 Task: Look for Airbnb properties in Santiago Tuxtla, Mexico from 3rd December, 2023 to 17th December, 2023 for 3 adults, 1 child.3 bedrooms having 4 beds and 2 bathrooms. Property type can be house. Look for 5 properties as per requirement.
Action: Mouse moved to (423, 91)
Screenshot: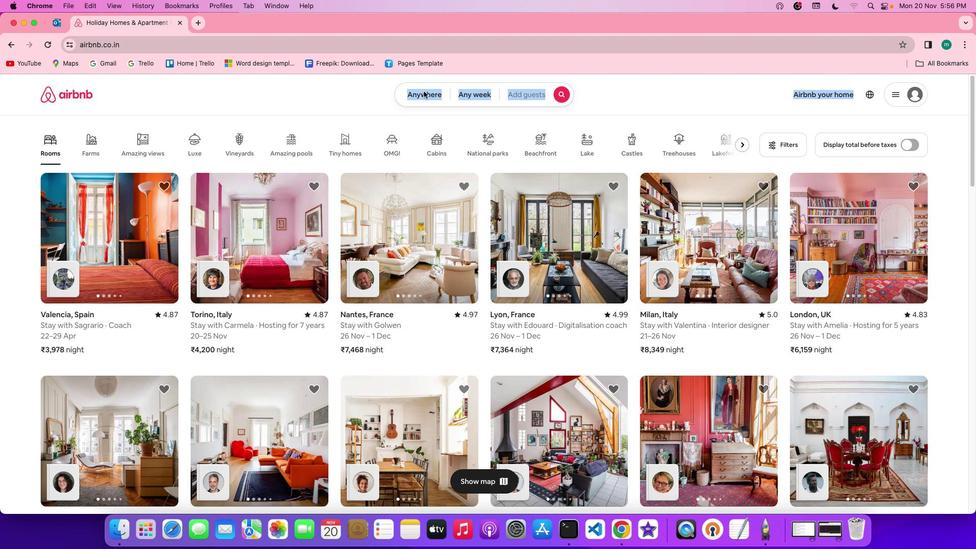 
Action: Mouse pressed left at (423, 91)
Screenshot: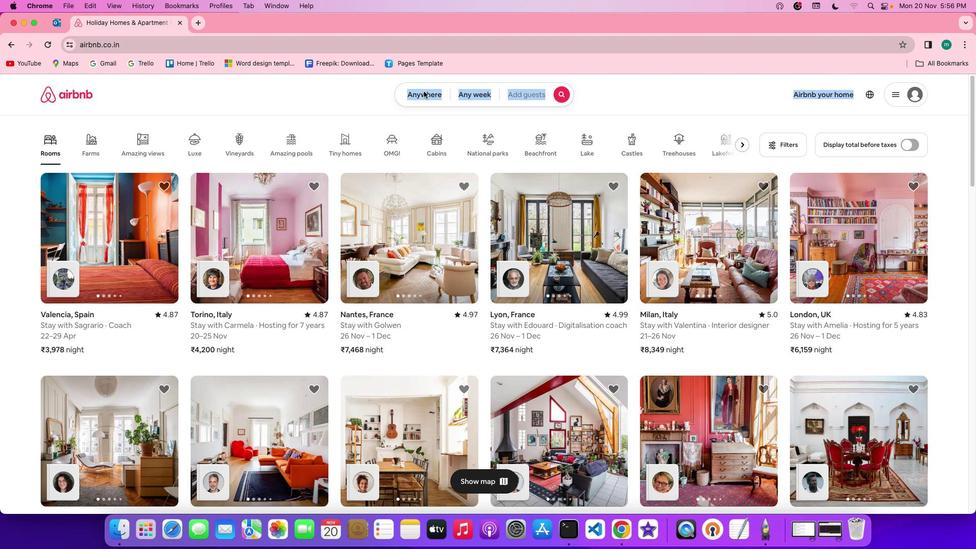 
Action: Mouse pressed left at (423, 91)
Screenshot: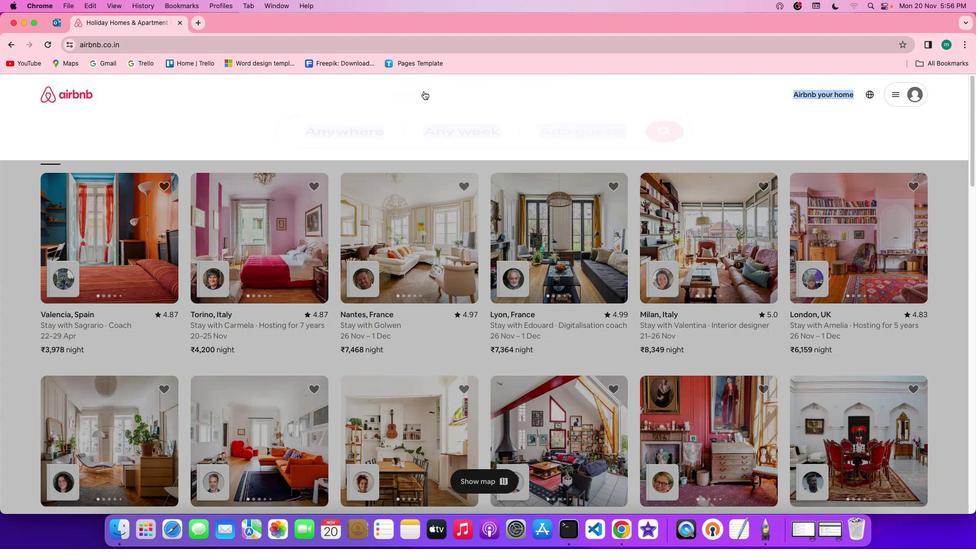
Action: Mouse moved to (363, 134)
Screenshot: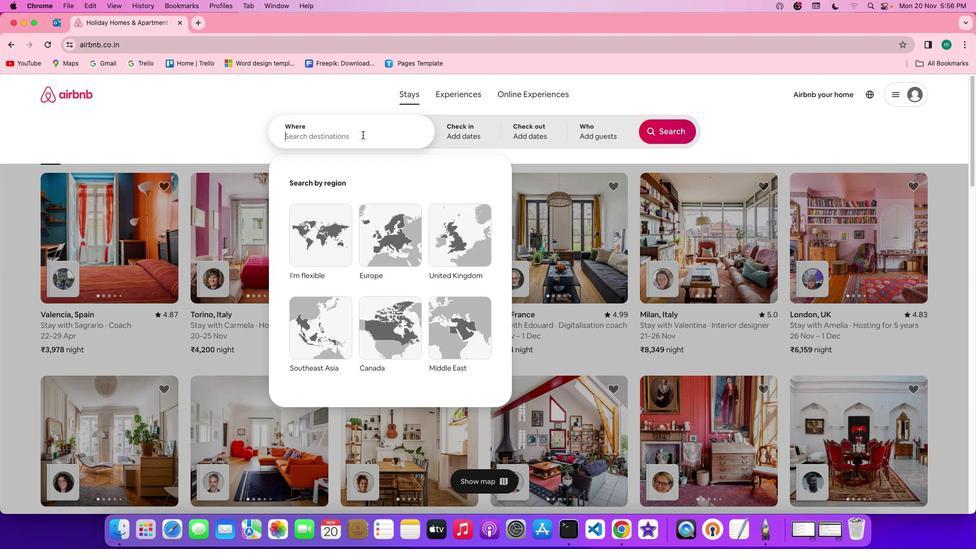 
Action: Mouse pressed left at (363, 134)
Screenshot: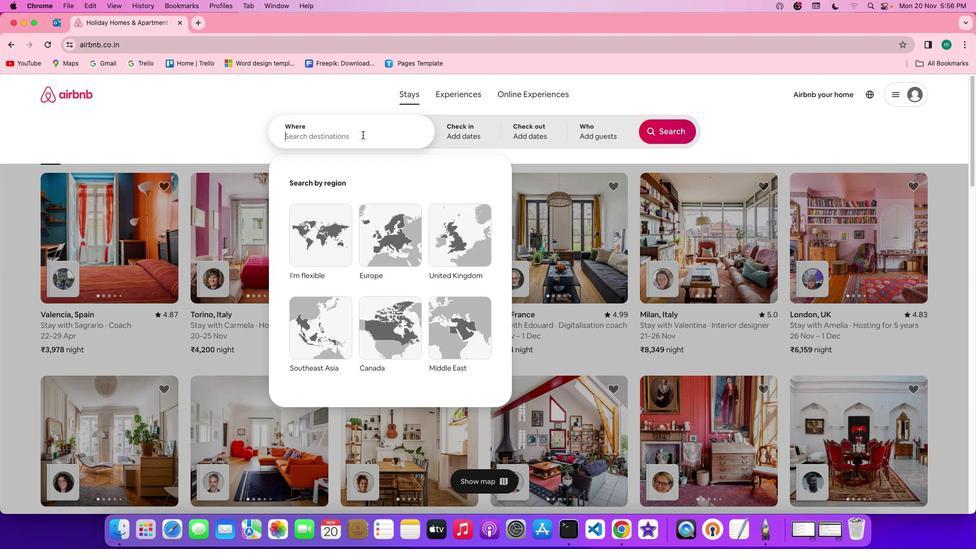 
Action: Key pressed Key.shift's''a''n''t''i''a''g''o'Key.spaceKey.shift't''u''x''t''l''a'','Key.spaceKey.shift'M''e''x''i''c''o'
Screenshot: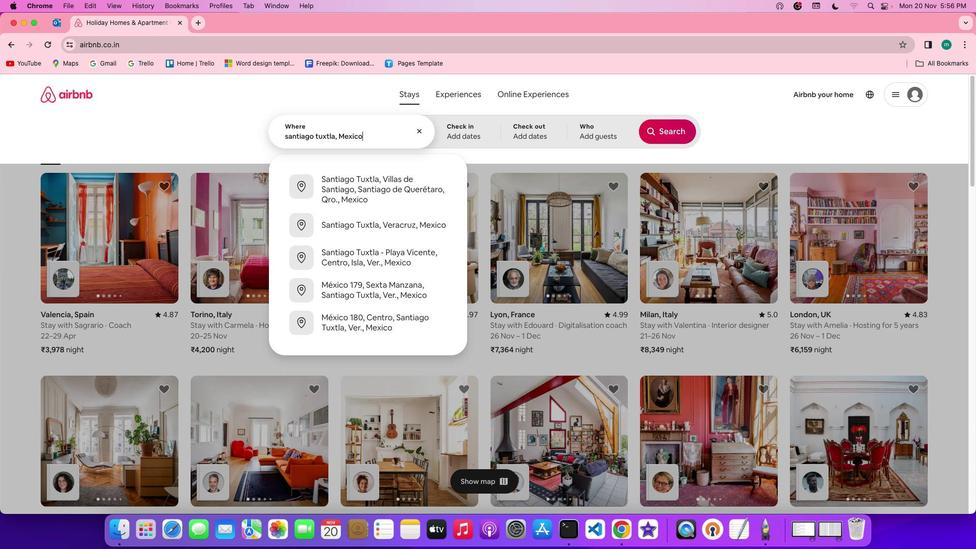 
Action: Mouse moved to (479, 121)
Screenshot: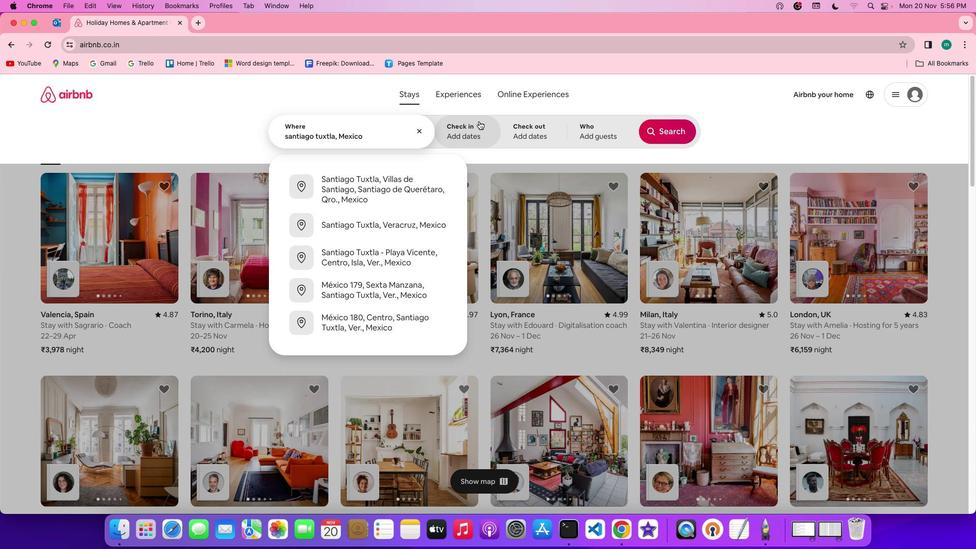 
Action: Mouse pressed left at (479, 121)
Screenshot: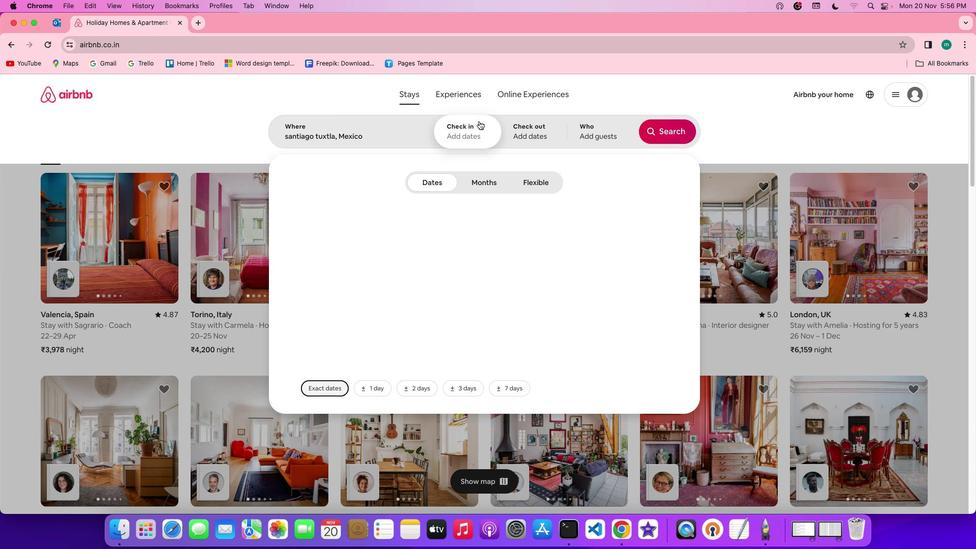 
Action: Mouse moved to (513, 274)
Screenshot: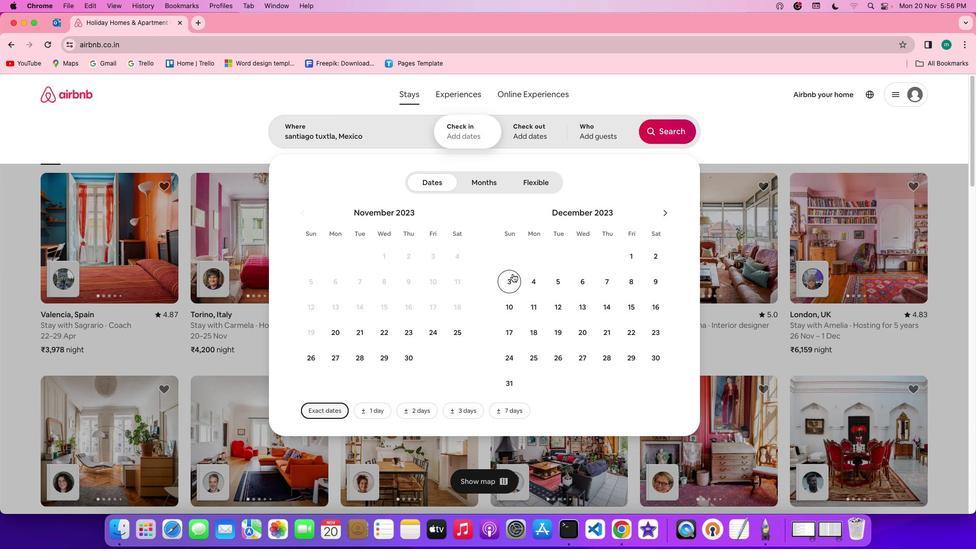 
Action: Mouse pressed left at (513, 274)
Screenshot: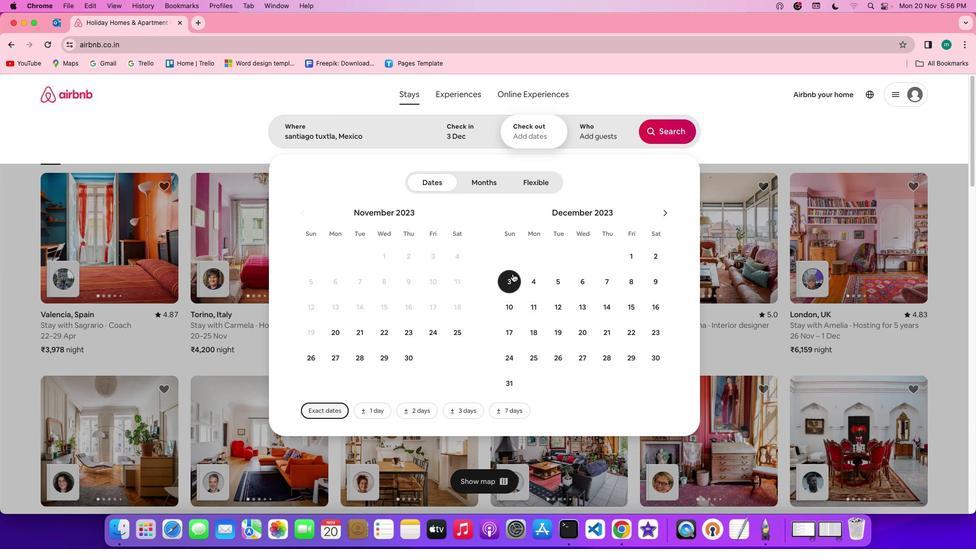 
Action: Mouse moved to (502, 332)
Screenshot: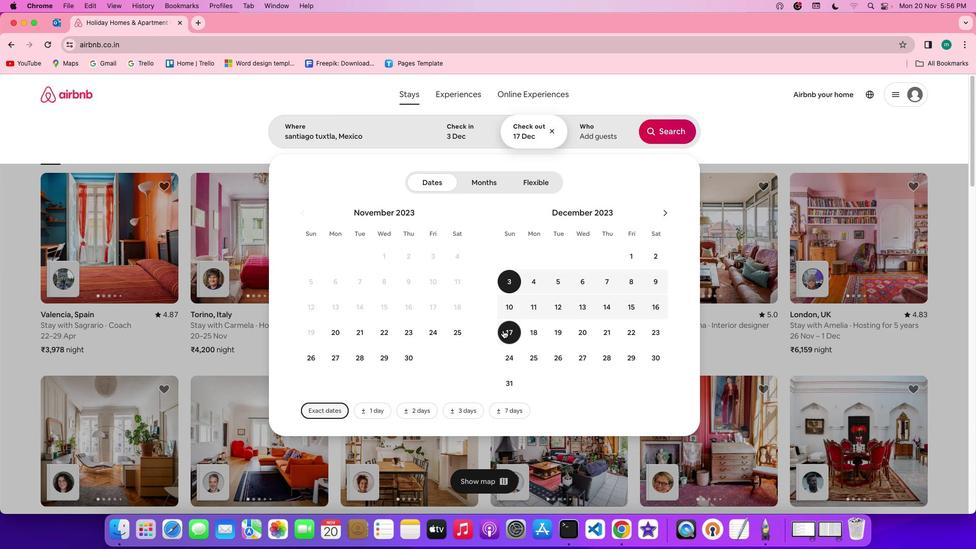 
Action: Mouse pressed left at (502, 332)
Screenshot: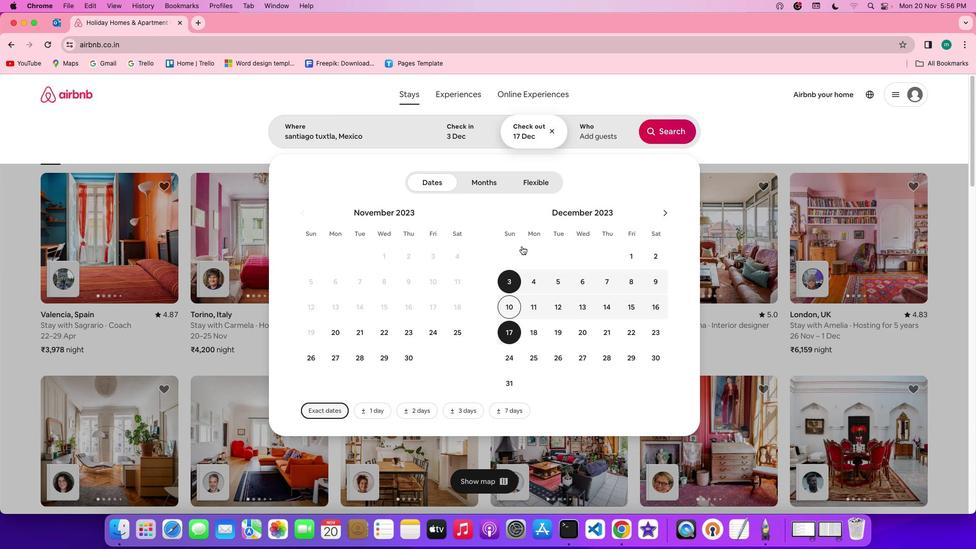 
Action: Mouse moved to (606, 127)
Screenshot: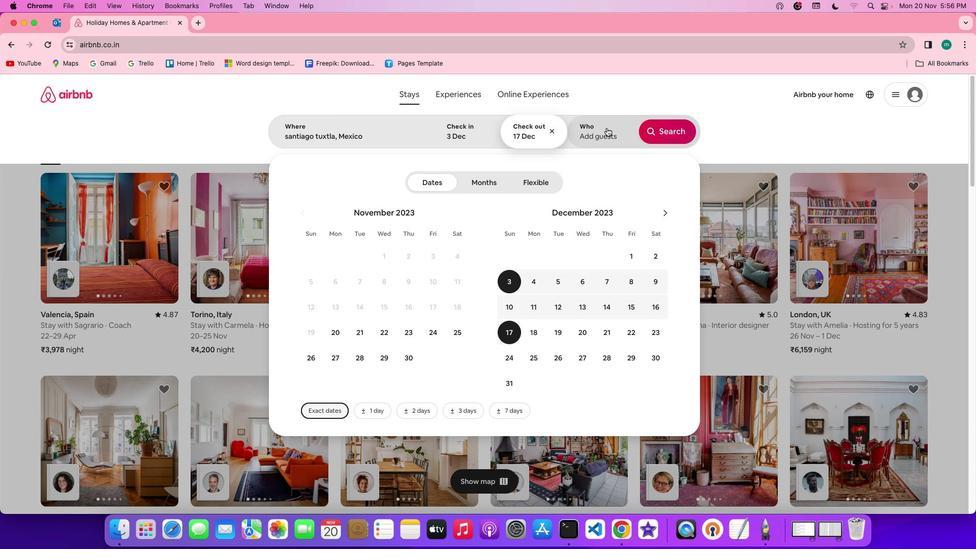 
Action: Mouse pressed left at (606, 127)
Screenshot: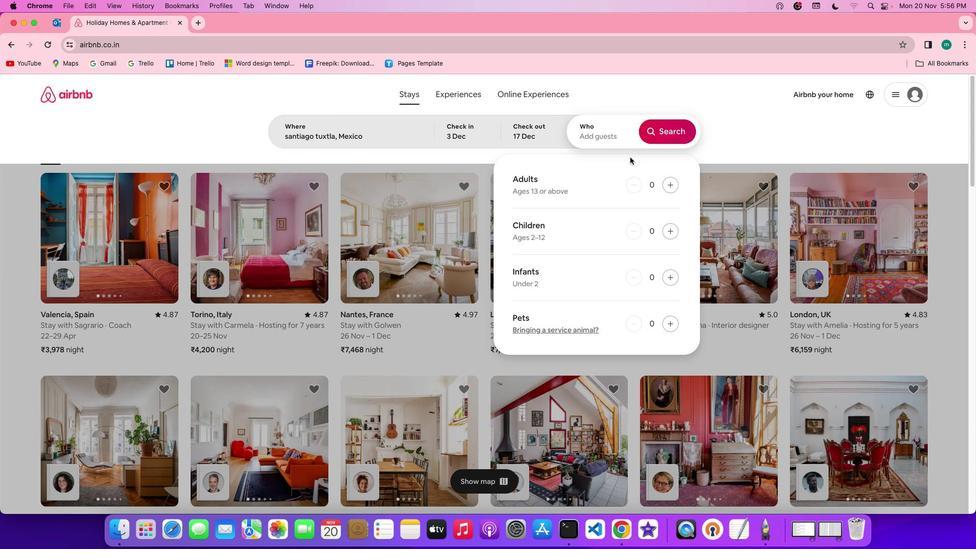 
Action: Mouse moved to (673, 189)
Screenshot: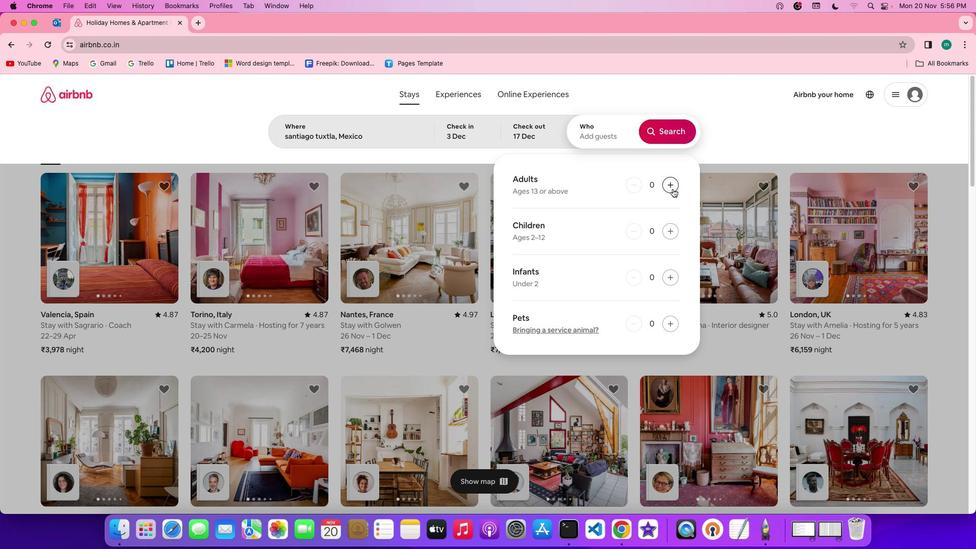 
Action: Mouse pressed left at (673, 189)
Screenshot: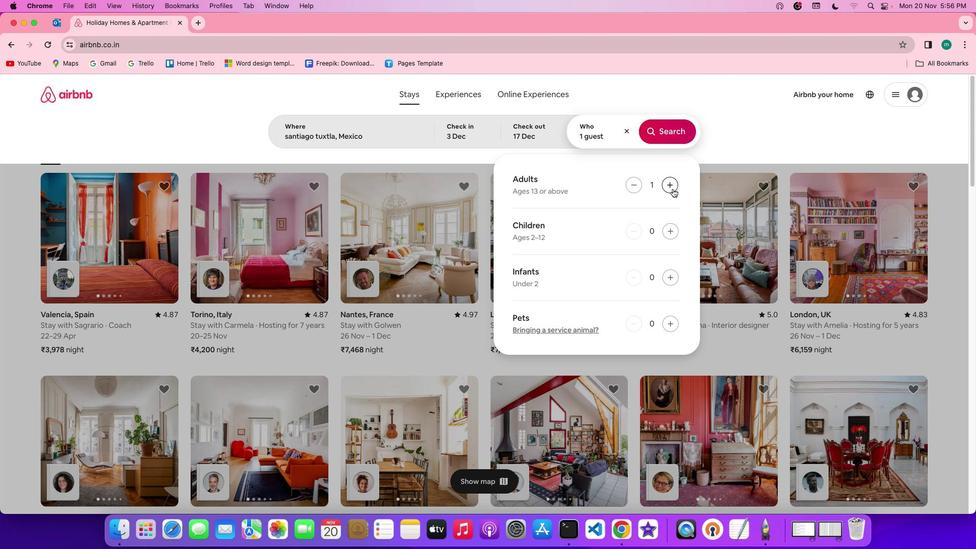 
Action: Mouse pressed left at (673, 189)
Screenshot: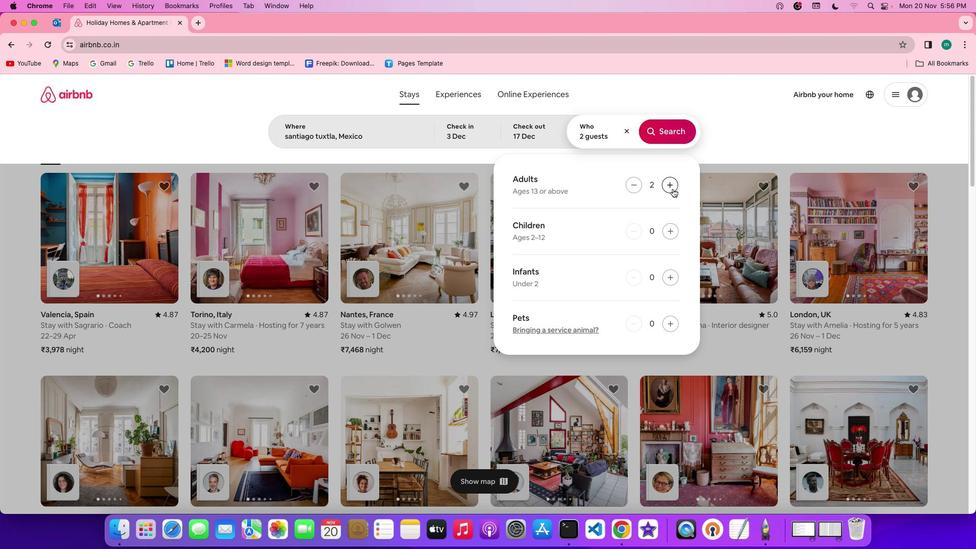 
Action: Mouse pressed left at (673, 189)
Screenshot: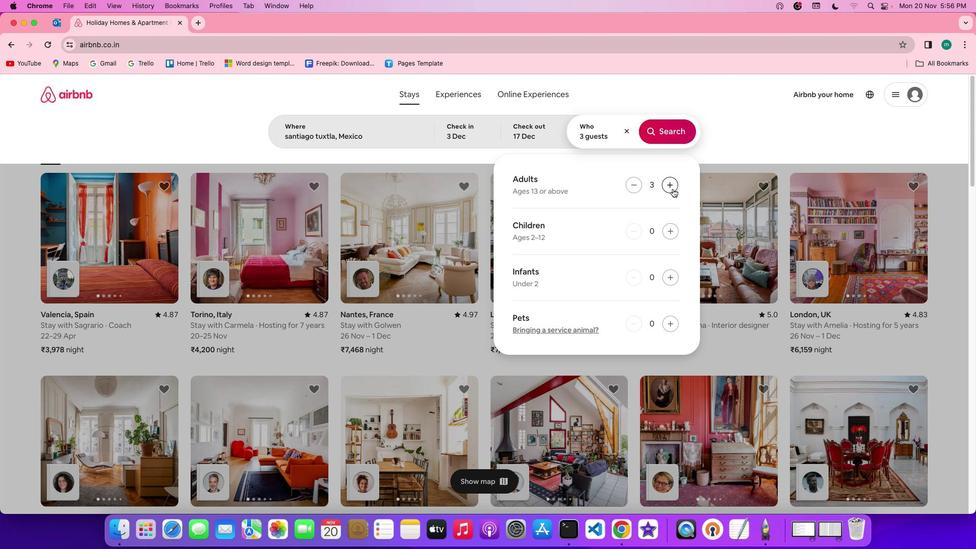 
Action: Mouse moved to (667, 229)
Screenshot: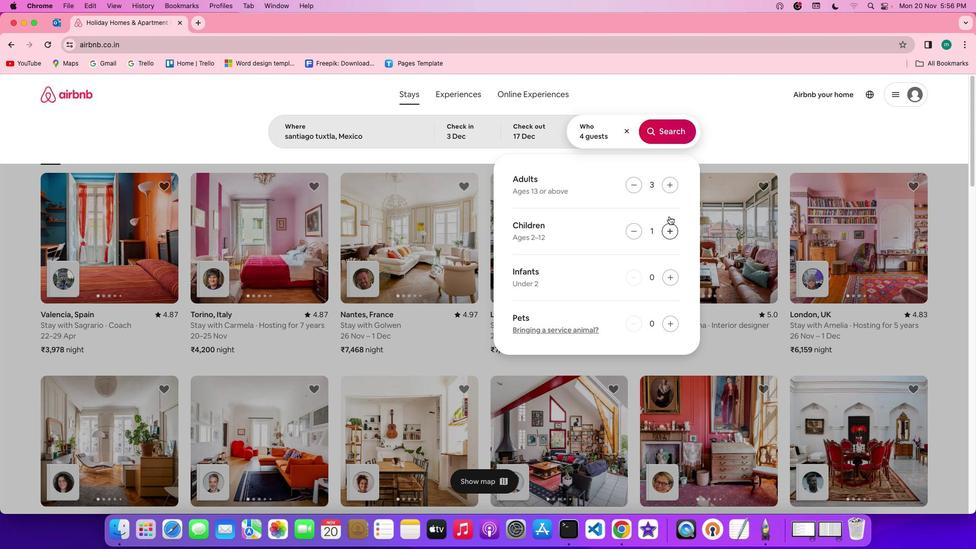 
Action: Mouse pressed left at (667, 229)
Screenshot: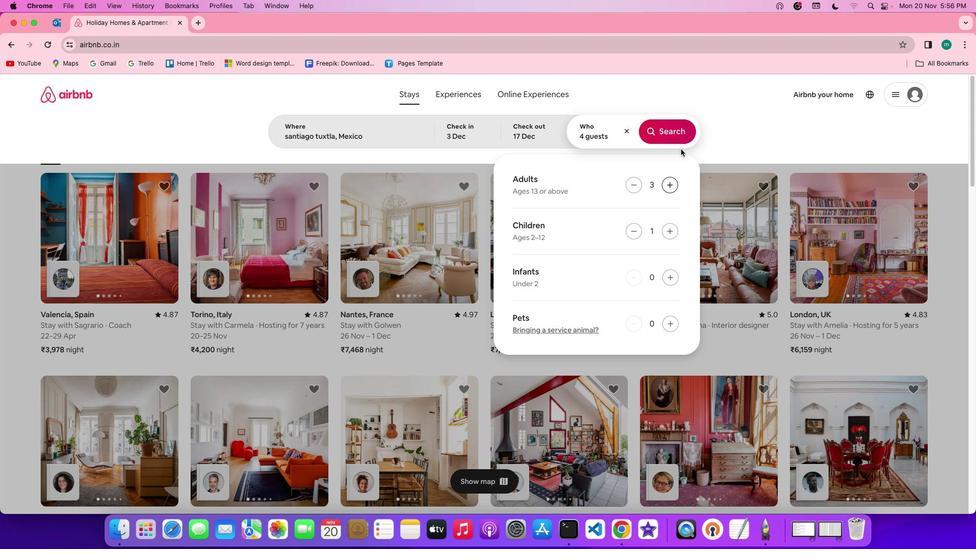 
Action: Mouse moved to (678, 133)
Screenshot: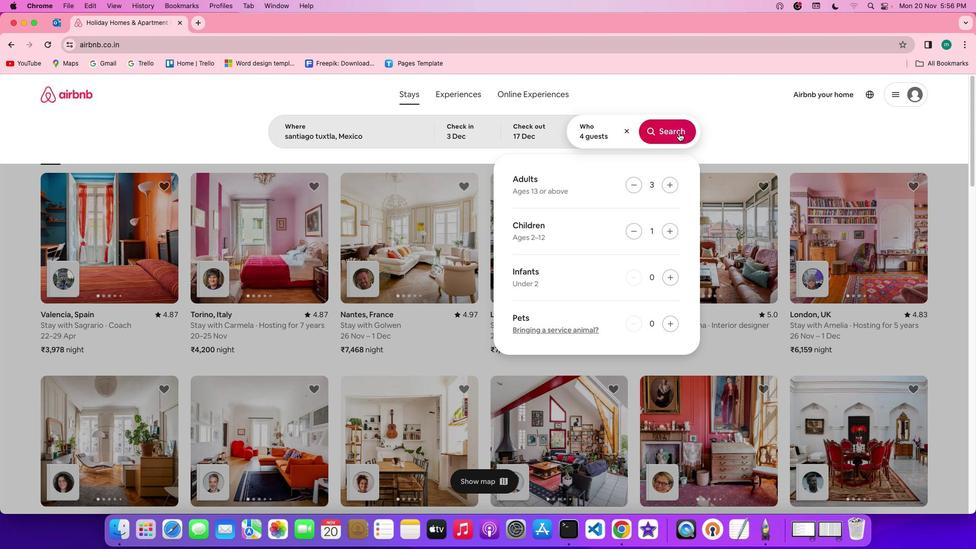 
Action: Mouse pressed left at (678, 133)
Screenshot: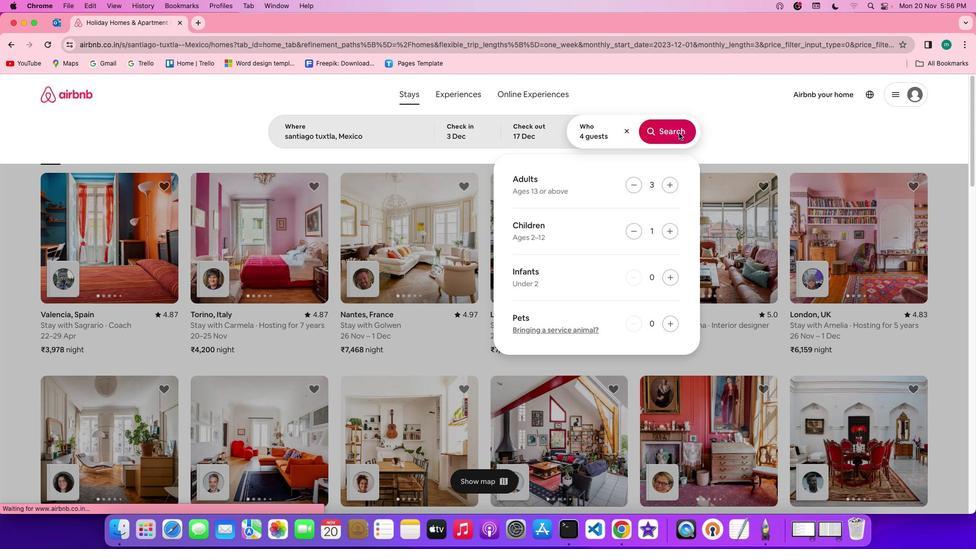 
Action: Mouse moved to (820, 133)
Screenshot: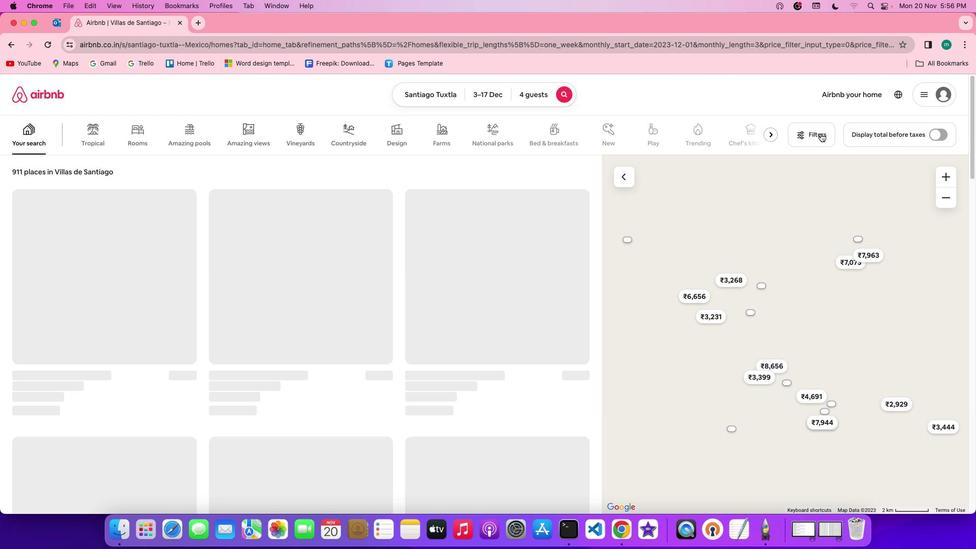 
Action: Mouse pressed left at (820, 133)
Screenshot: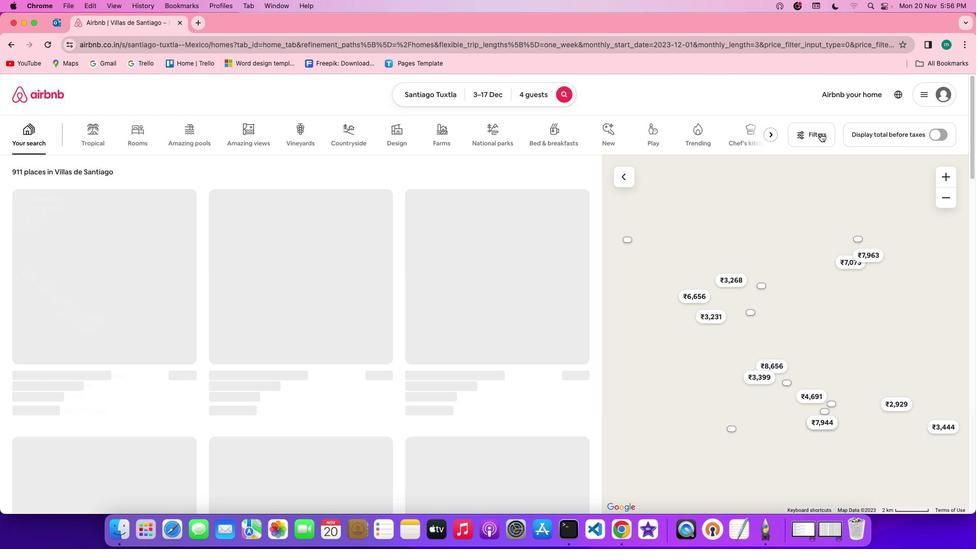 
Action: Mouse moved to (459, 303)
Screenshot: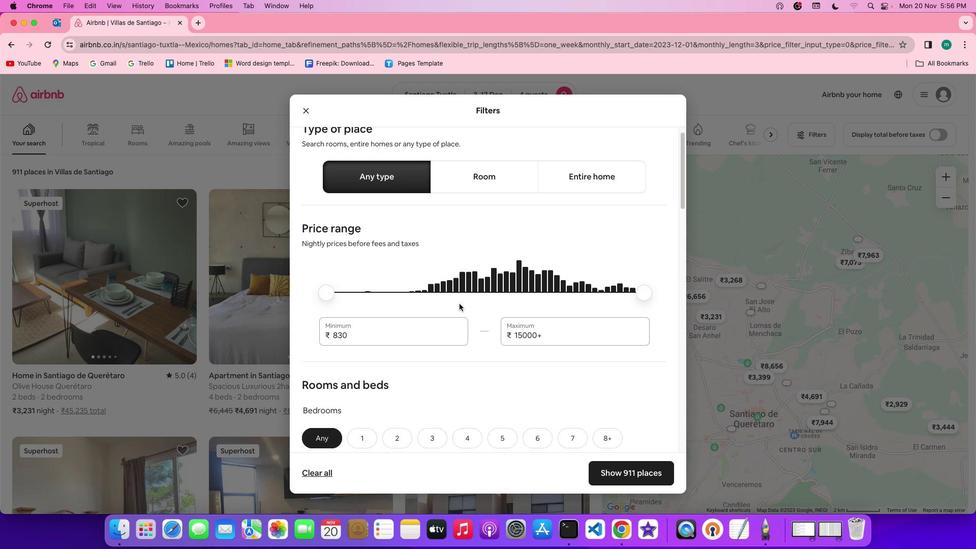 
Action: Mouse scrolled (459, 303) with delta (0, 0)
Screenshot: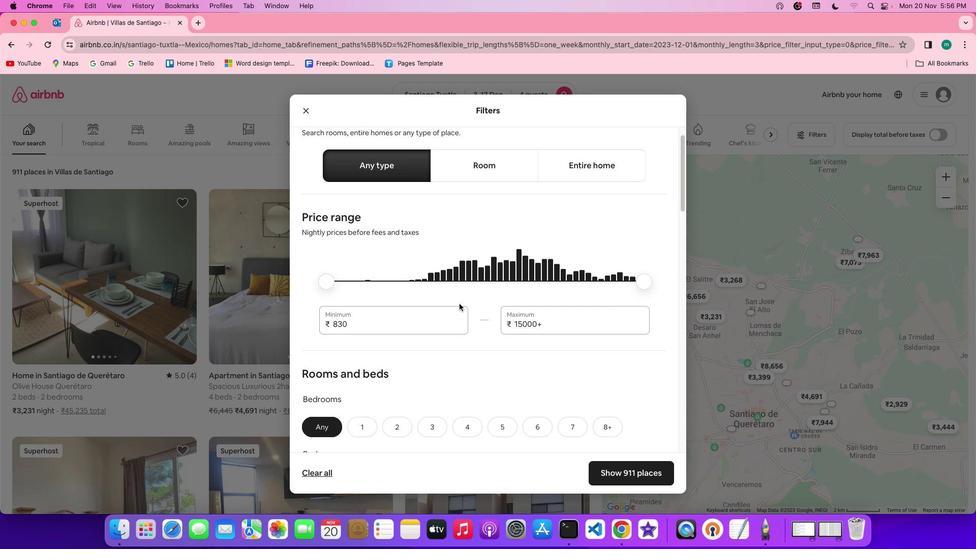 
Action: Mouse scrolled (459, 303) with delta (0, 0)
Screenshot: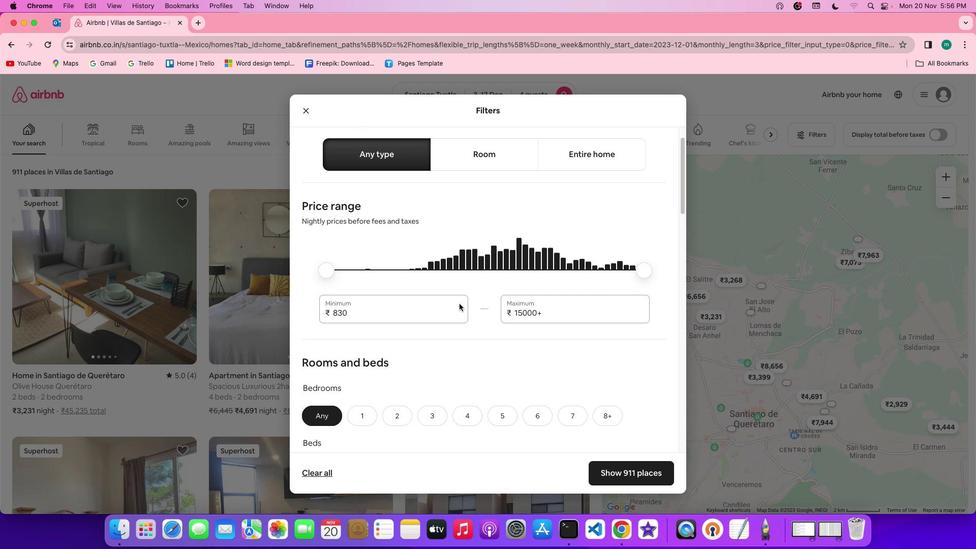 
Action: Mouse scrolled (459, 303) with delta (0, 0)
Screenshot: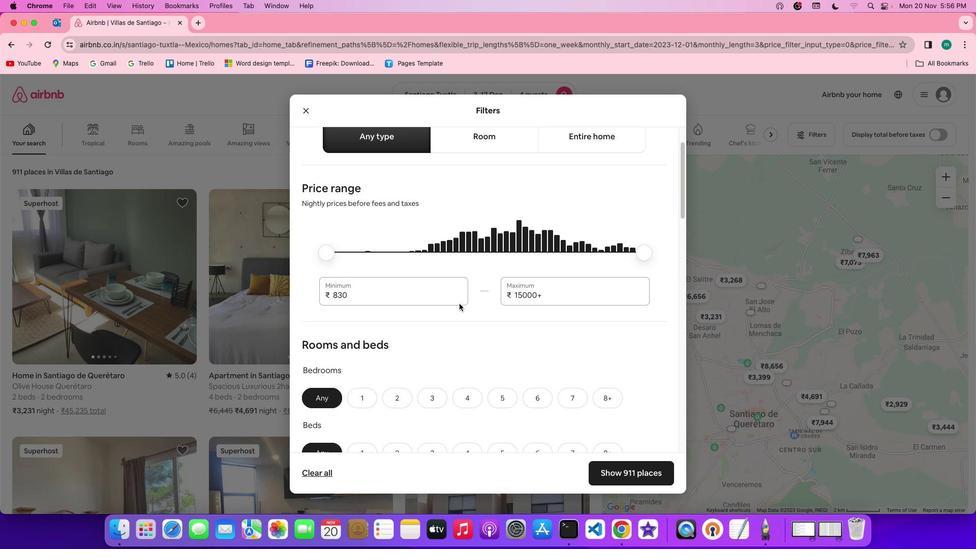 
Action: Mouse scrolled (459, 303) with delta (0, 0)
Screenshot: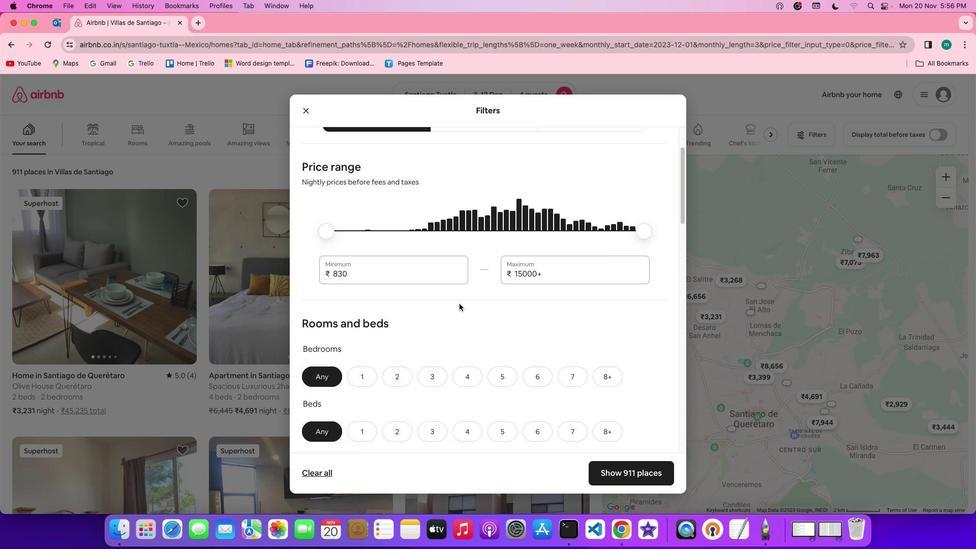 
Action: Mouse scrolled (459, 303) with delta (0, 0)
Screenshot: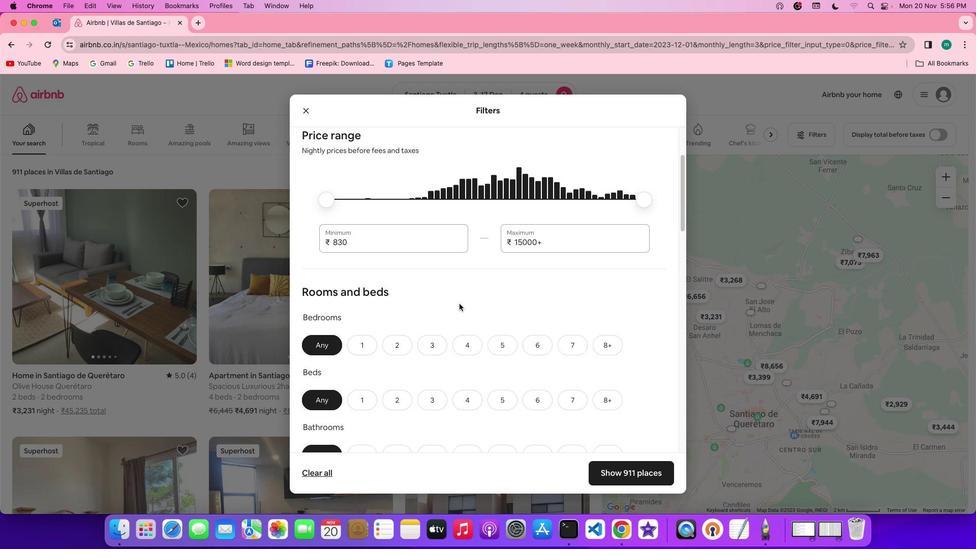 
Action: Mouse scrolled (459, 303) with delta (0, 0)
Screenshot: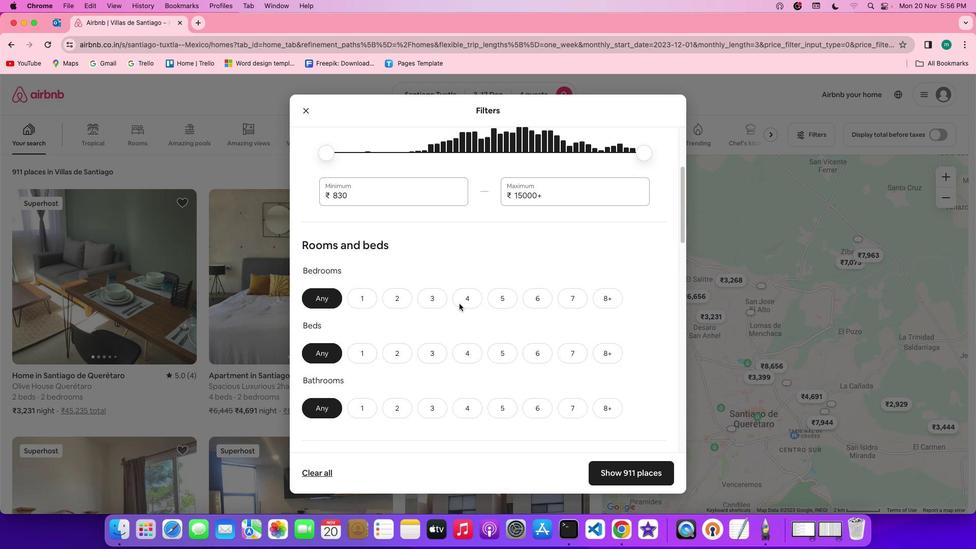 
Action: Mouse scrolled (459, 303) with delta (0, -1)
Screenshot: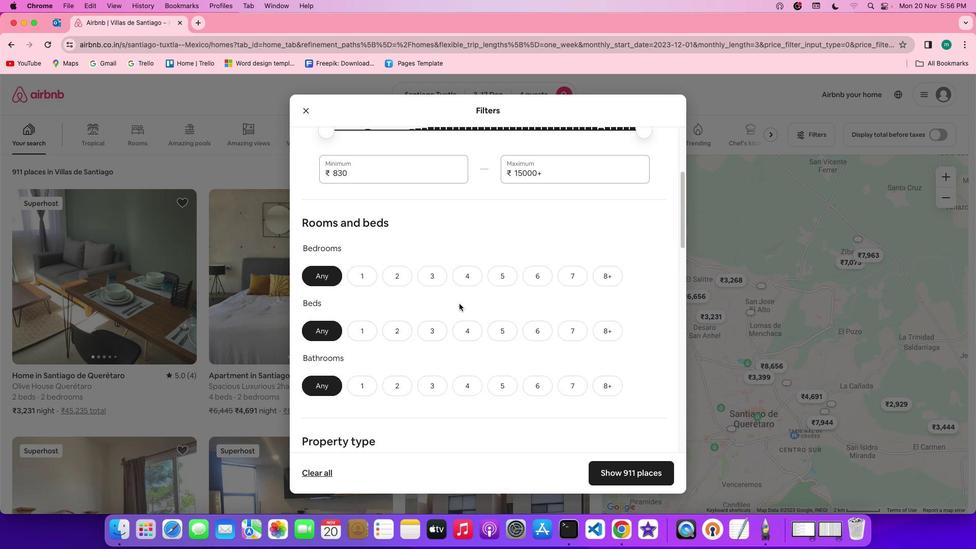 
Action: Mouse scrolled (459, 303) with delta (0, -1)
Screenshot: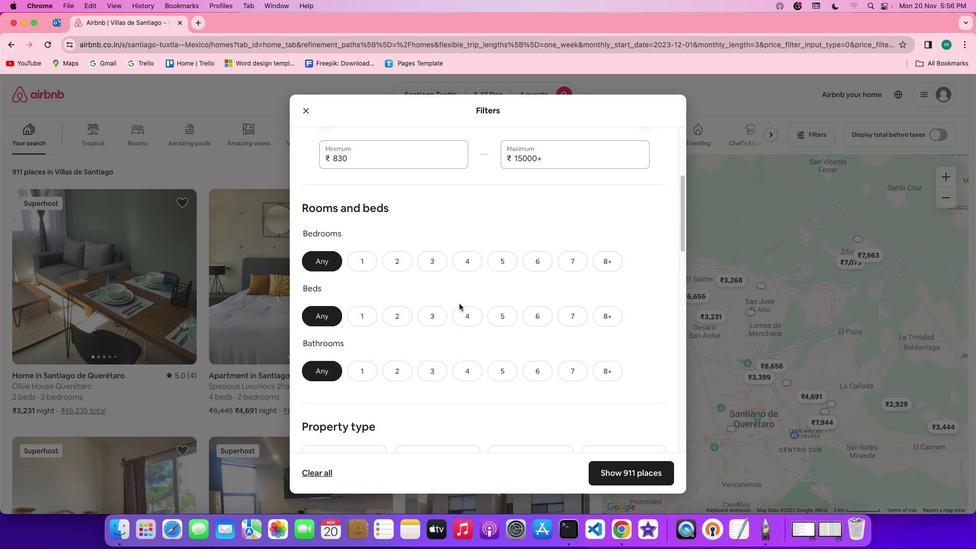 
Action: Mouse moved to (428, 256)
Screenshot: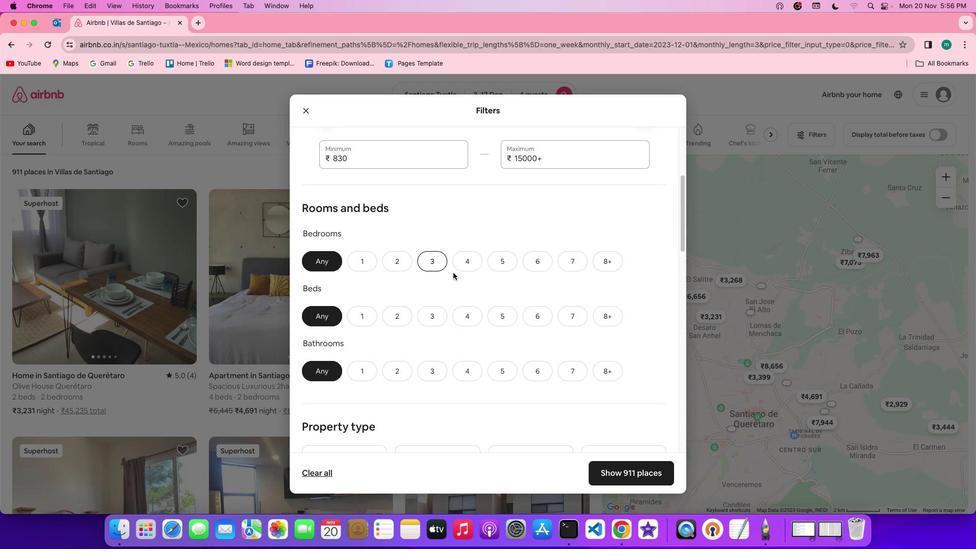 
Action: Mouse pressed left at (428, 256)
Screenshot: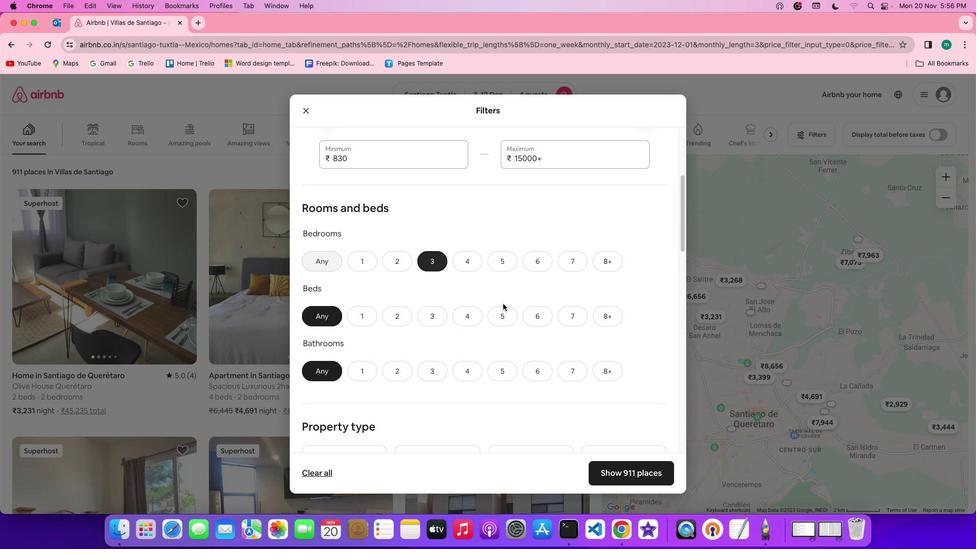 
Action: Mouse moved to (474, 314)
Screenshot: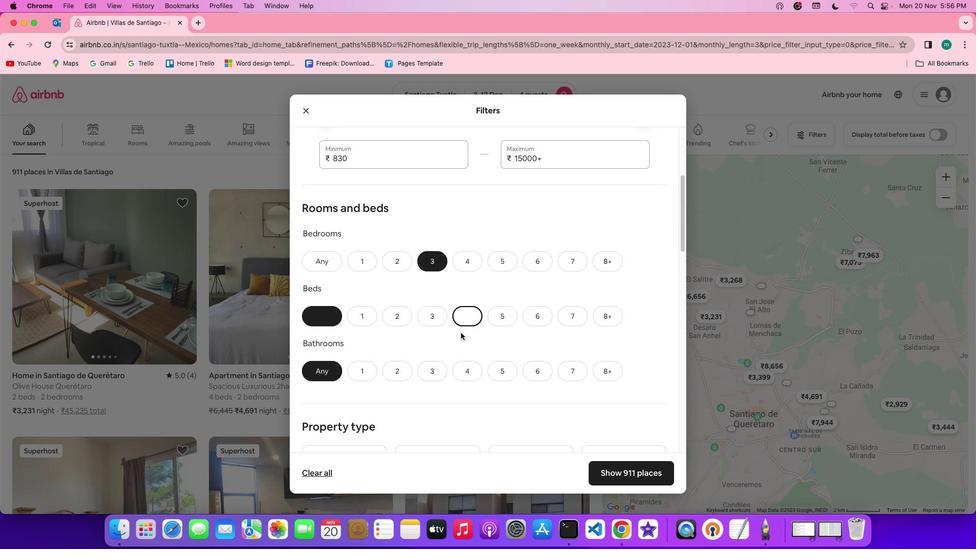 
Action: Mouse pressed left at (474, 314)
Screenshot: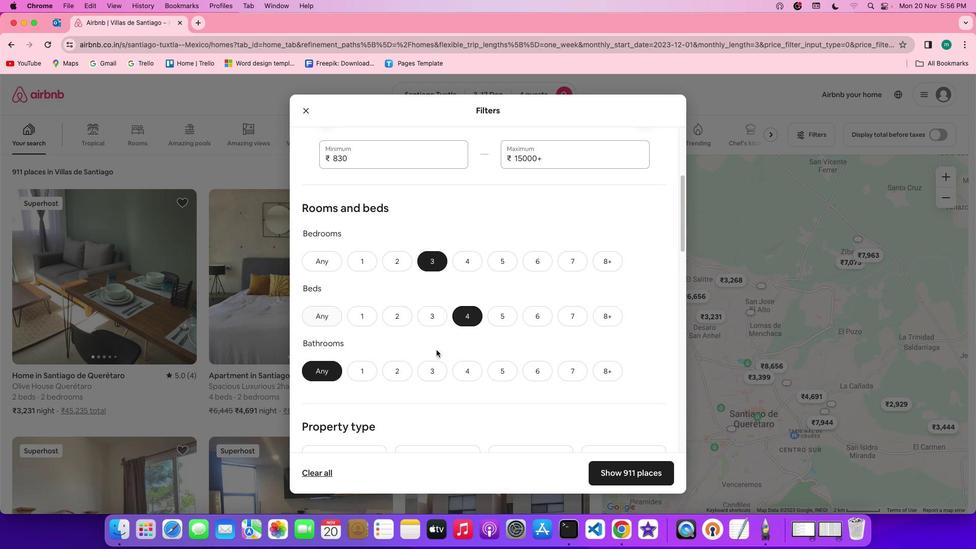
Action: Mouse moved to (403, 365)
Screenshot: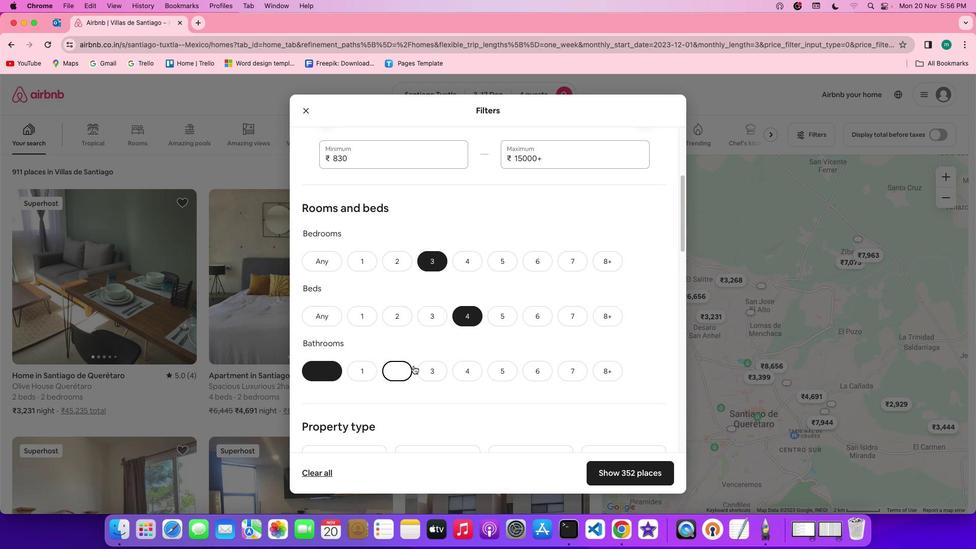 
Action: Mouse pressed left at (403, 365)
Screenshot: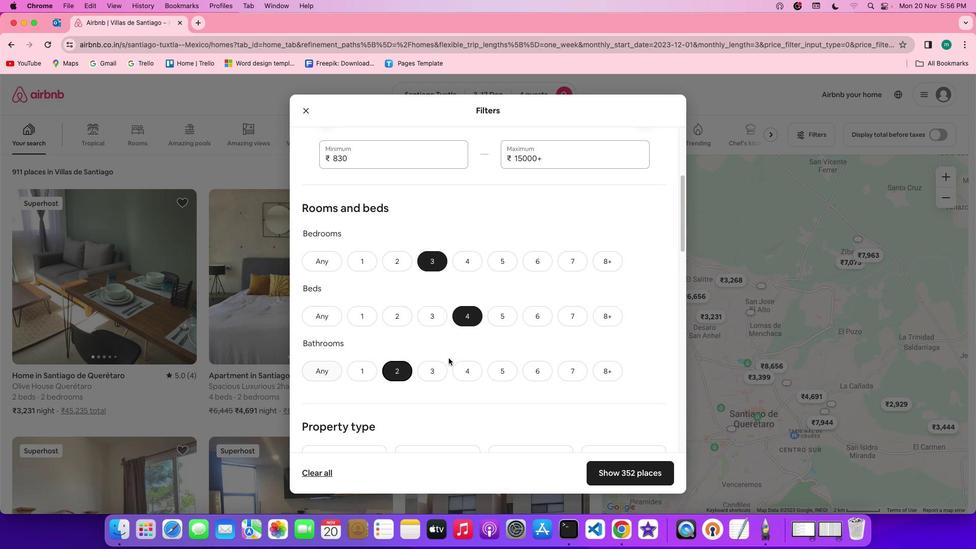 
Action: Mouse moved to (515, 343)
Screenshot: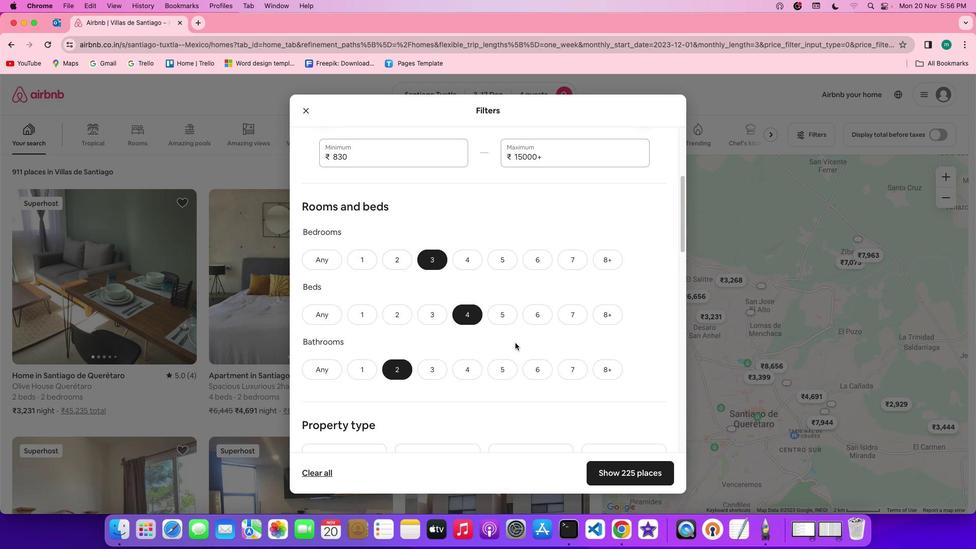 
Action: Mouse scrolled (515, 343) with delta (0, 0)
Screenshot: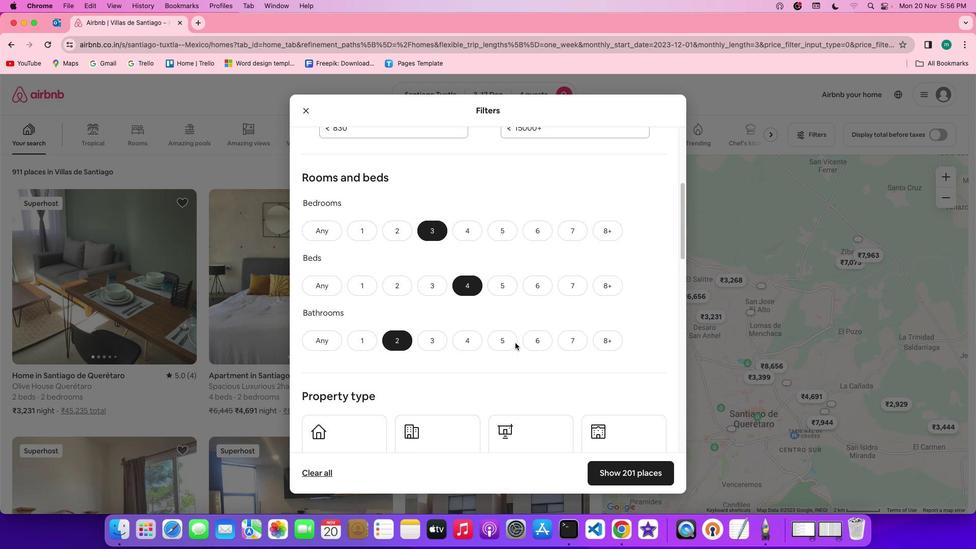 
Action: Mouse scrolled (515, 343) with delta (0, 0)
Screenshot: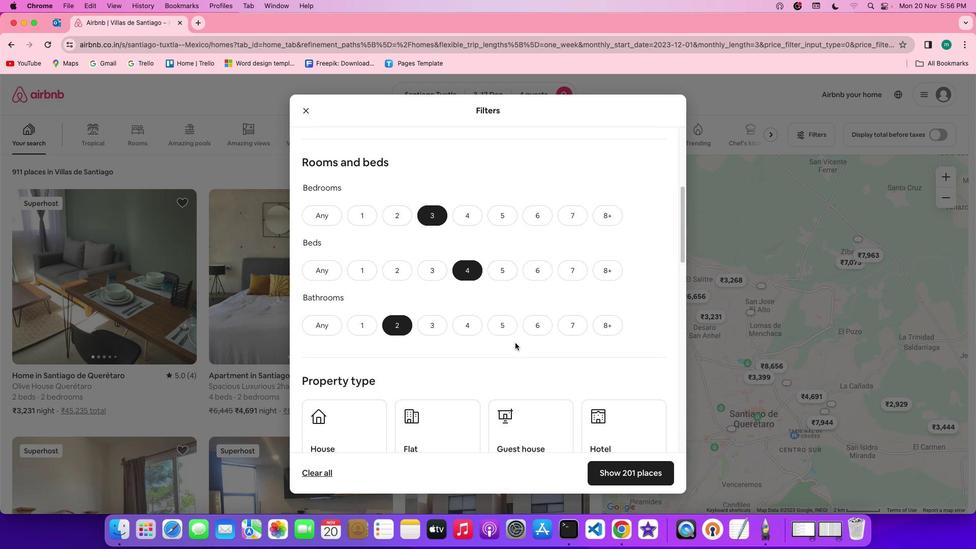 
Action: Mouse scrolled (515, 343) with delta (0, 0)
Screenshot: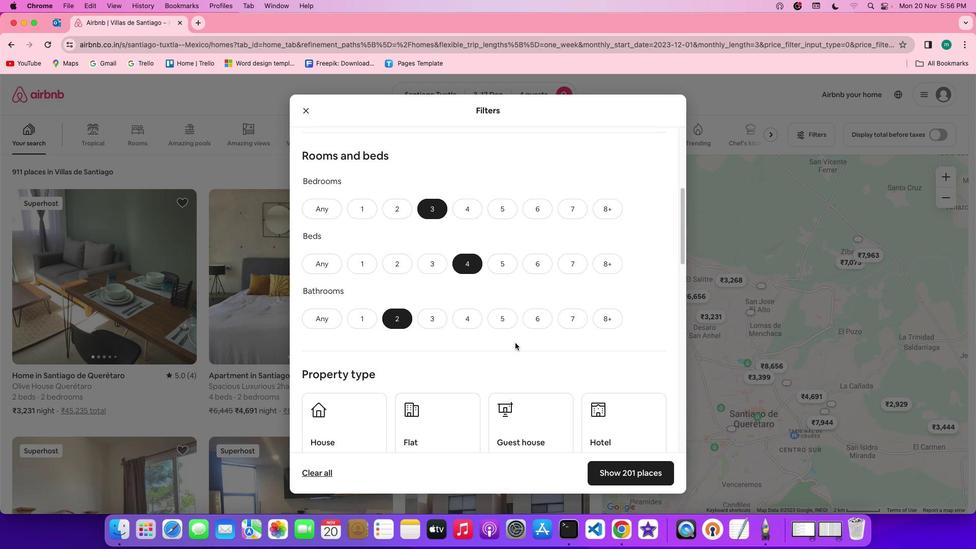 
Action: Mouse scrolled (515, 343) with delta (0, 0)
Screenshot: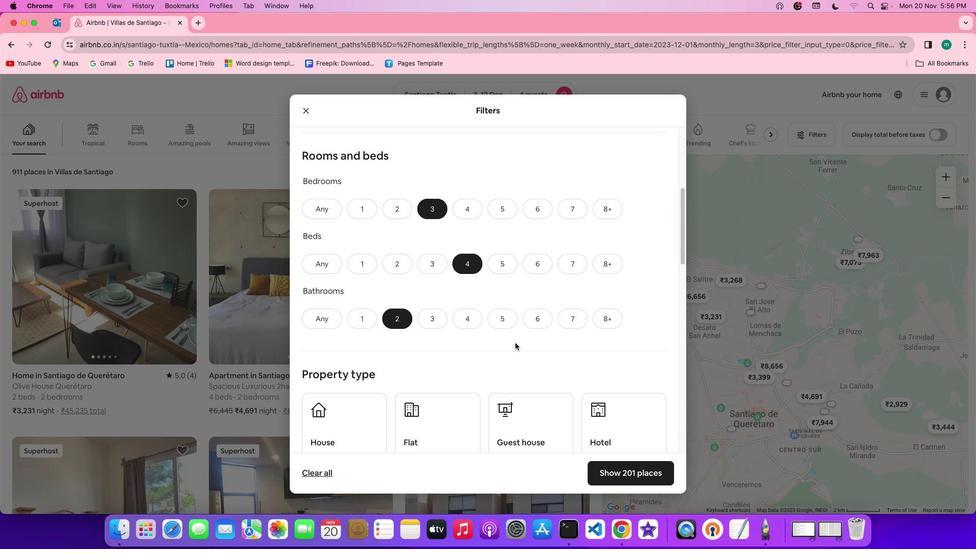
Action: Mouse scrolled (515, 343) with delta (0, 0)
Screenshot: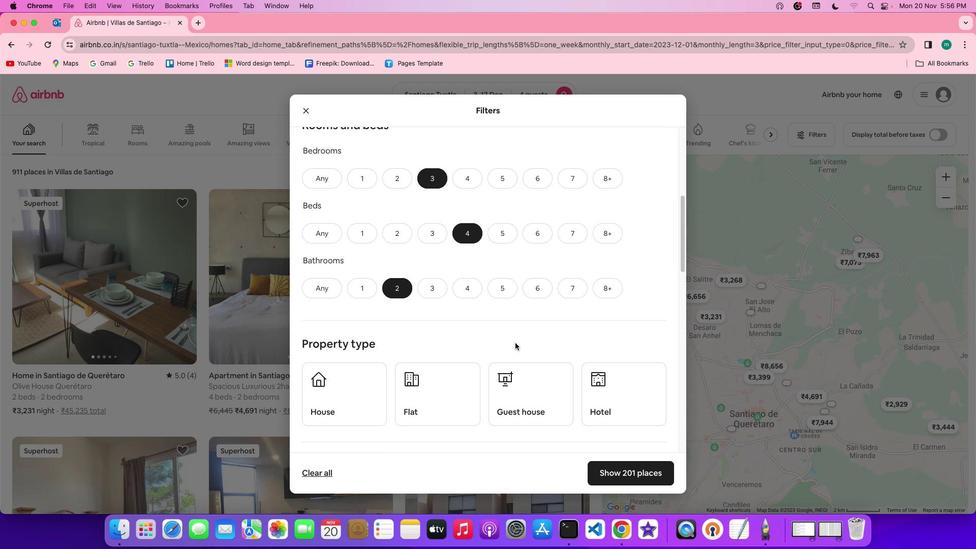 
Action: Mouse scrolled (515, 343) with delta (0, 0)
Screenshot: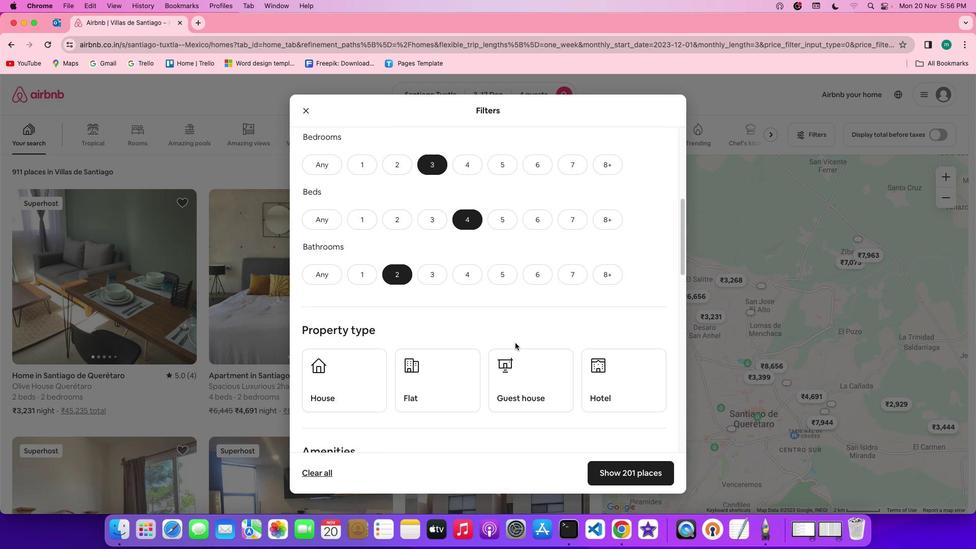 
Action: Mouse scrolled (515, 343) with delta (0, -1)
Screenshot: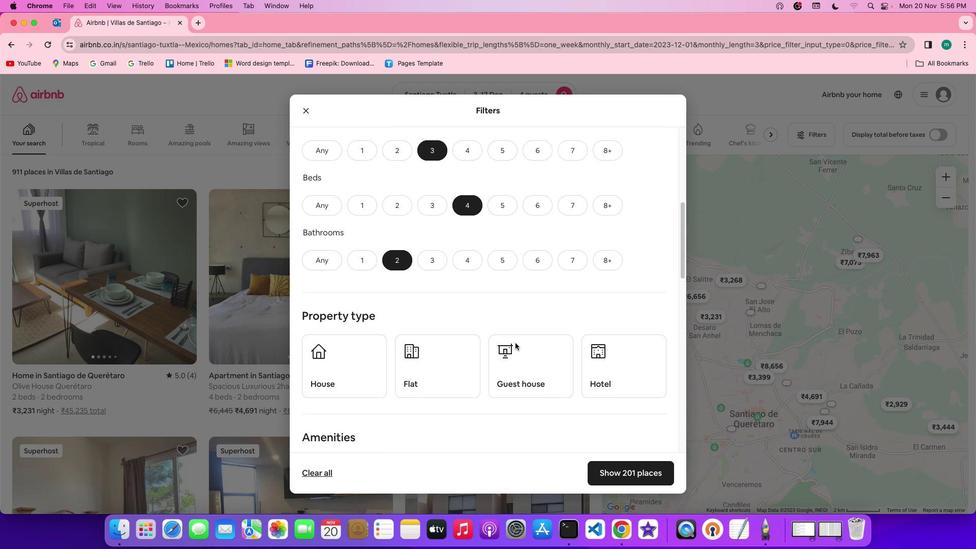 
Action: Mouse moved to (515, 343)
Screenshot: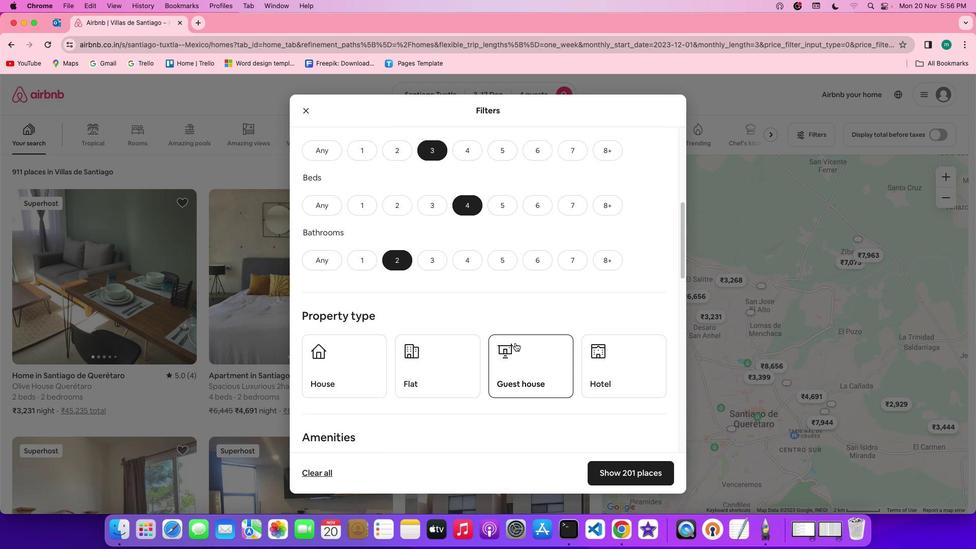 
Action: Mouse scrolled (515, 343) with delta (0, 0)
Screenshot: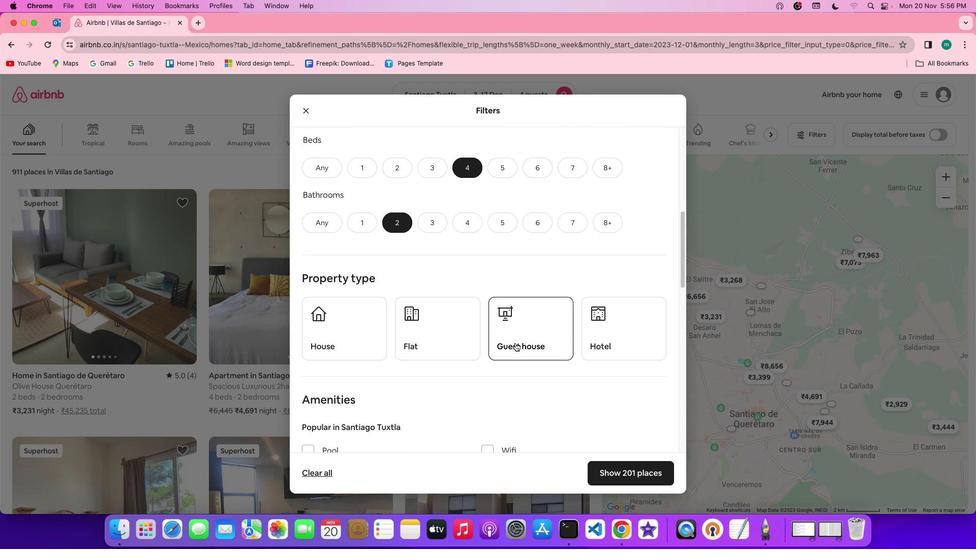 
Action: Mouse scrolled (515, 343) with delta (0, 0)
Screenshot: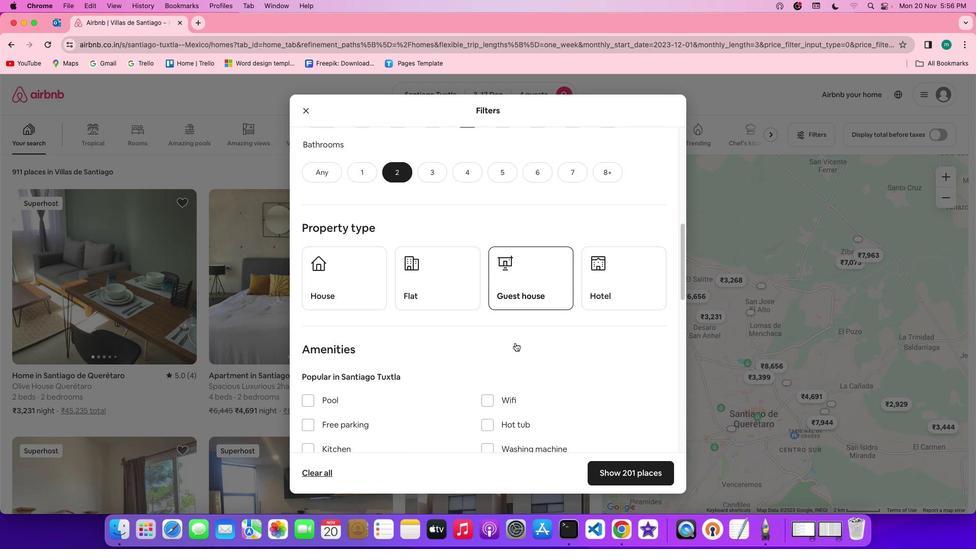 
Action: Mouse scrolled (515, 343) with delta (0, -1)
Screenshot: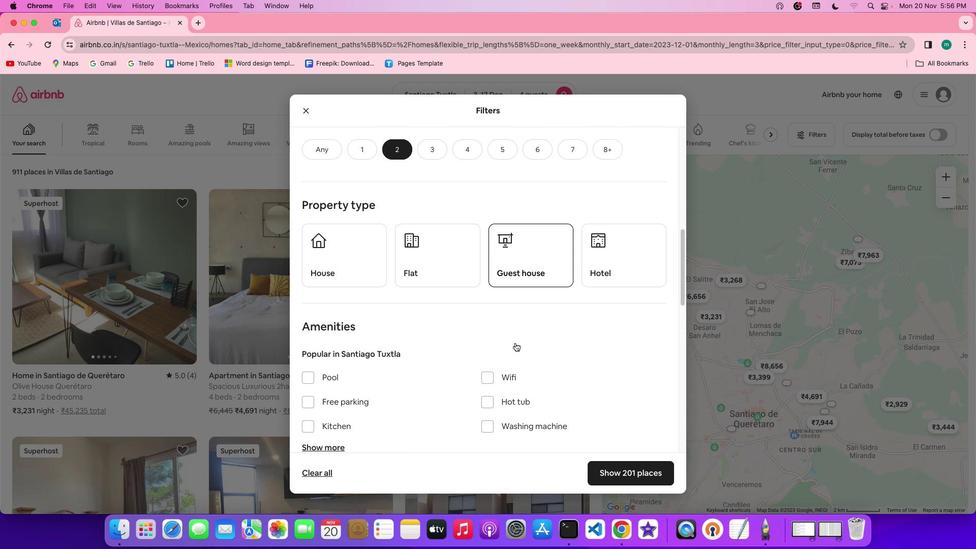 
Action: Mouse scrolled (515, 343) with delta (0, -1)
Screenshot: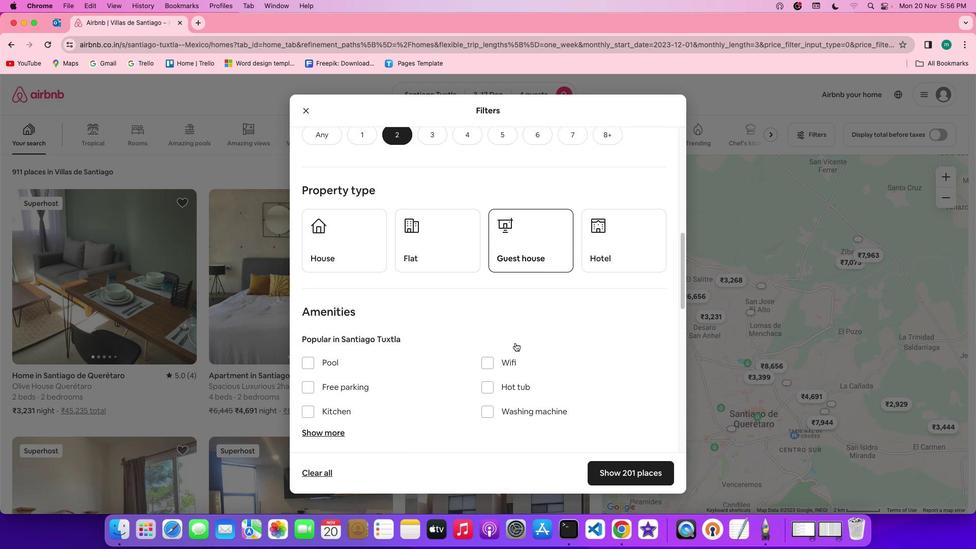 
Action: Mouse moved to (366, 239)
Screenshot: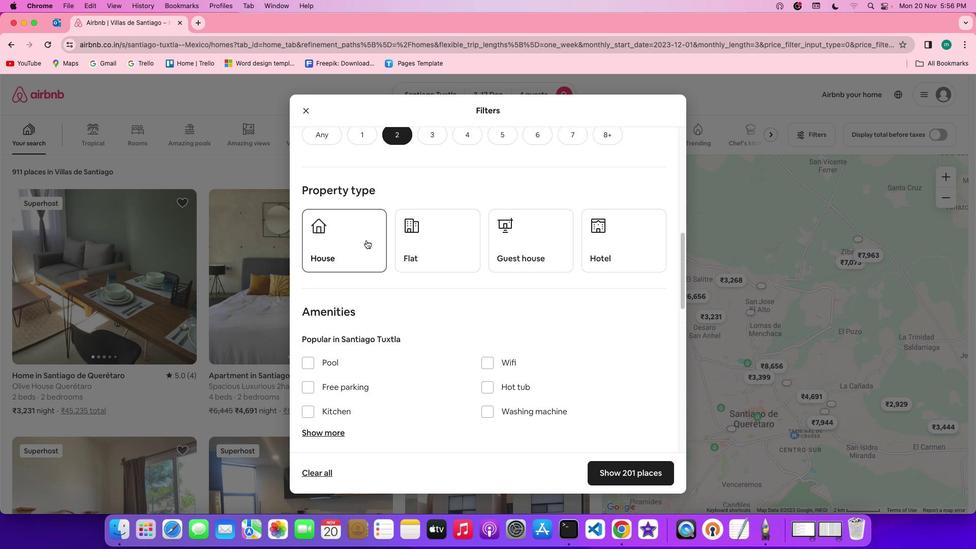 
Action: Mouse pressed left at (366, 239)
Screenshot: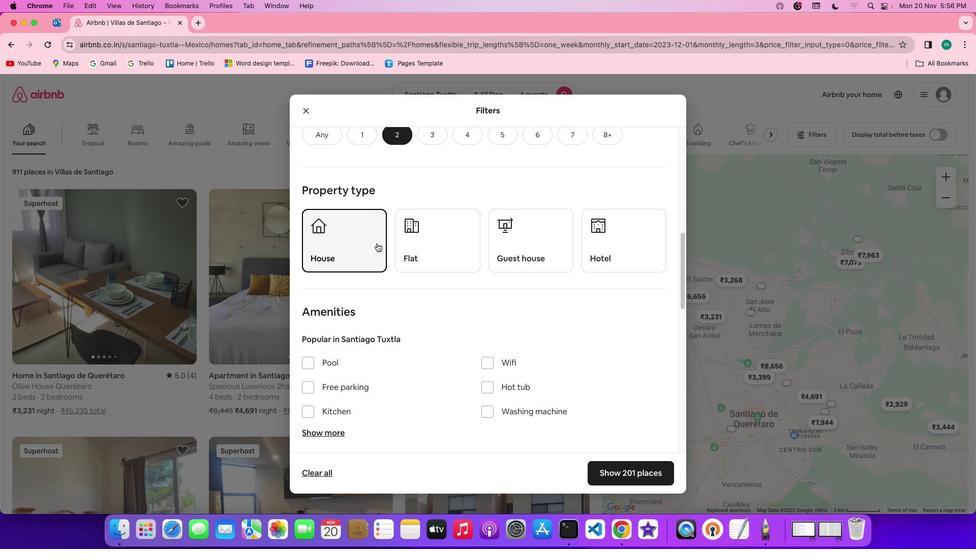 
Action: Mouse moved to (559, 288)
Screenshot: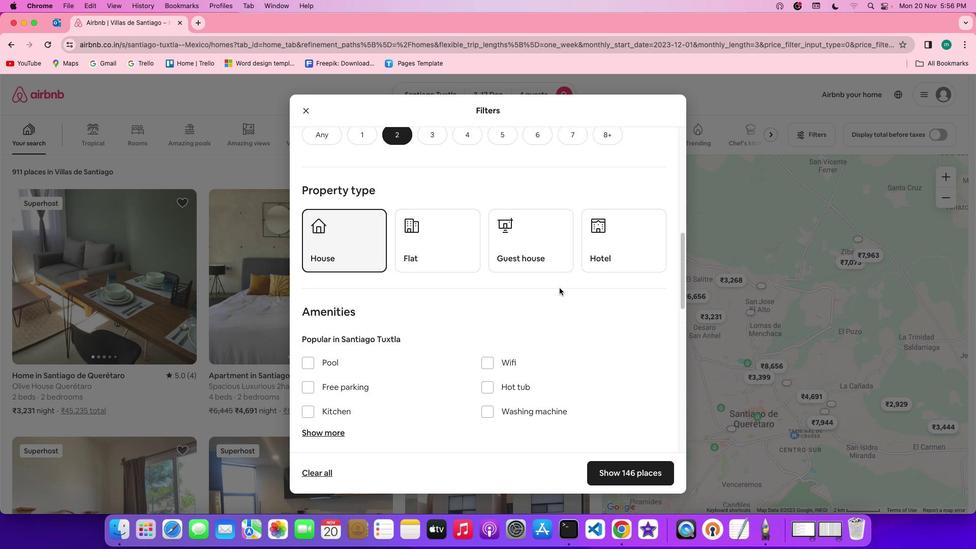 
Action: Mouse scrolled (559, 288) with delta (0, 0)
Screenshot: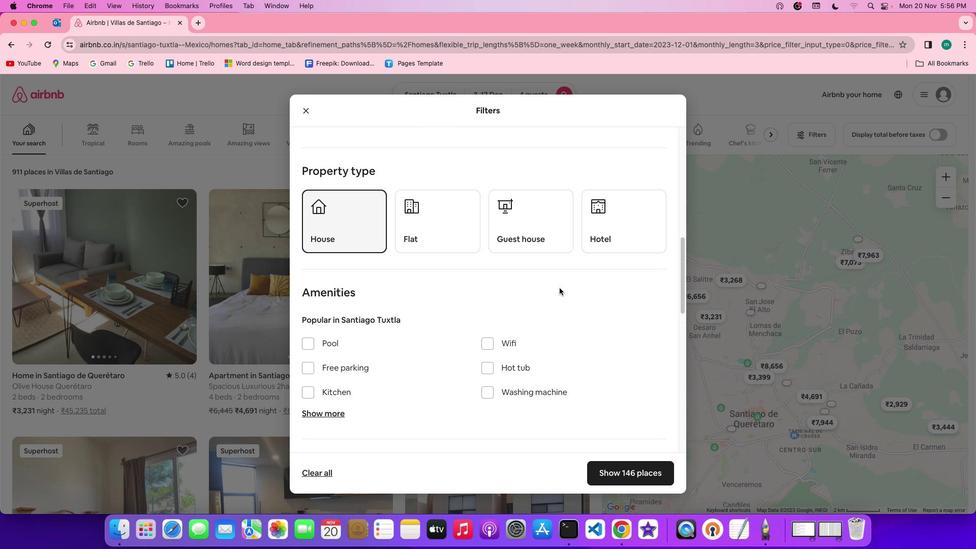 
Action: Mouse scrolled (559, 288) with delta (0, 0)
Screenshot: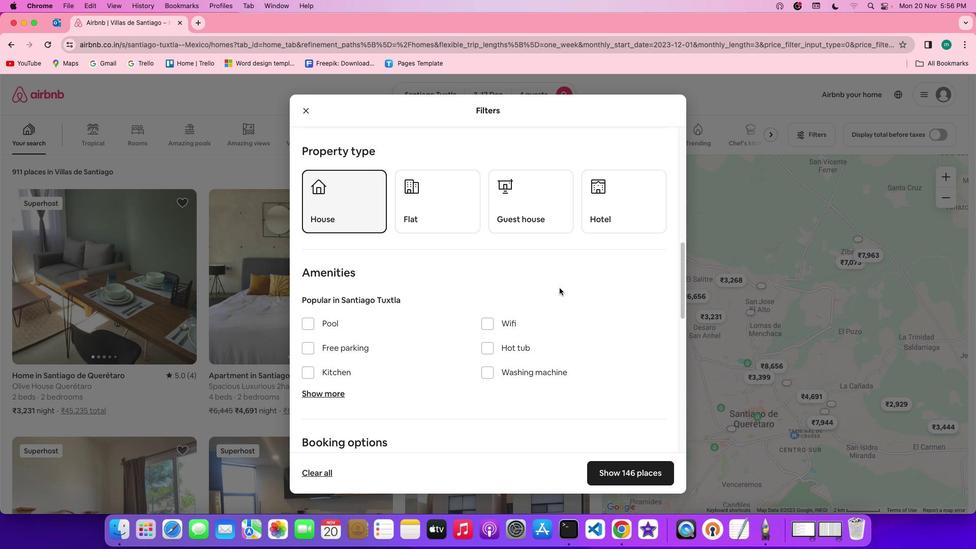 
Action: Mouse scrolled (559, 288) with delta (0, 0)
Screenshot: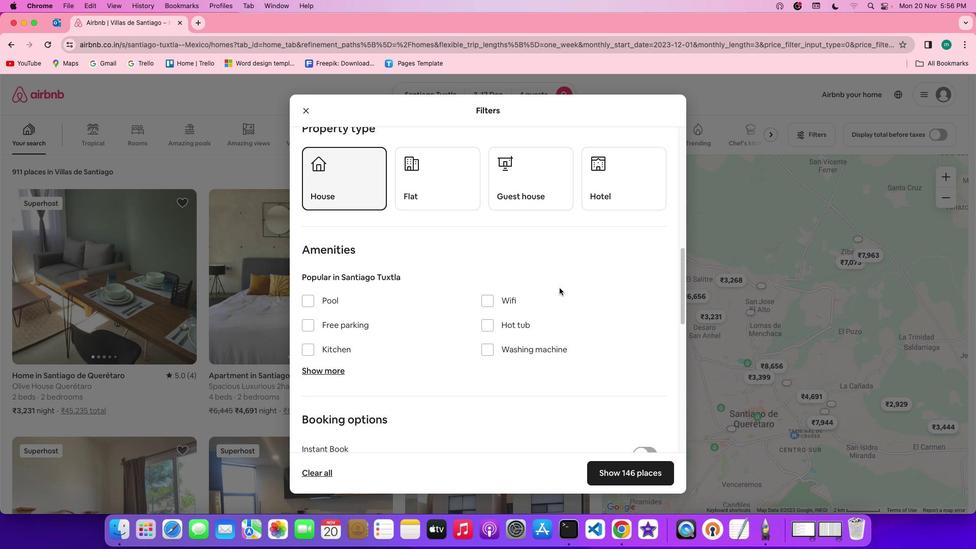 
Action: Mouse scrolled (559, 288) with delta (0, 0)
Screenshot: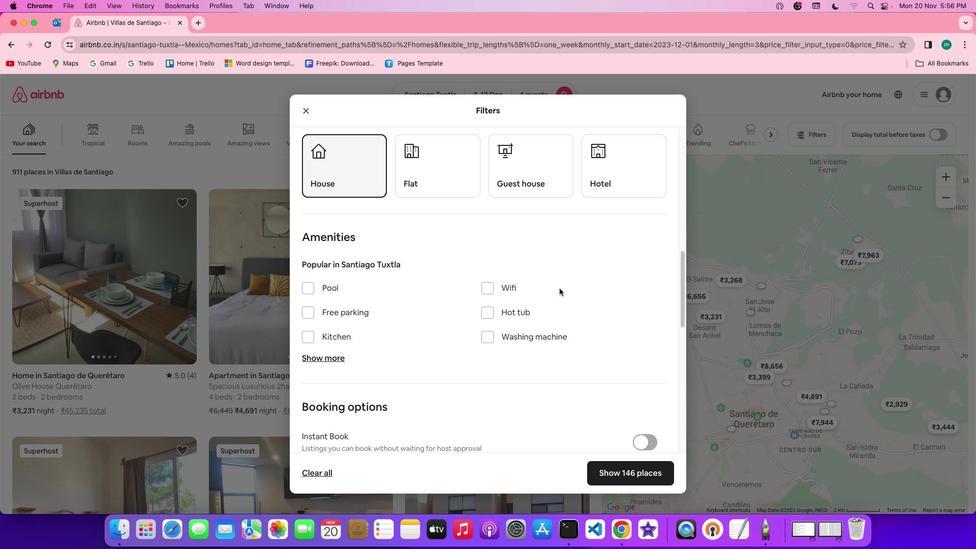 
Action: Mouse moved to (557, 302)
Screenshot: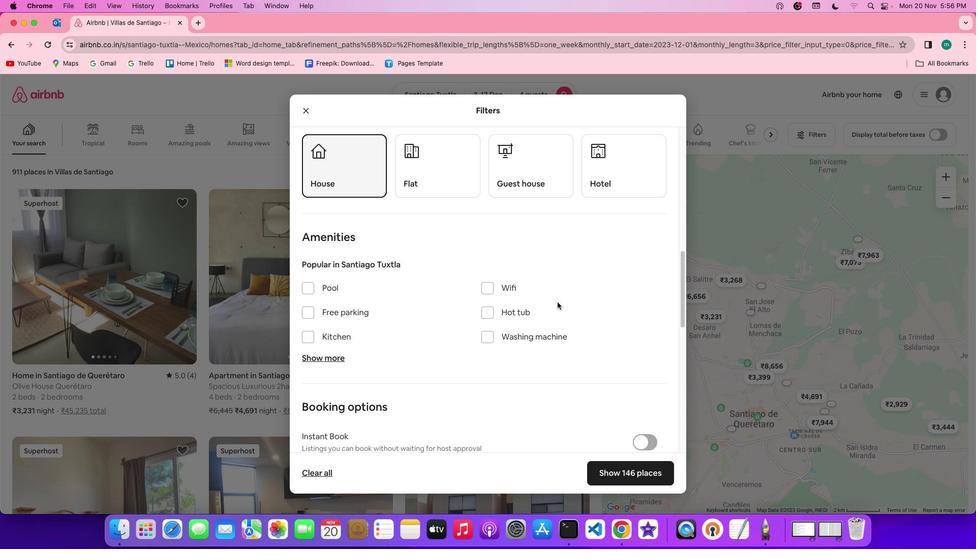 
Action: Mouse scrolled (557, 302) with delta (0, 0)
Screenshot: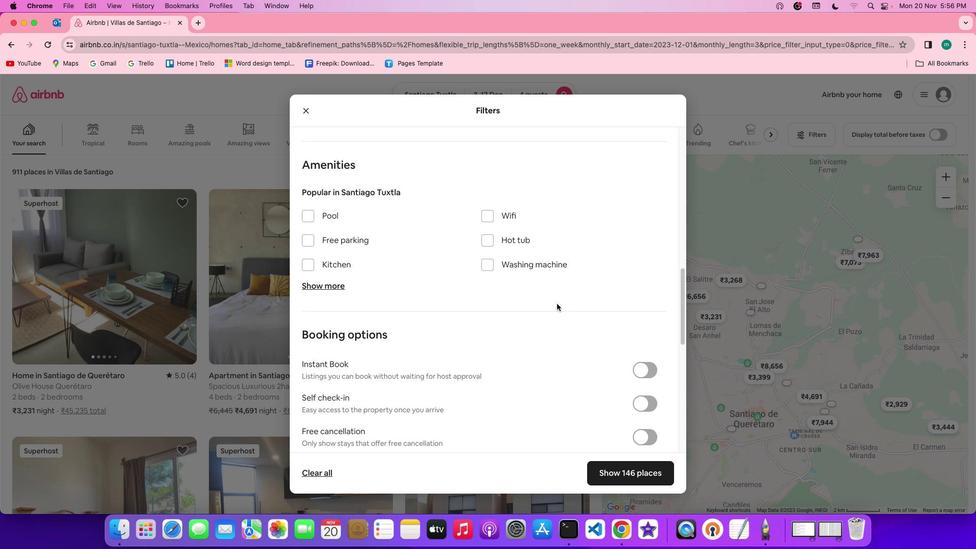 
Action: Mouse scrolled (557, 302) with delta (0, 0)
Screenshot: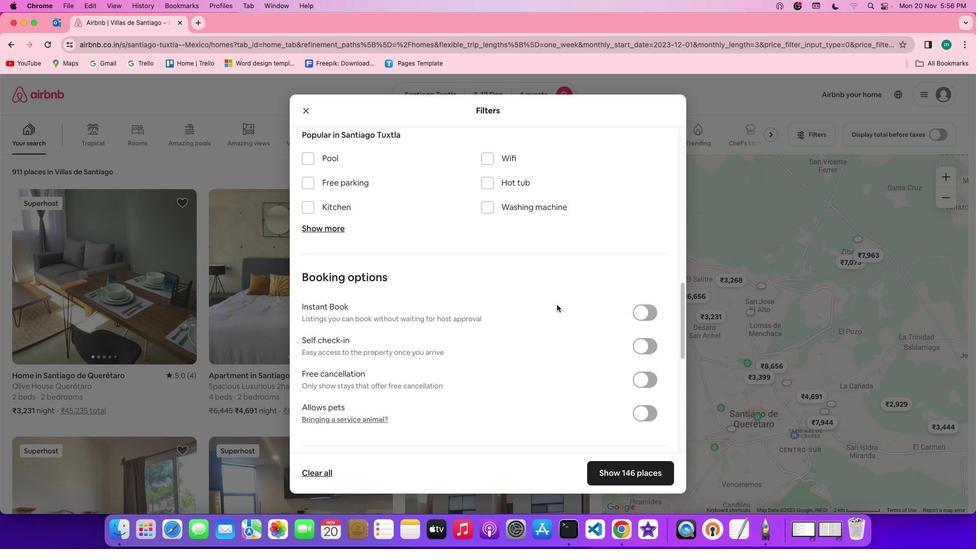 
Action: Mouse scrolled (557, 302) with delta (0, -1)
Screenshot: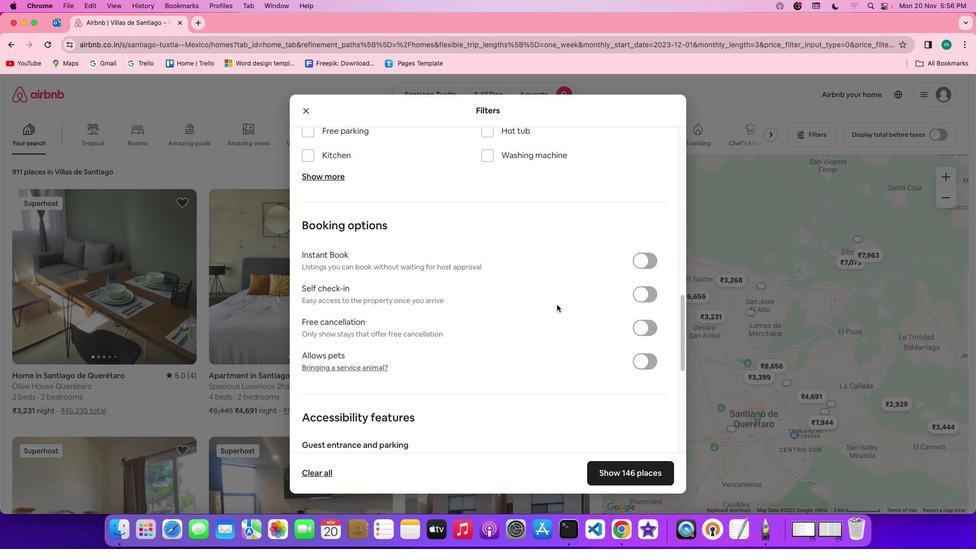 
Action: Mouse moved to (557, 302)
Screenshot: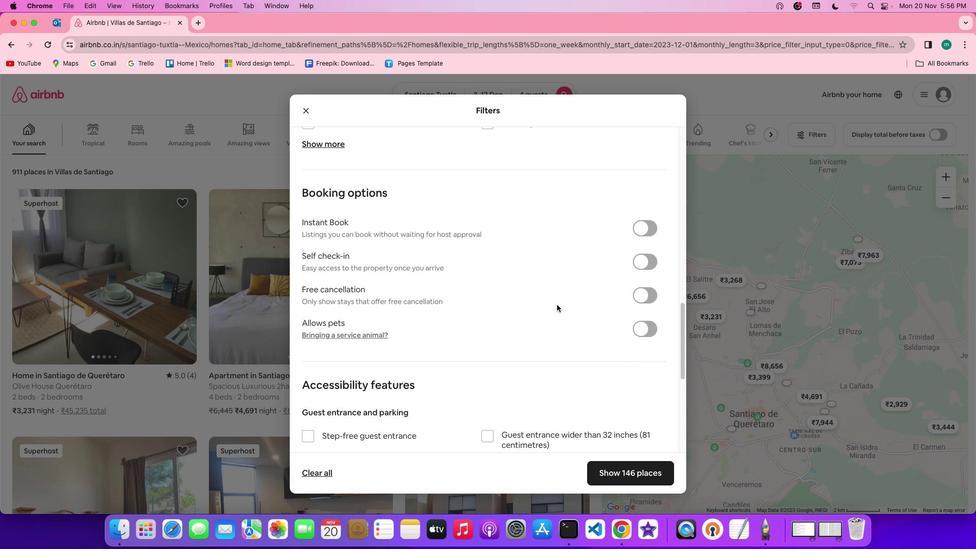 
Action: Mouse scrolled (557, 302) with delta (0, -1)
Screenshot: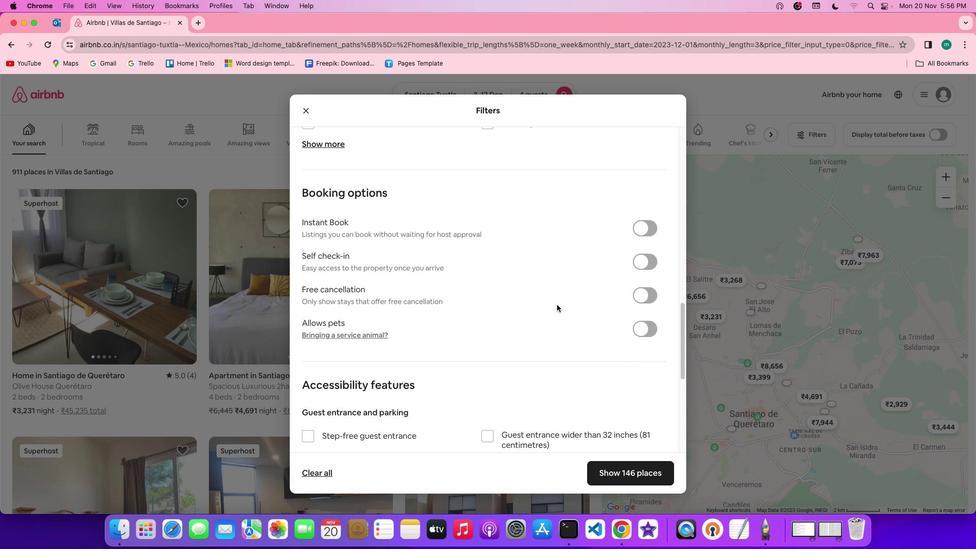 
Action: Mouse moved to (556, 304)
Screenshot: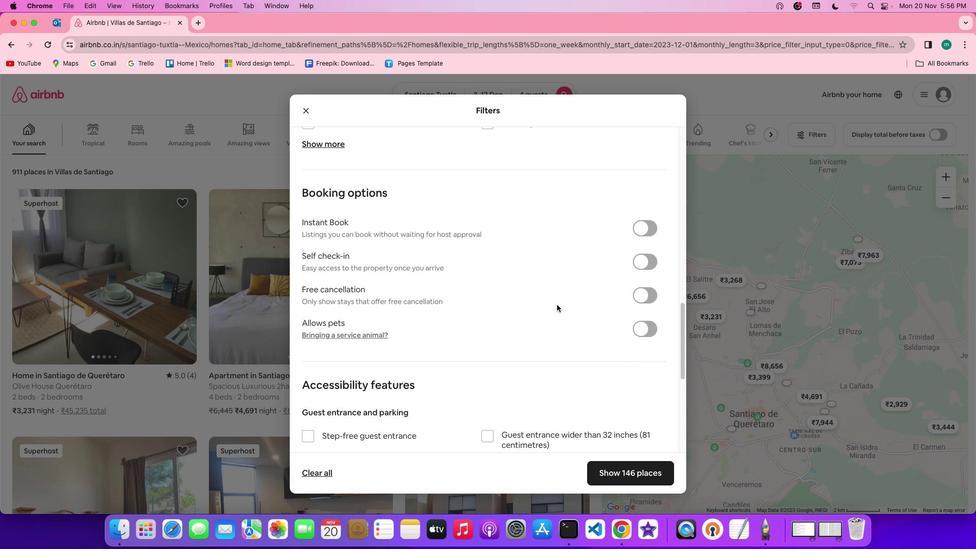 
Action: Mouse scrolled (556, 304) with delta (0, -1)
Screenshot: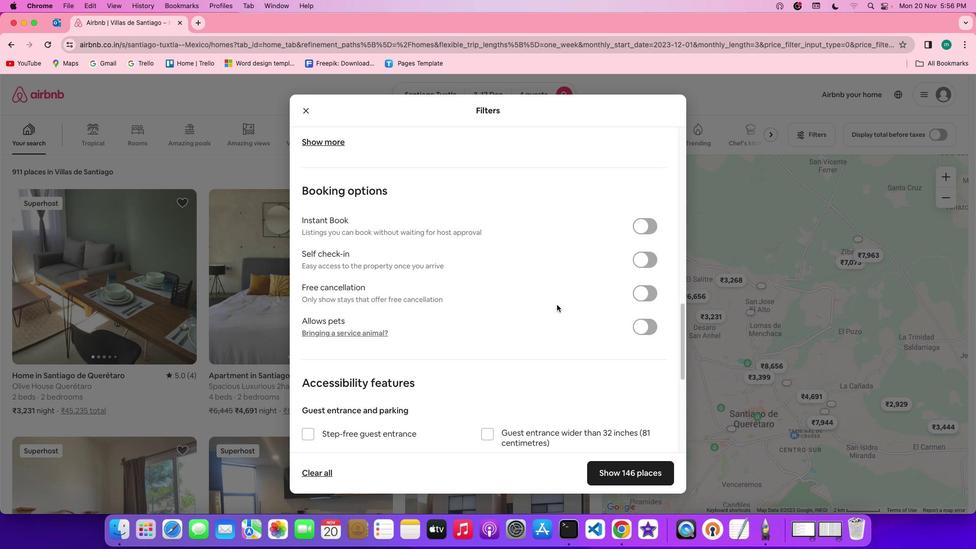 
Action: Mouse moved to (556, 305)
Screenshot: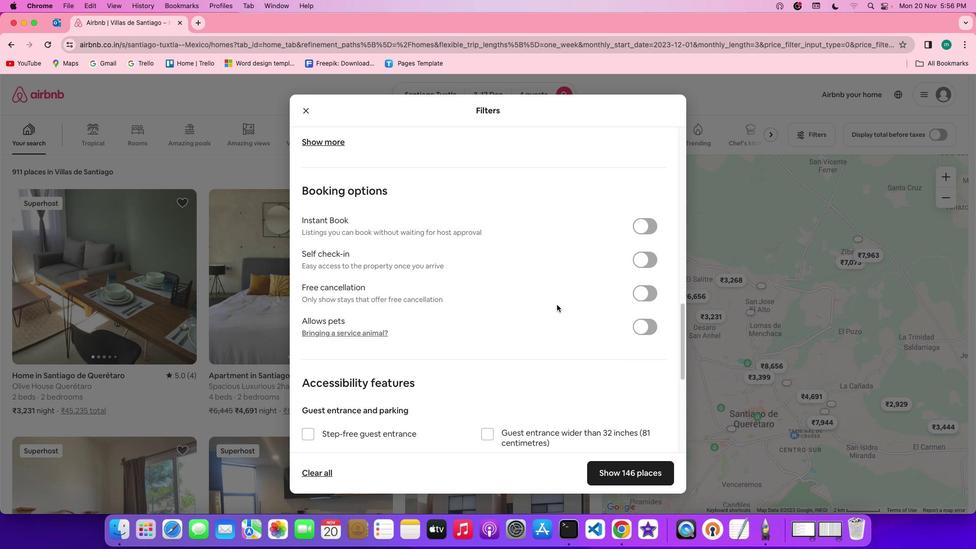 
Action: Mouse scrolled (556, 305) with delta (0, 0)
Screenshot: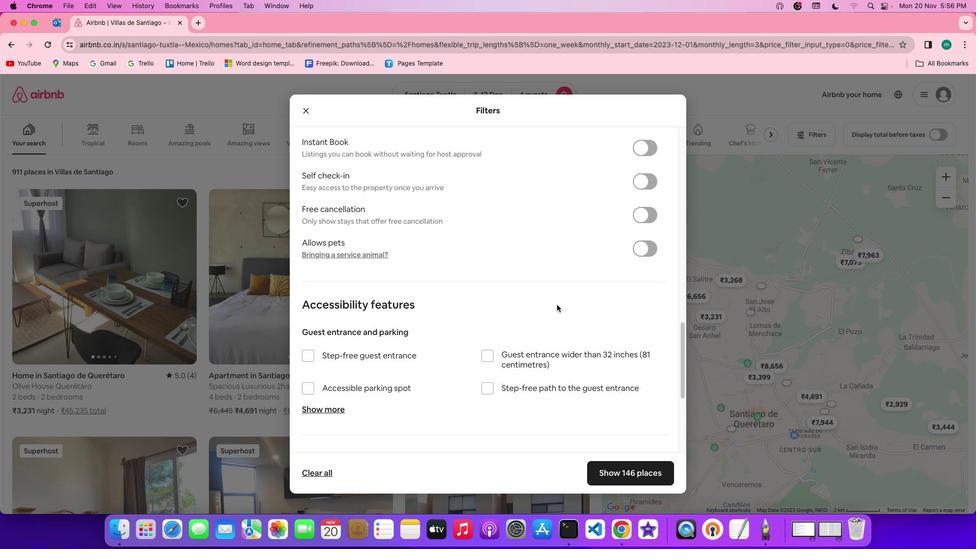 
Action: Mouse scrolled (556, 305) with delta (0, 0)
Screenshot: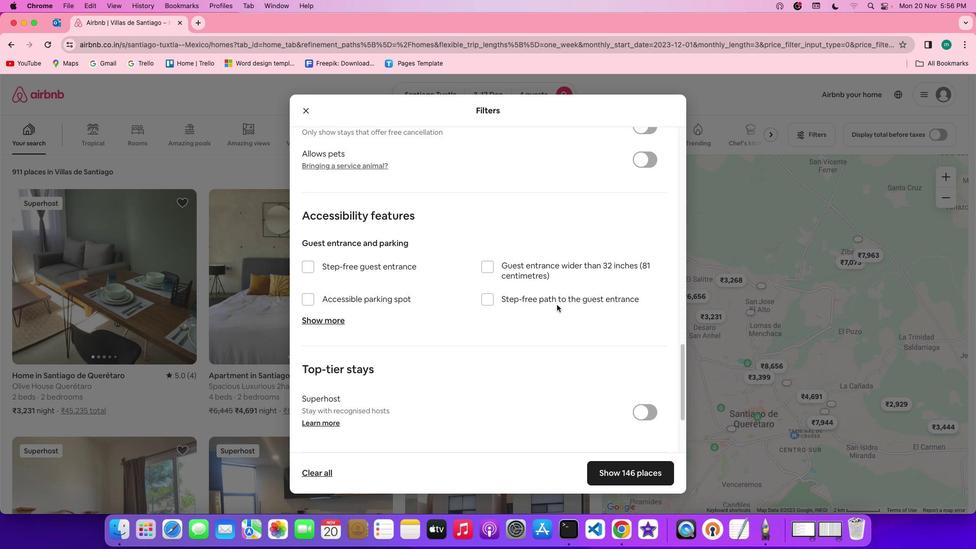 
Action: Mouse scrolled (556, 305) with delta (0, -1)
Screenshot: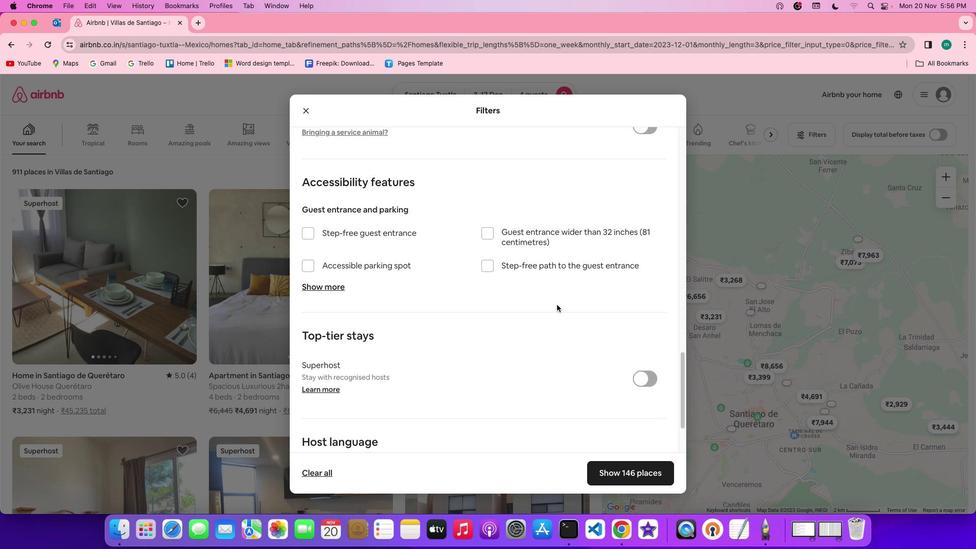 
Action: Mouse scrolled (556, 305) with delta (0, -1)
Screenshot: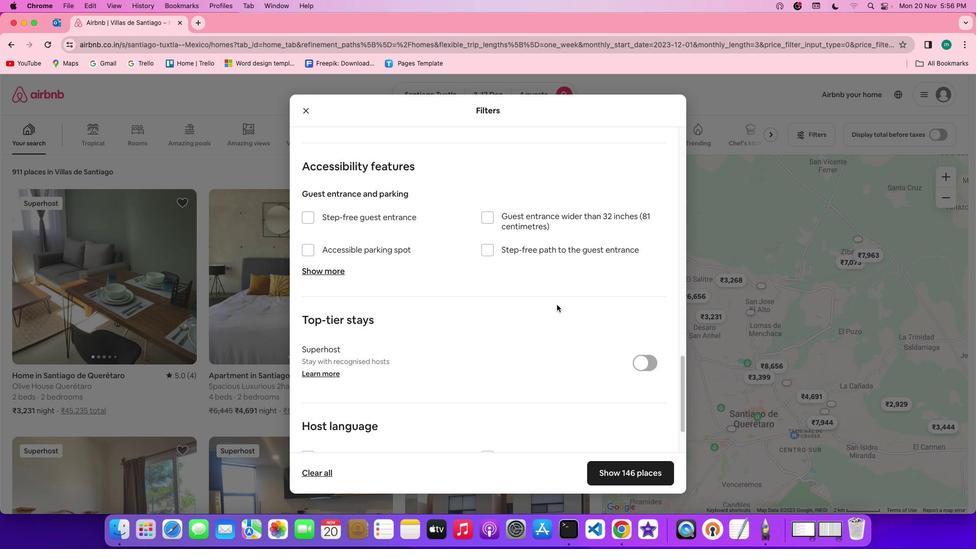 
Action: Mouse scrolled (556, 305) with delta (0, -2)
Screenshot: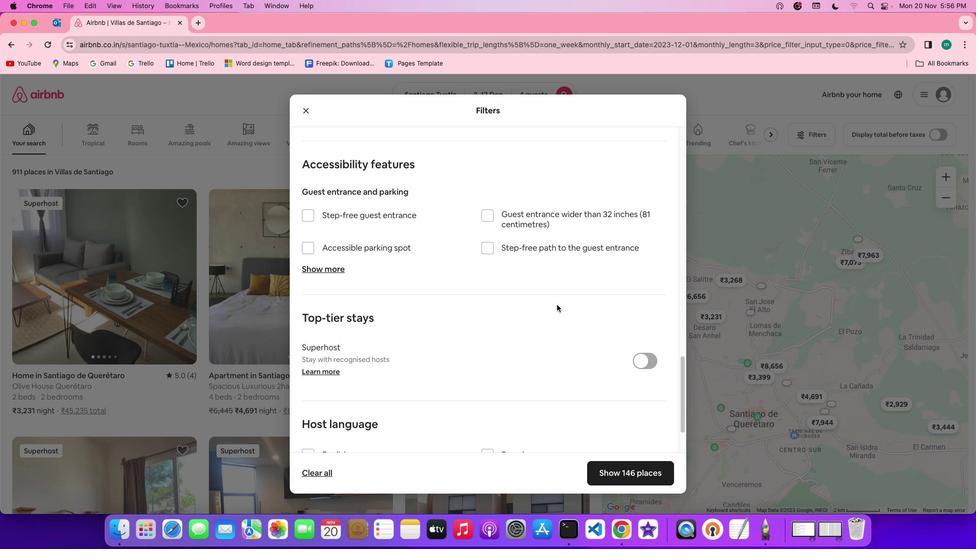 
Action: Mouse scrolled (556, 305) with delta (0, 0)
Screenshot: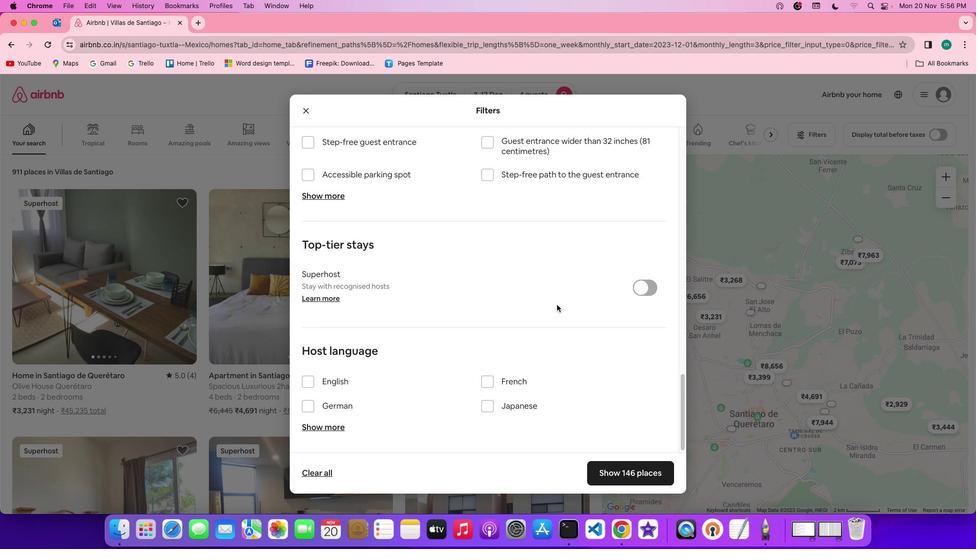 
Action: Mouse scrolled (556, 305) with delta (0, 0)
Screenshot: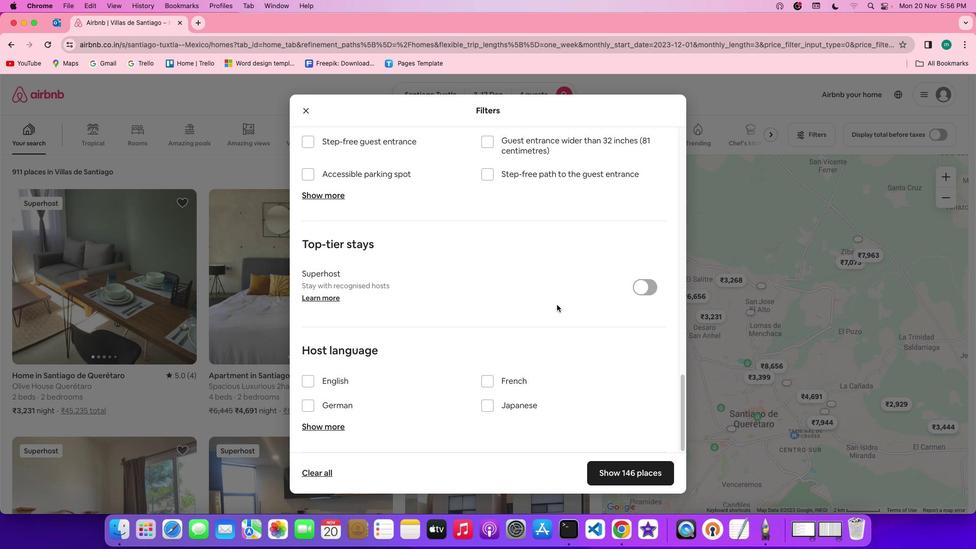 
Action: Mouse scrolled (556, 305) with delta (0, -1)
Screenshot: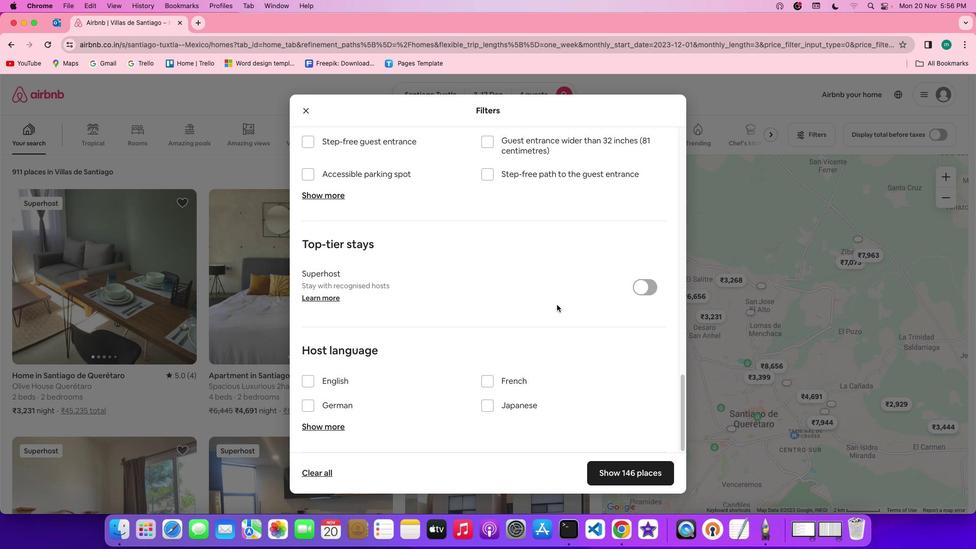 
Action: Mouse scrolled (556, 305) with delta (0, -2)
Screenshot: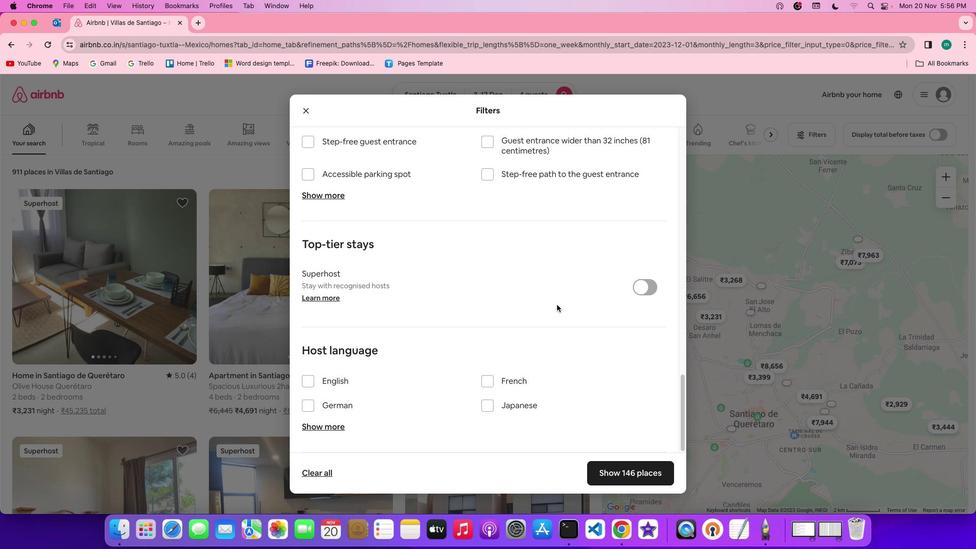 
Action: Mouse scrolled (556, 305) with delta (0, -2)
Screenshot: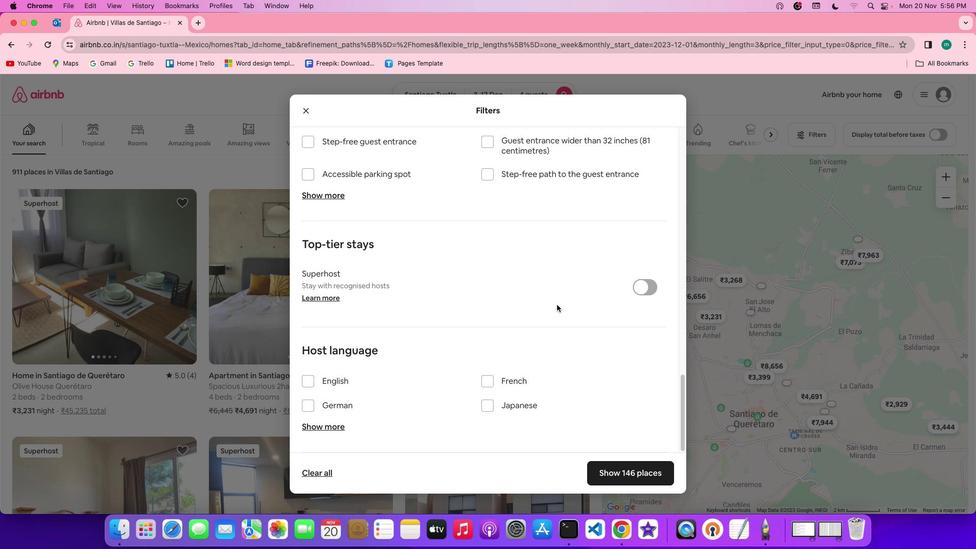 
Action: Mouse scrolled (556, 305) with delta (0, 0)
Screenshot: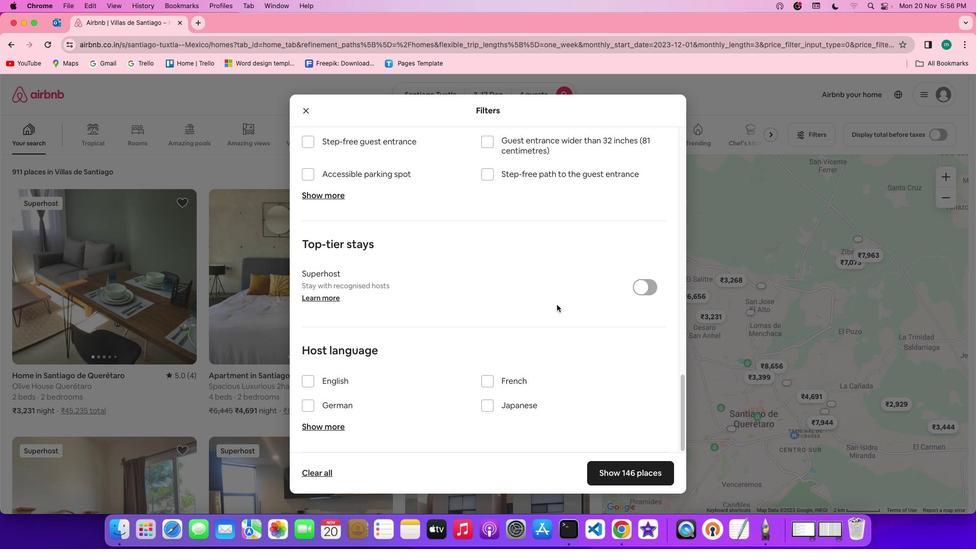 
Action: Mouse scrolled (556, 305) with delta (0, 0)
Screenshot: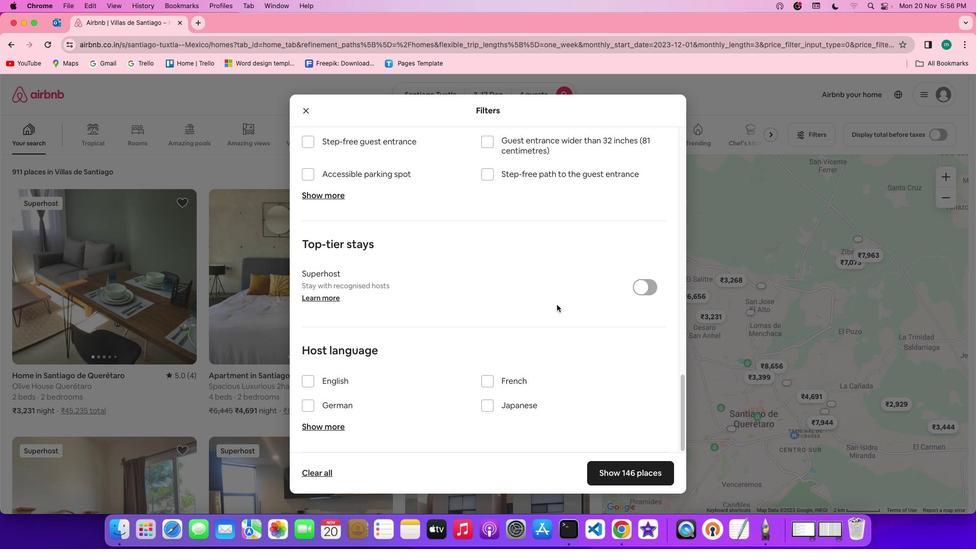 
Action: Mouse scrolled (556, 305) with delta (0, -1)
Screenshot: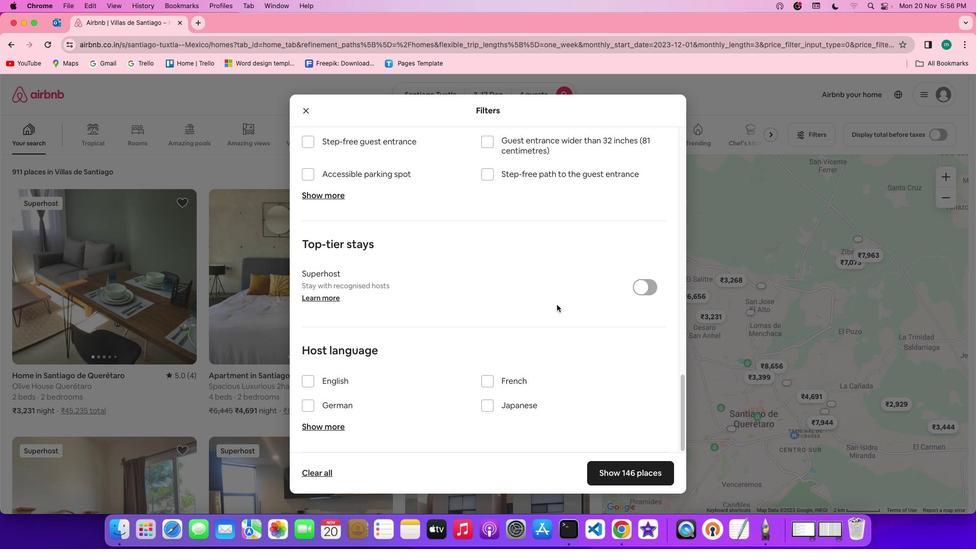 
Action: Mouse scrolled (556, 305) with delta (0, -2)
Screenshot: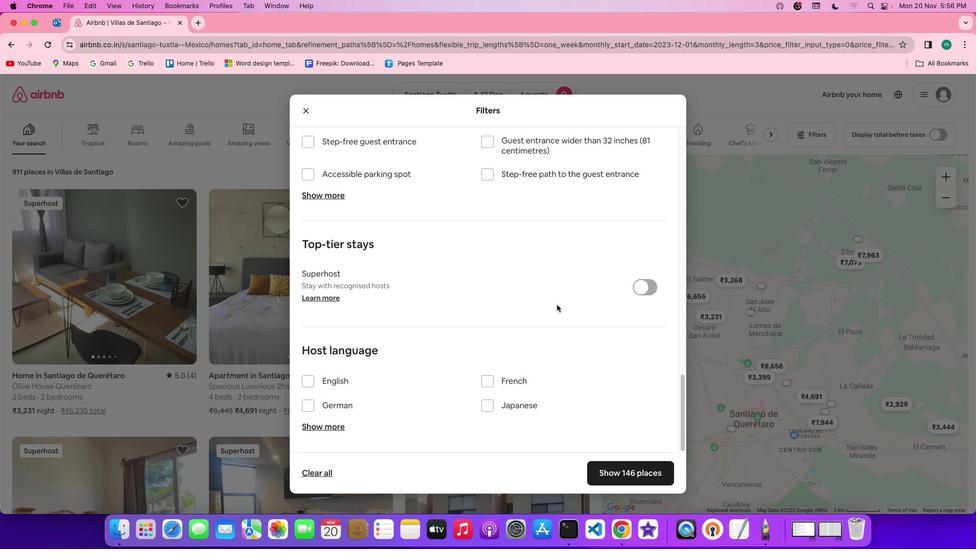 
Action: Mouse scrolled (556, 305) with delta (0, -3)
Screenshot: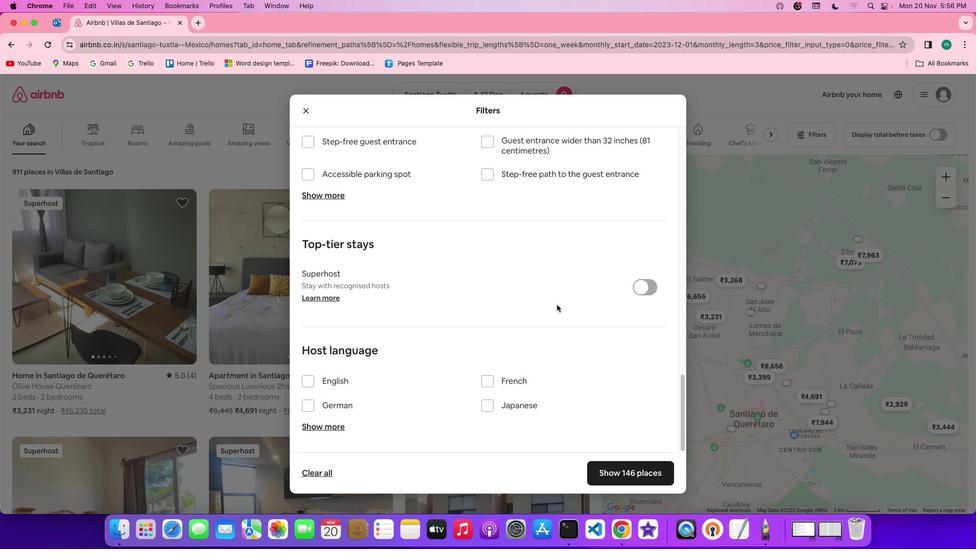 
Action: Mouse scrolled (556, 305) with delta (0, -3)
Screenshot: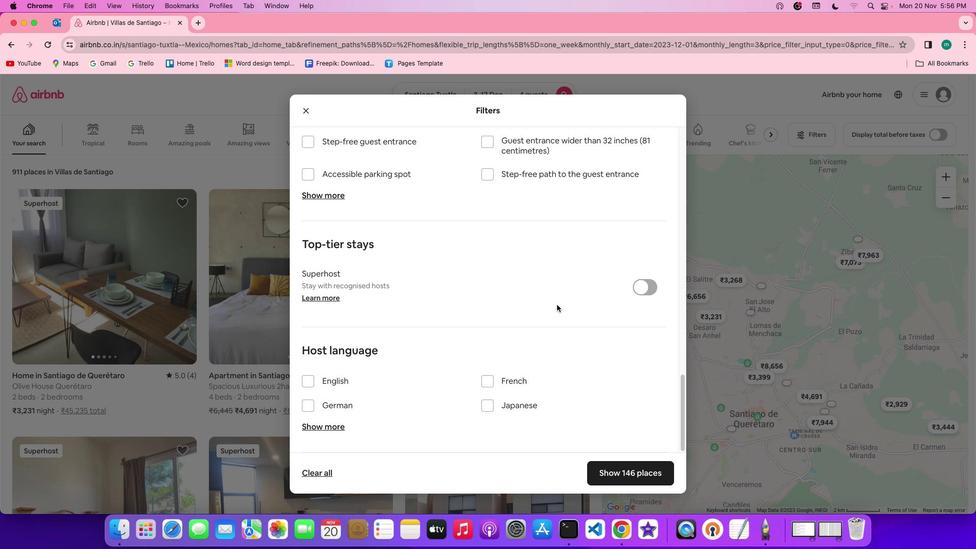 
Action: Mouse scrolled (556, 305) with delta (0, 0)
Screenshot: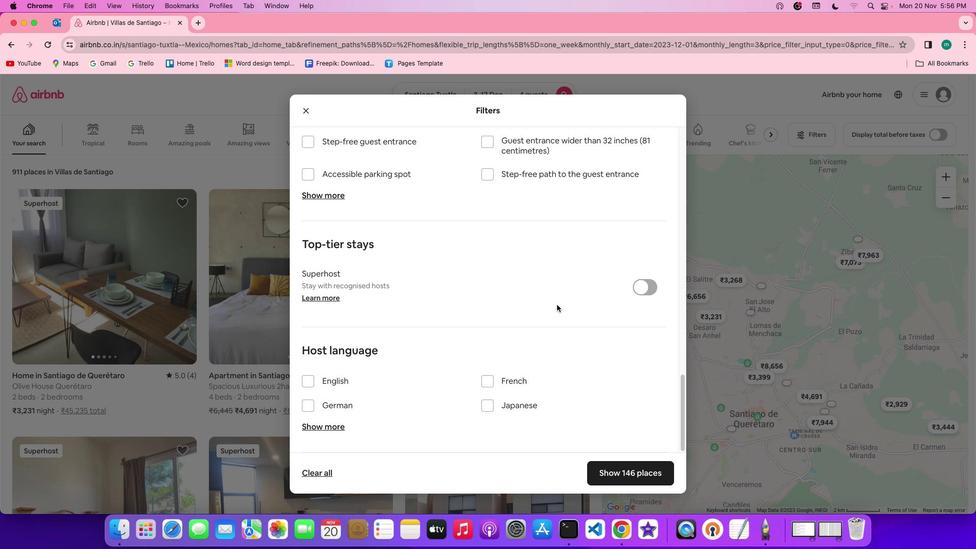 
Action: Mouse scrolled (556, 305) with delta (0, 0)
Screenshot: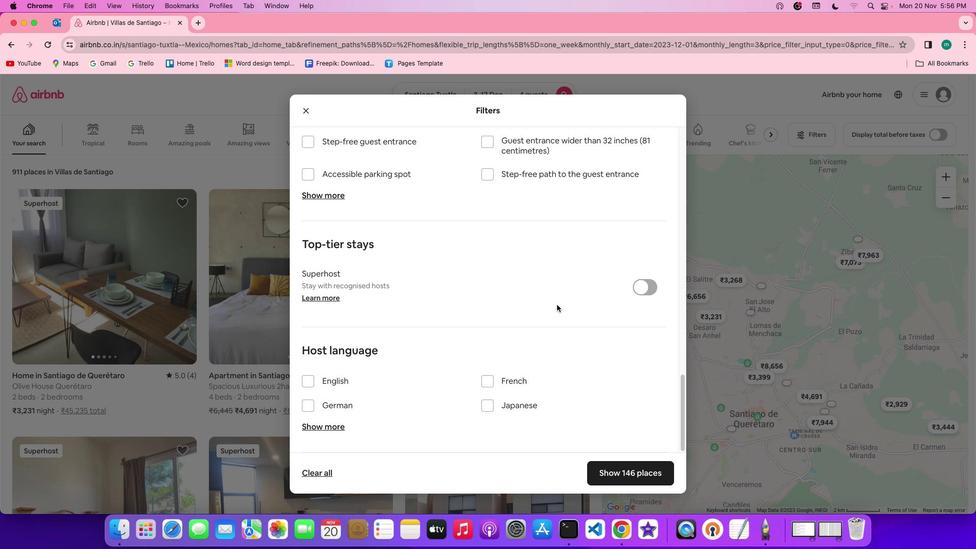
Action: Mouse scrolled (556, 305) with delta (0, -1)
Screenshot: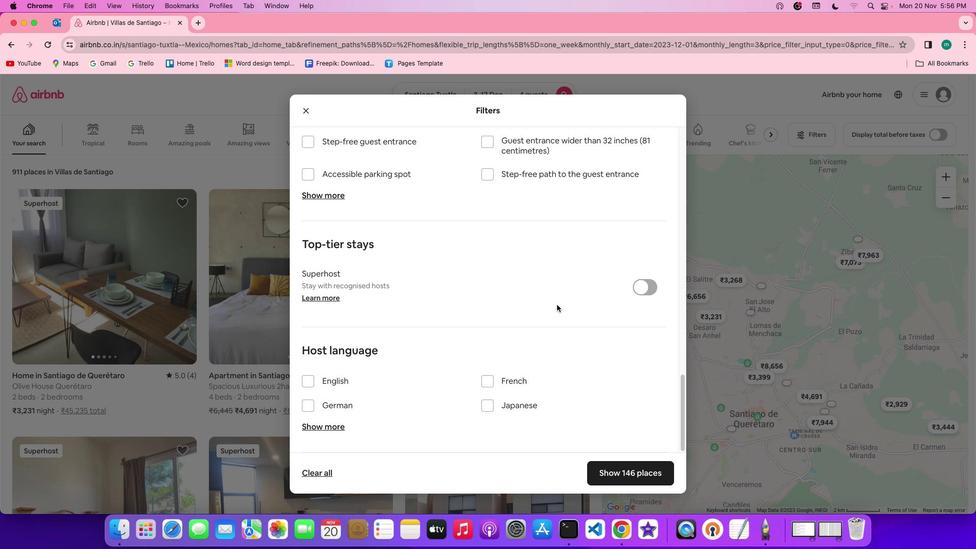 
Action: Mouse scrolled (556, 305) with delta (0, -2)
Screenshot: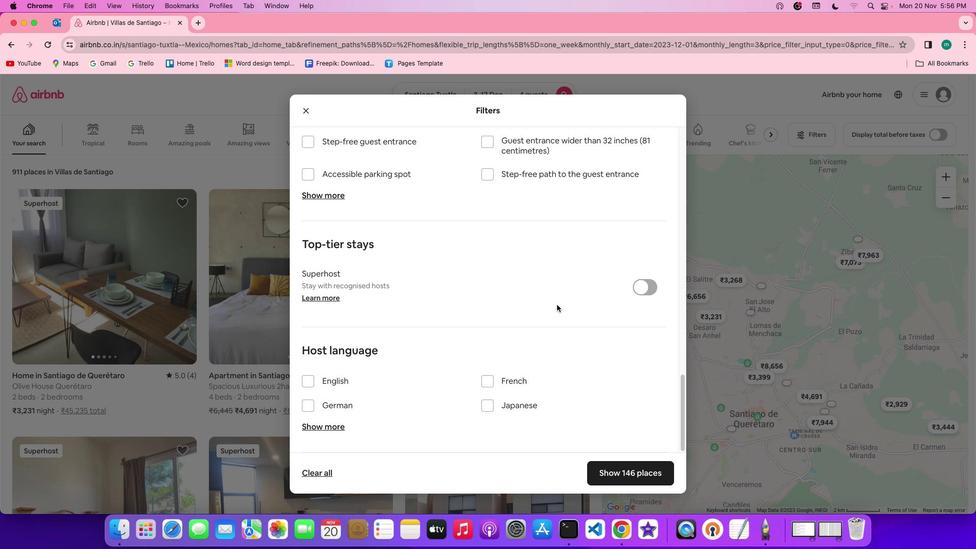 
Action: Mouse scrolled (556, 305) with delta (0, -3)
Screenshot: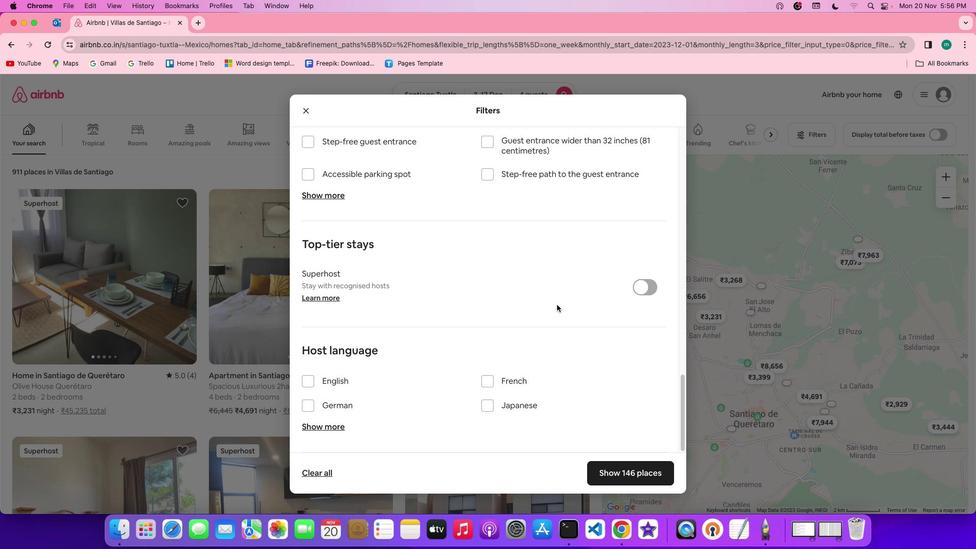 
Action: Mouse scrolled (556, 305) with delta (0, -3)
Screenshot: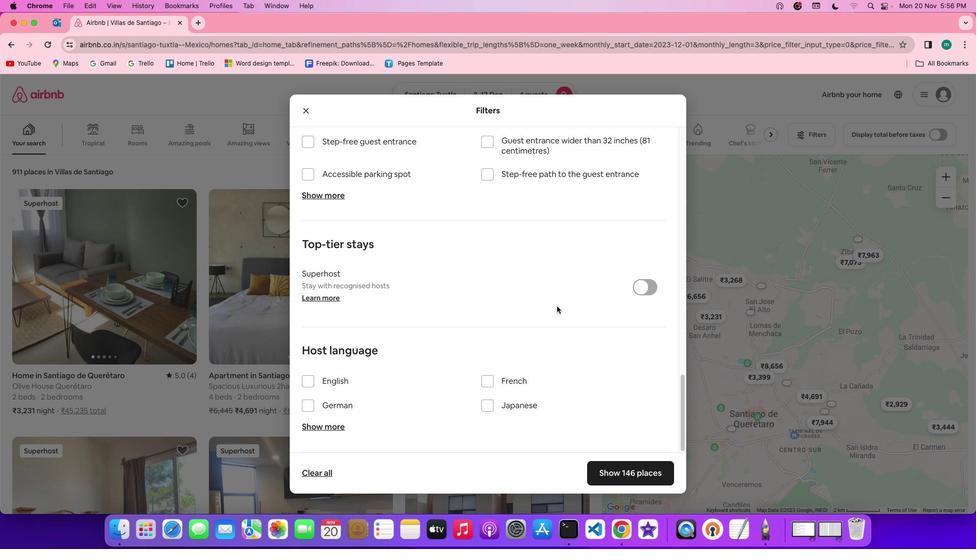 
Action: Mouse moved to (632, 471)
Screenshot: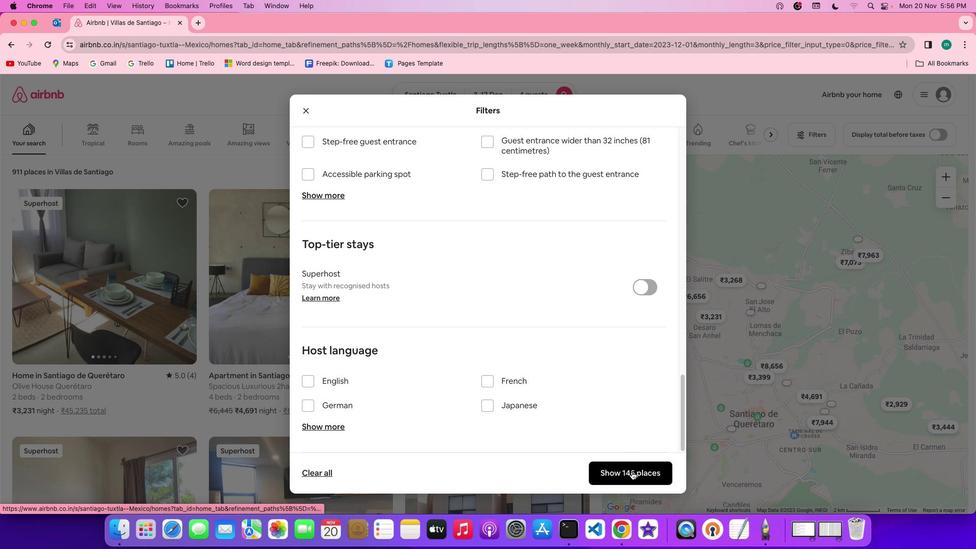 
Action: Mouse pressed left at (632, 471)
Screenshot: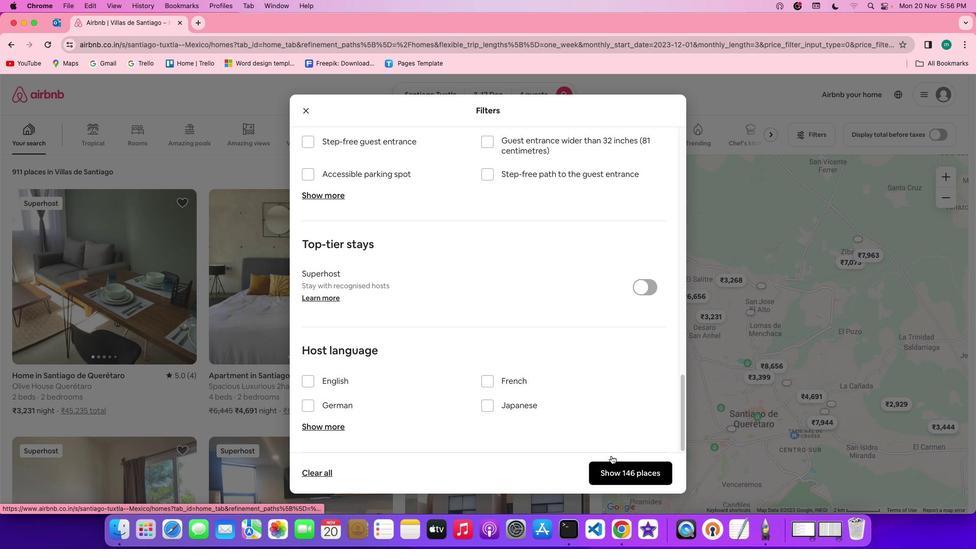 
Action: Mouse moved to (349, 304)
Screenshot: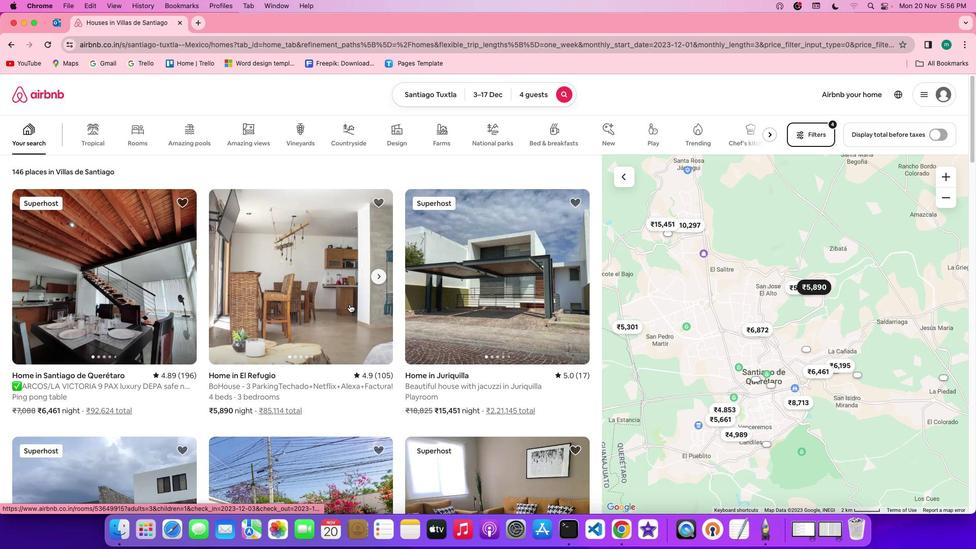 
Action: Mouse scrolled (349, 304) with delta (0, 0)
Screenshot: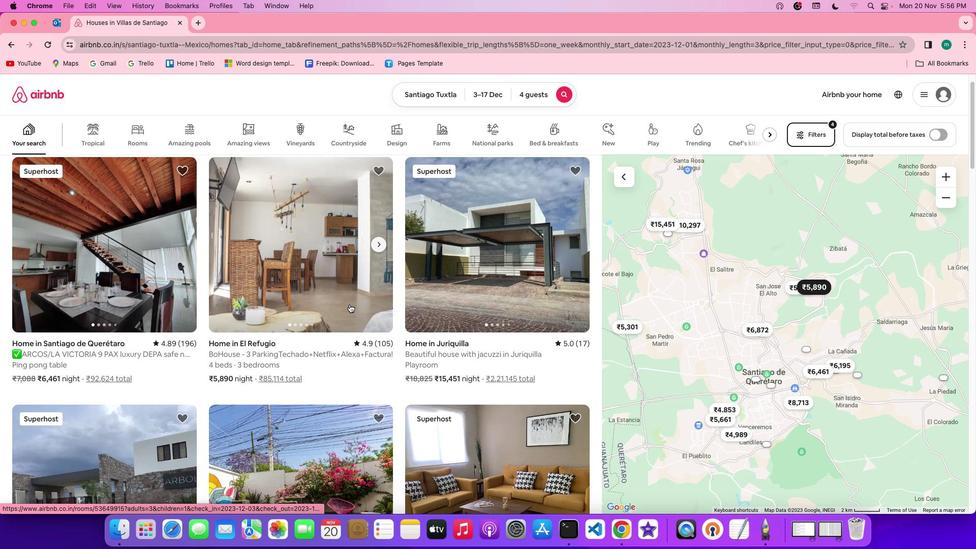 
Action: Mouse scrolled (349, 304) with delta (0, 0)
Screenshot: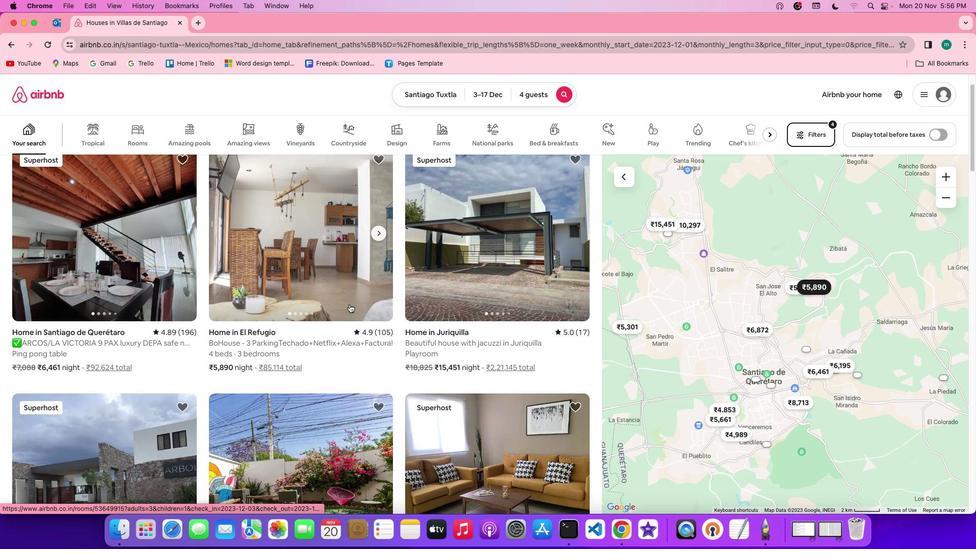 
Action: Mouse scrolled (349, 304) with delta (0, 0)
Screenshot: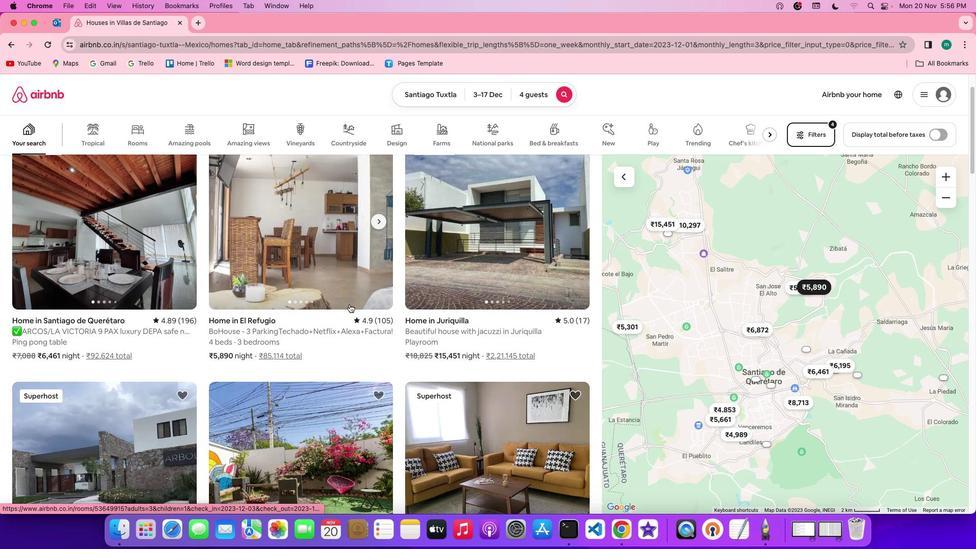 
Action: Mouse scrolled (349, 304) with delta (0, 0)
Screenshot: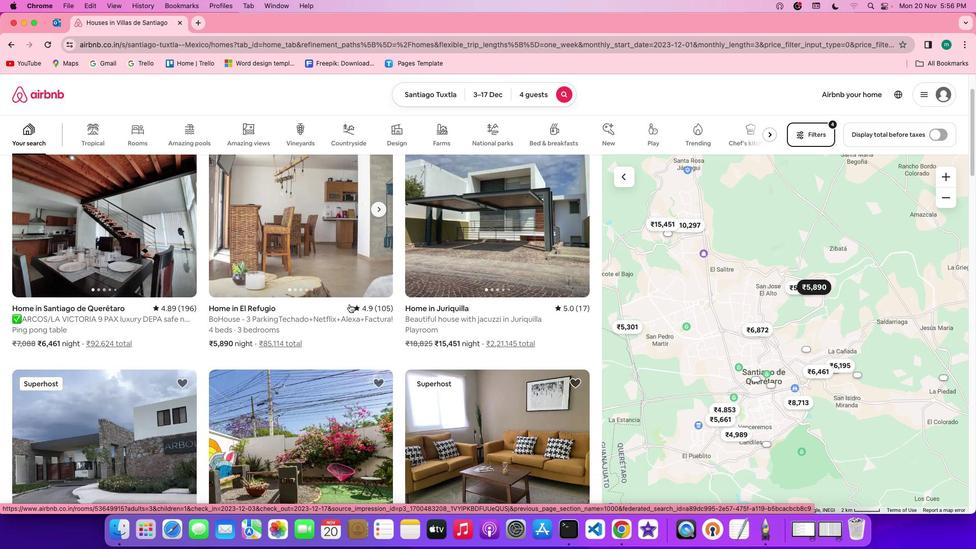 
Action: Mouse moved to (349, 304)
Screenshot: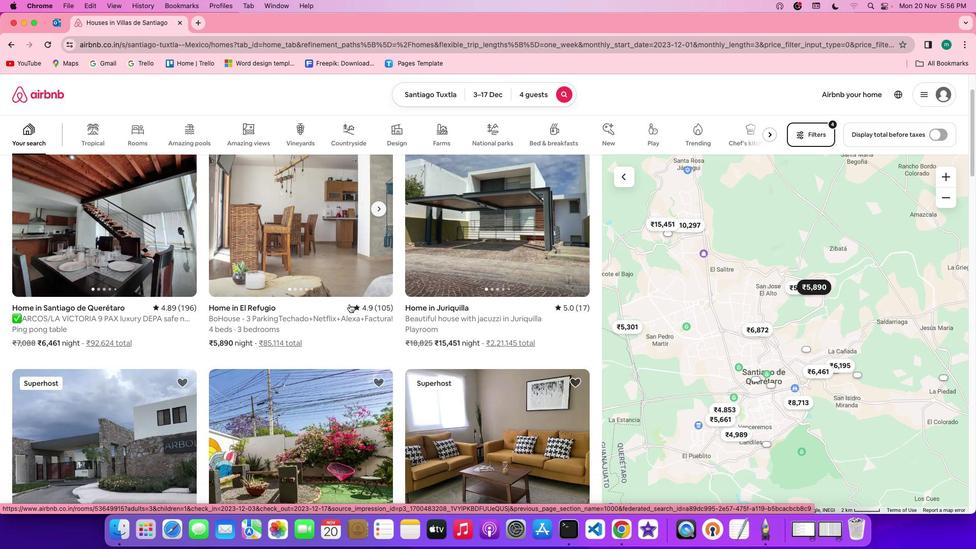 
Action: Mouse scrolled (349, 304) with delta (0, 0)
Screenshot: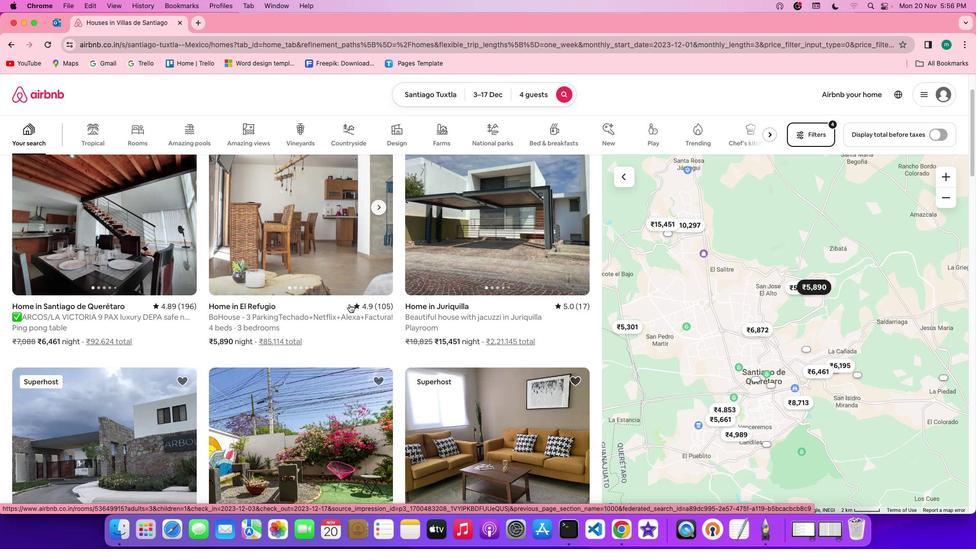 
Action: Mouse scrolled (349, 304) with delta (0, 0)
Screenshot: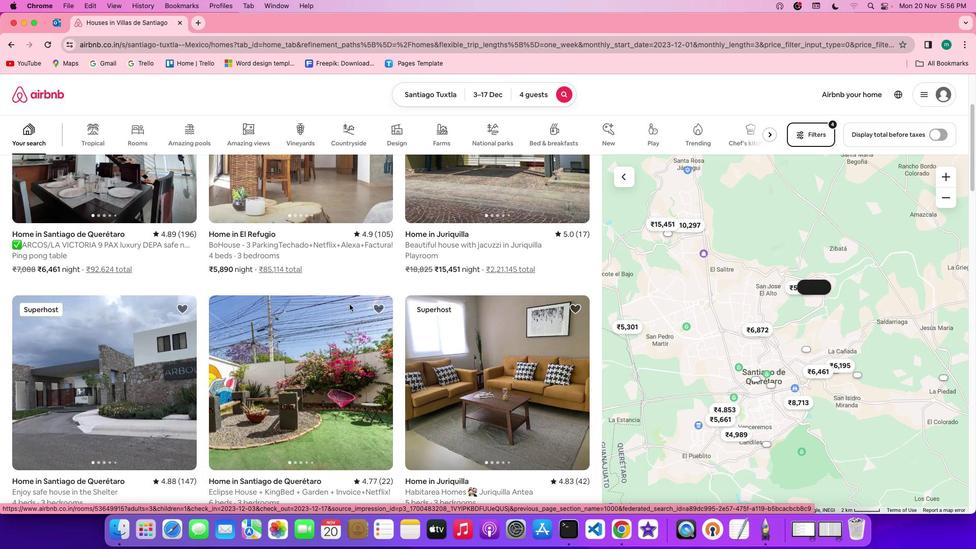 
Action: Mouse scrolled (349, 304) with delta (0, 0)
Screenshot: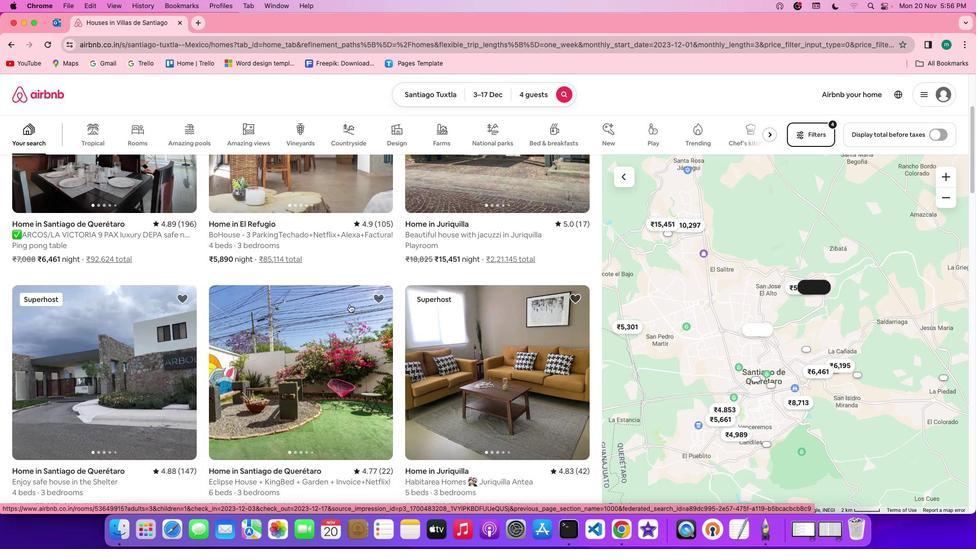 
Action: Mouse scrolled (349, 304) with delta (0, -1)
Screenshot: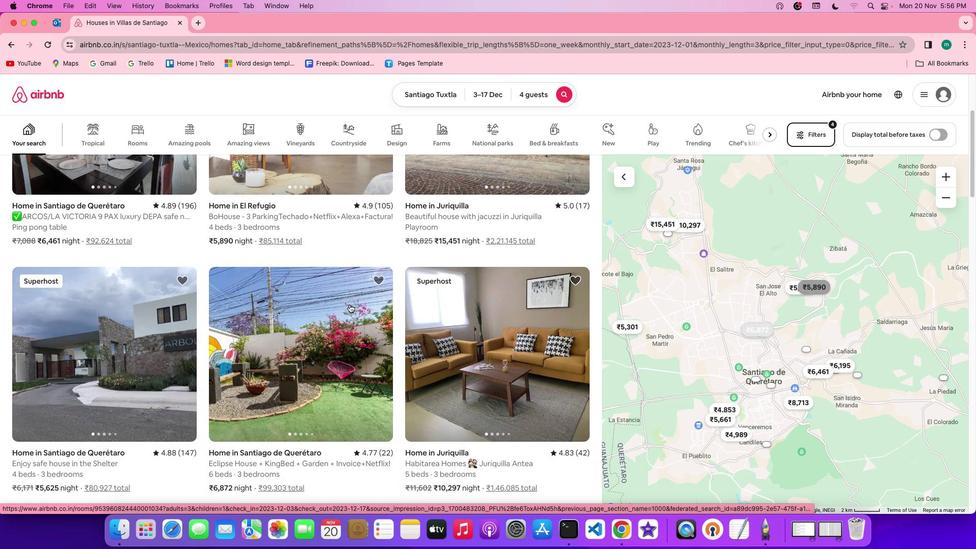 
Action: Mouse scrolled (349, 304) with delta (0, -1)
Screenshot: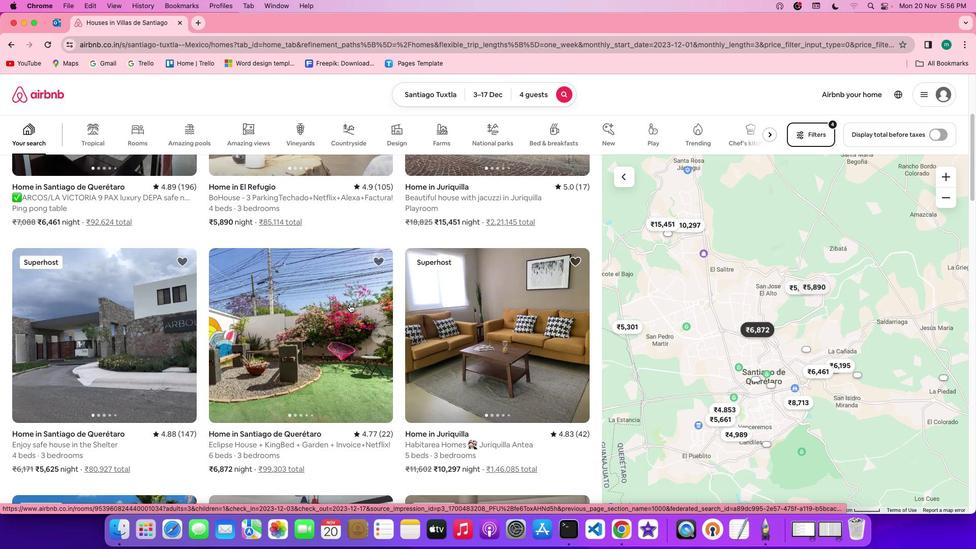 
Action: Mouse scrolled (349, 304) with delta (0, 0)
Screenshot: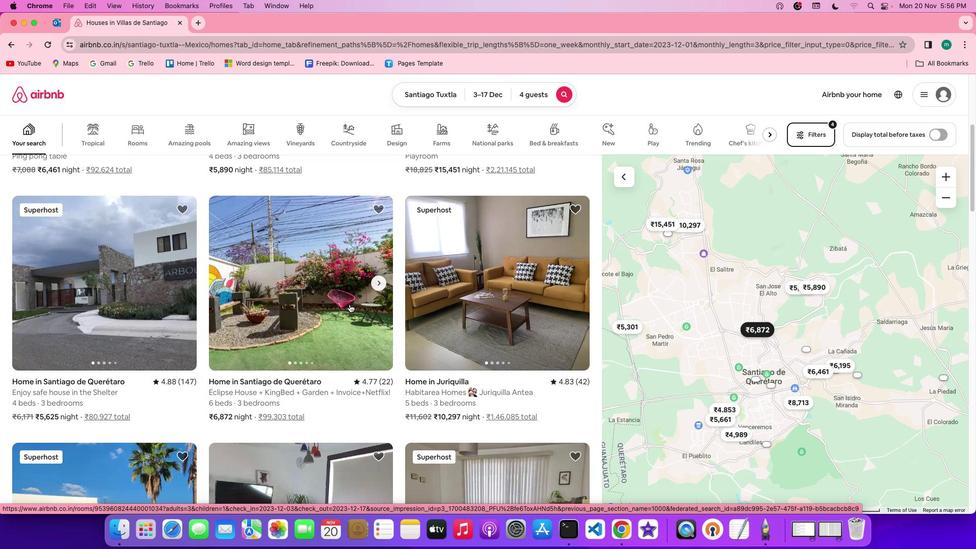 
Action: Mouse scrolled (349, 304) with delta (0, 0)
Screenshot: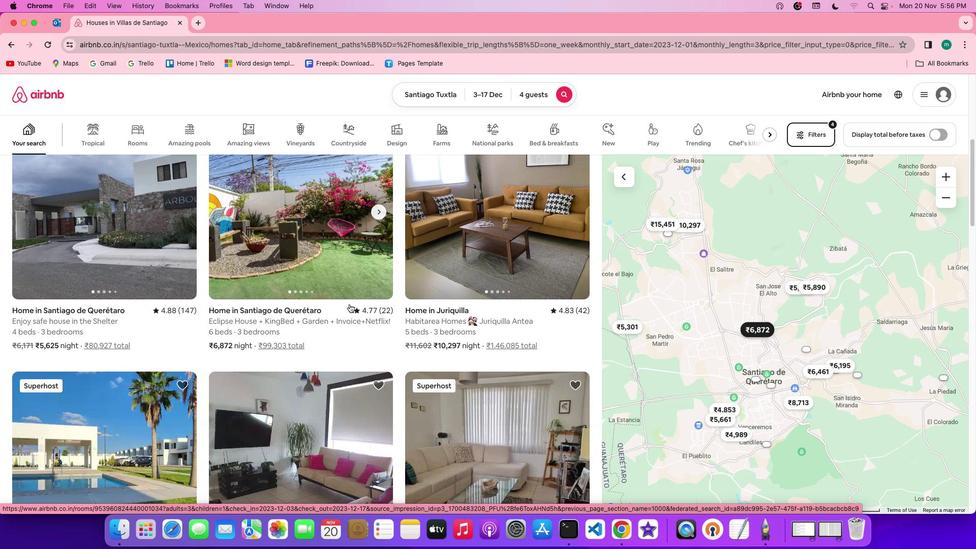 
Action: Mouse scrolled (349, 304) with delta (0, -1)
Screenshot: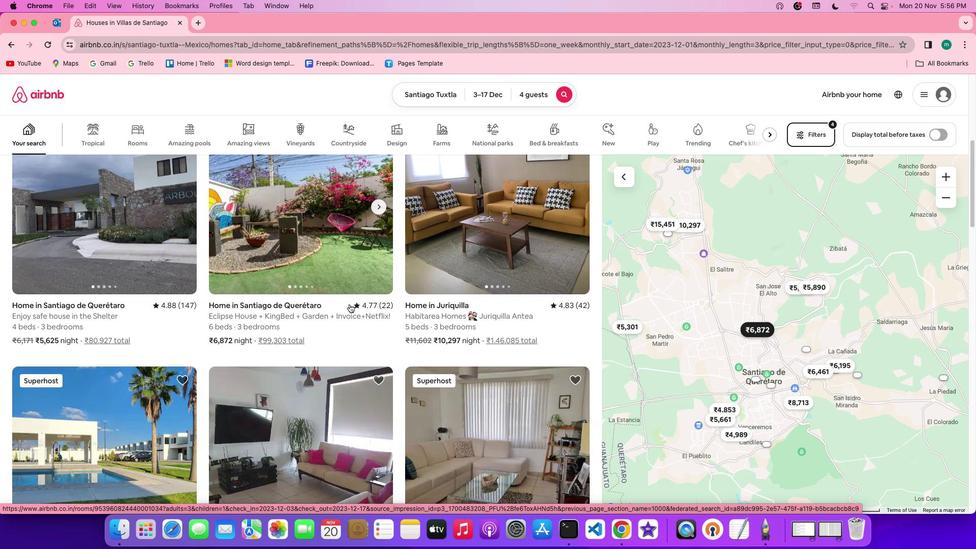 
Action: Mouse scrolled (349, 304) with delta (0, -1)
Screenshot: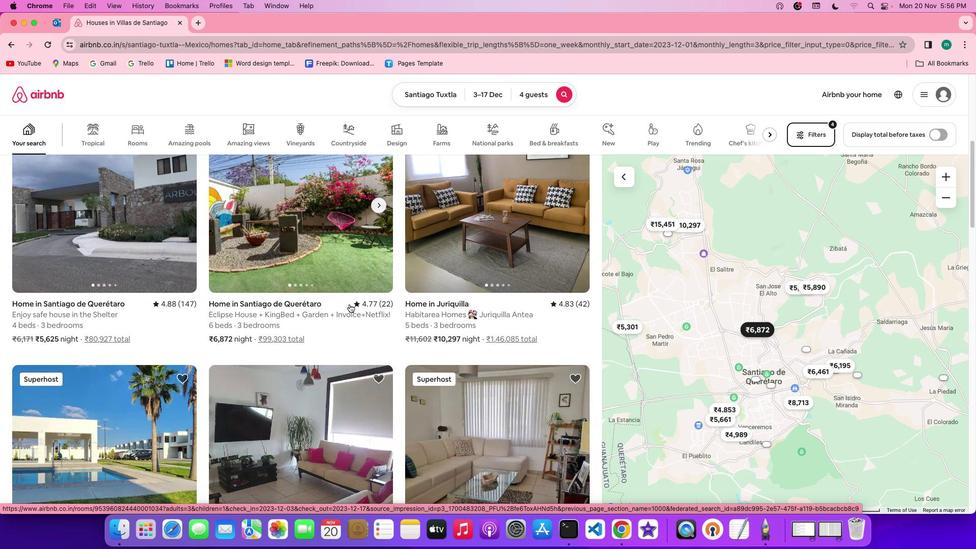 
Action: Mouse scrolled (349, 304) with delta (0, 0)
Screenshot: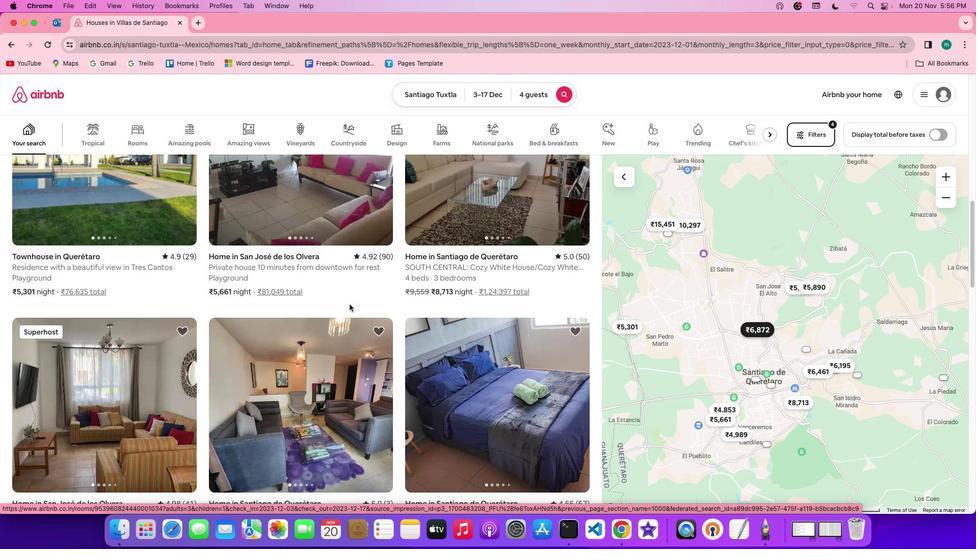 
Action: Mouse scrolled (349, 304) with delta (0, 0)
Screenshot: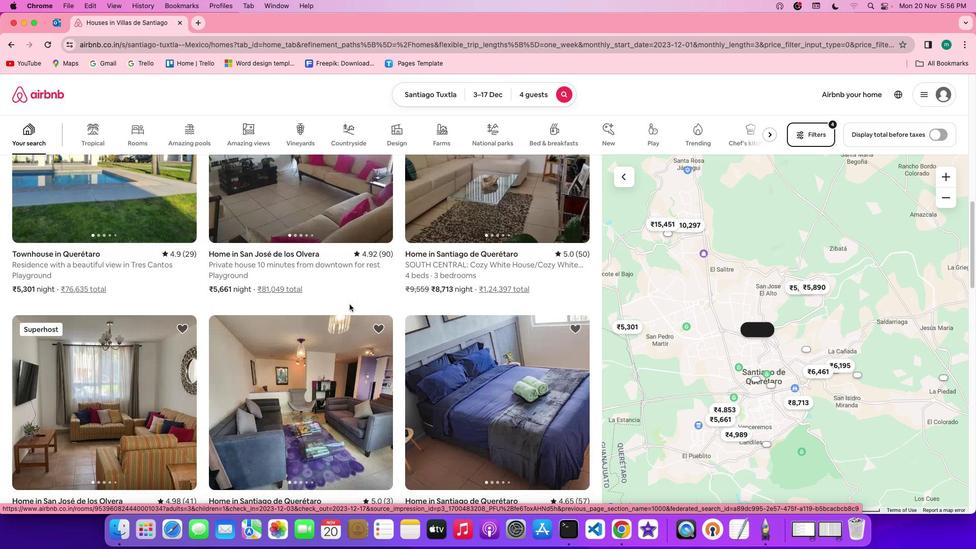 
Action: Mouse scrolled (349, 304) with delta (0, -1)
Screenshot: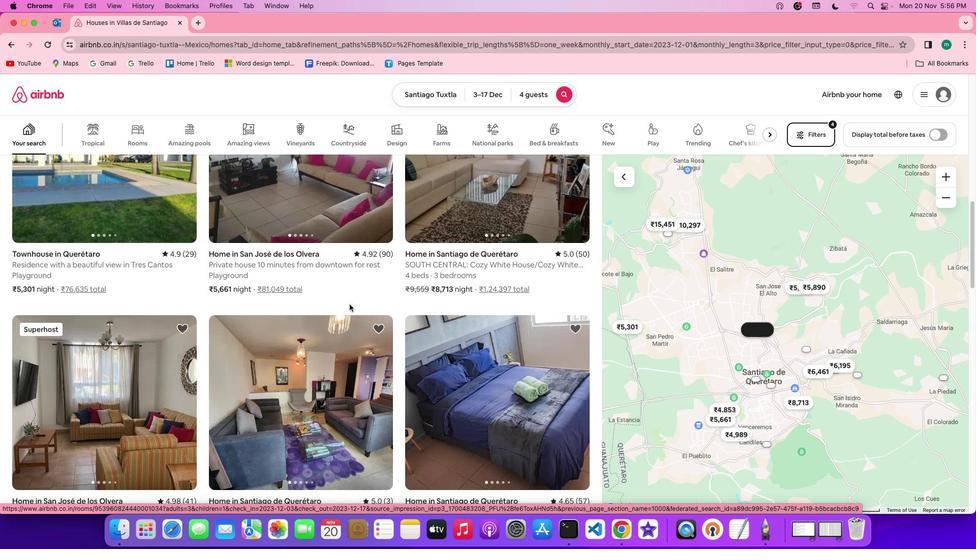
Action: Mouse scrolled (349, 304) with delta (0, -2)
Screenshot: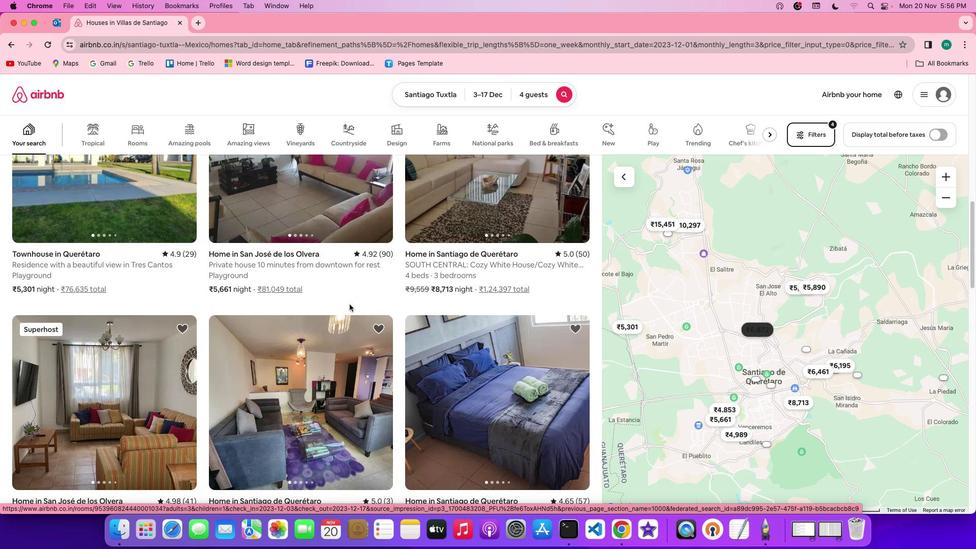 
Action: Mouse scrolled (349, 304) with delta (0, -2)
Screenshot: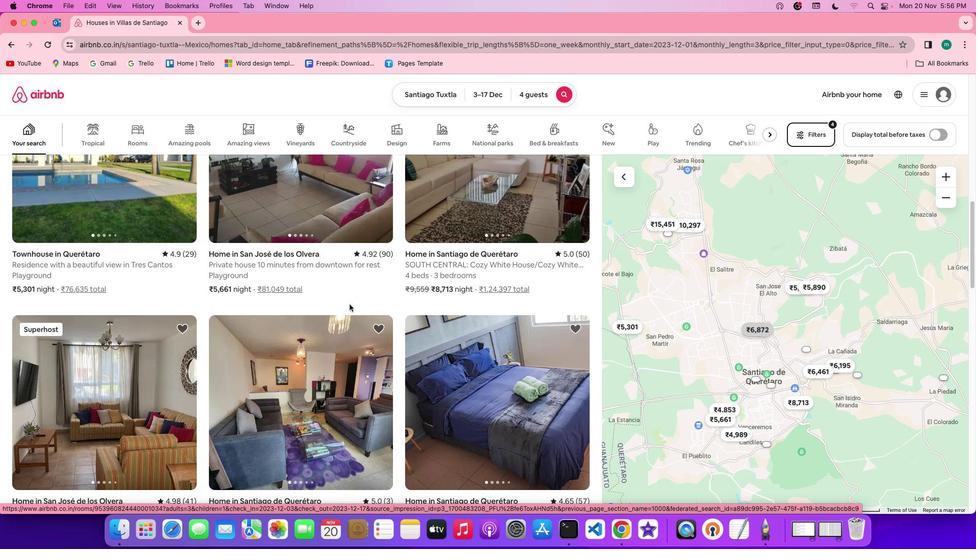 
Action: Mouse scrolled (349, 304) with delta (0, 0)
Screenshot: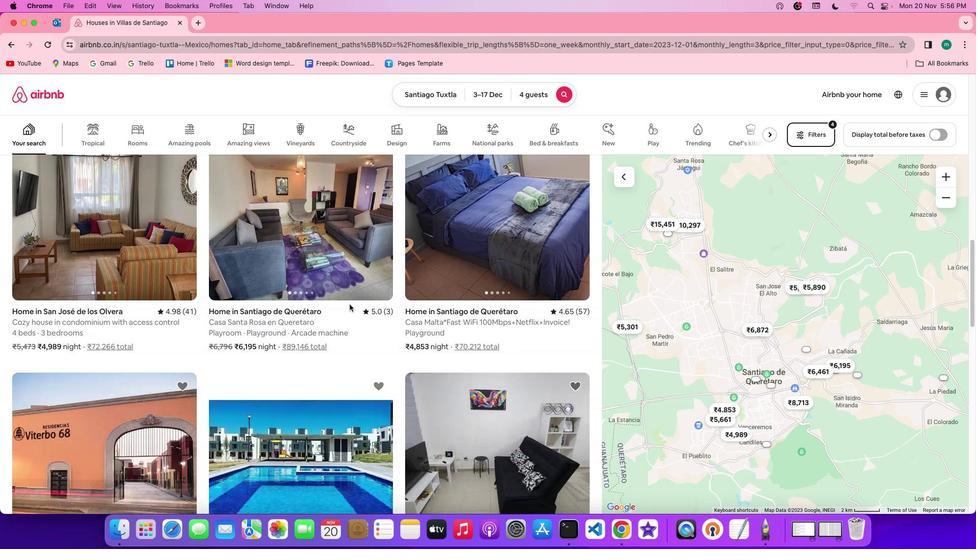 
Action: Mouse scrolled (349, 304) with delta (0, 0)
Screenshot: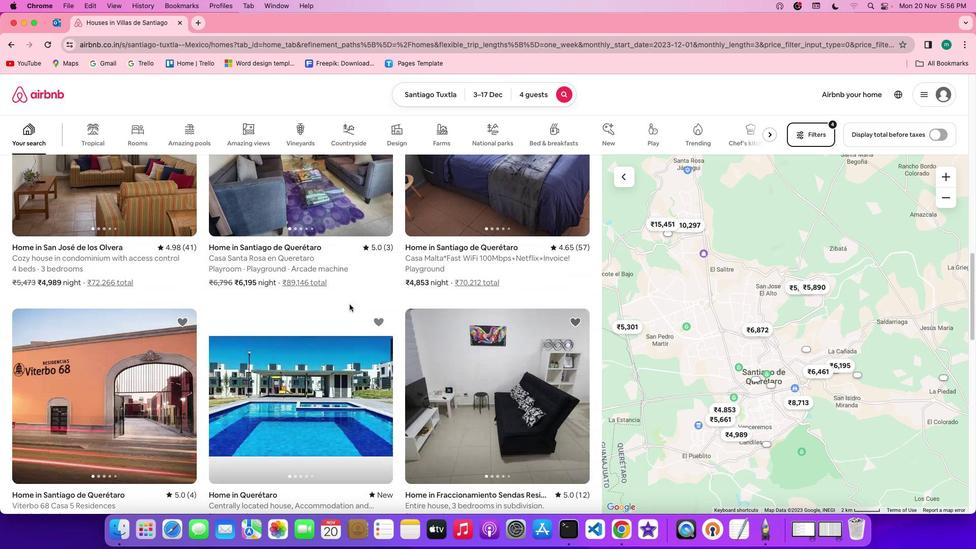
Action: Mouse scrolled (349, 304) with delta (0, -1)
Screenshot: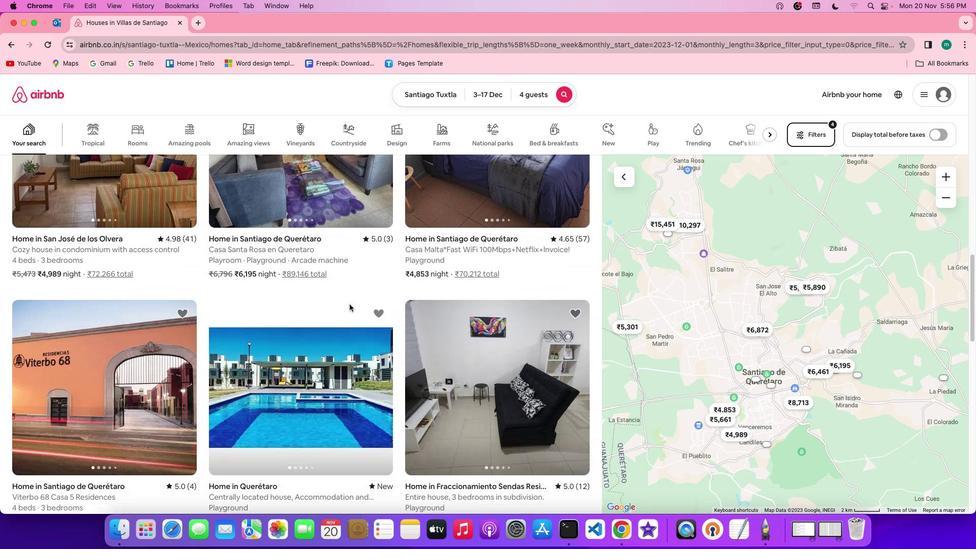 
Action: Mouse scrolled (349, 304) with delta (0, -2)
Screenshot: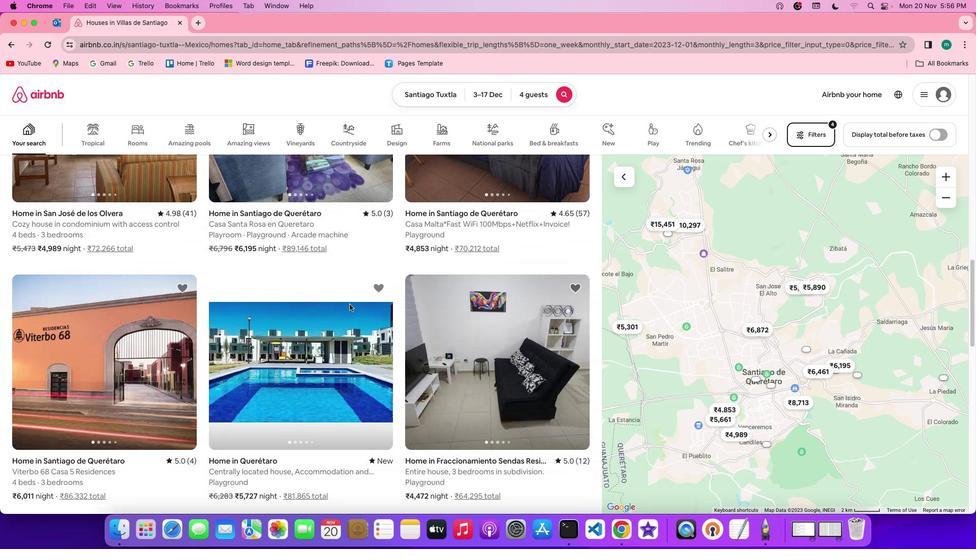 
Action: Mouse scrolled (349, 304) with delta (0, -2)
Screenshot: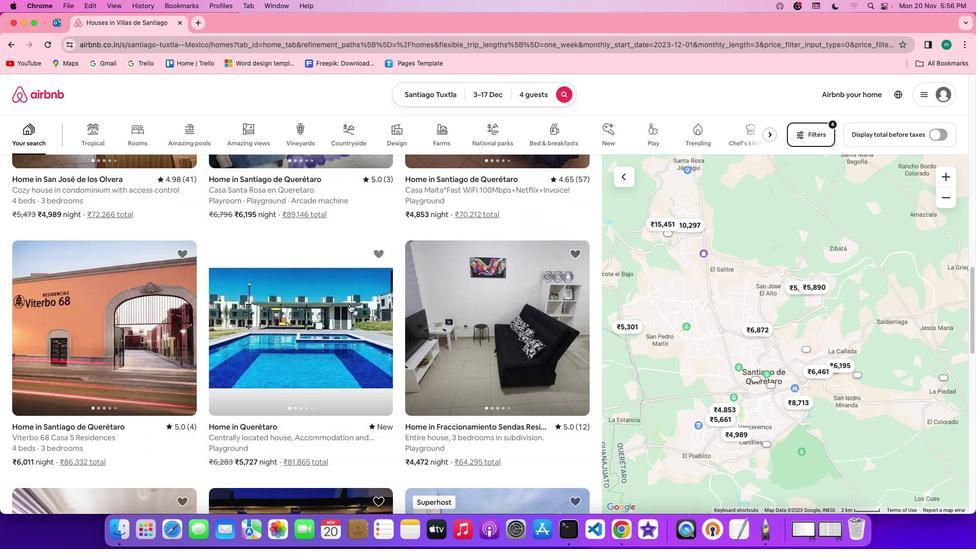 
Action: Mouse scrolled (349, 304) with delta (0, -2)
Screenshot: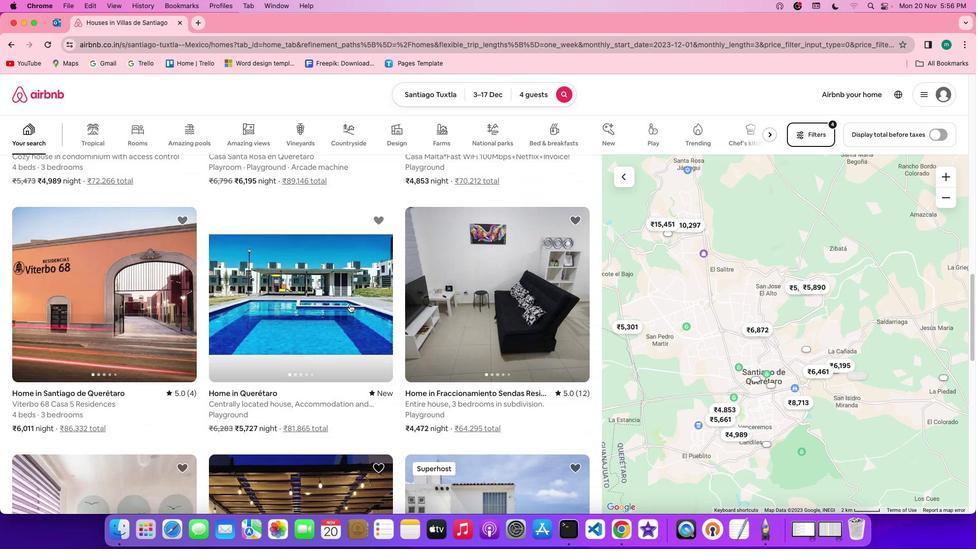 
Action: Mouse scrolled (349, 304) with delta (0, 0)
Screenshot: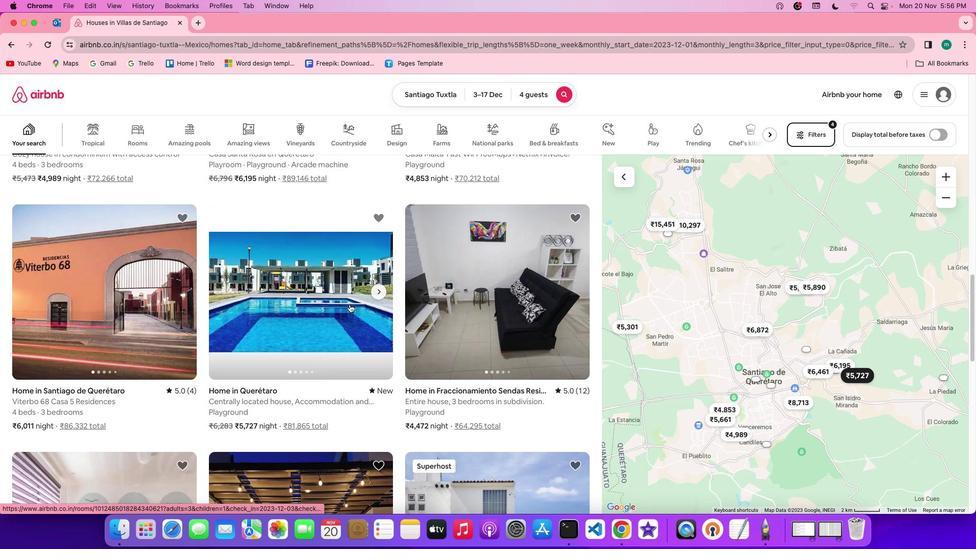 
Action: Mouse scrolled (349, 304) with delta (0, 0)
Screenshot: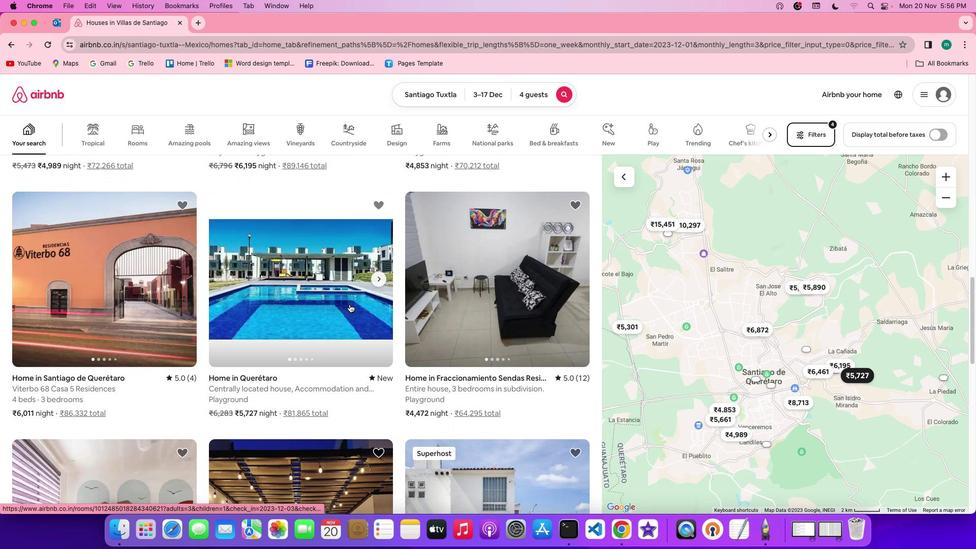 
Action: Mouse scrolled (349, 304) with delta (0, 0)
Screenshot: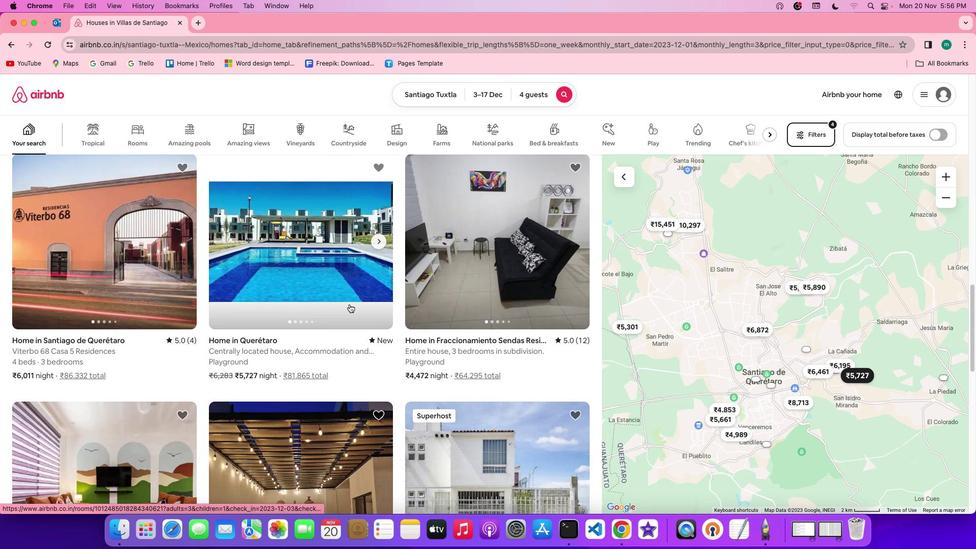 
Action: Mouse scrolled (349, 304) with delta (0, 0)
Screenshot: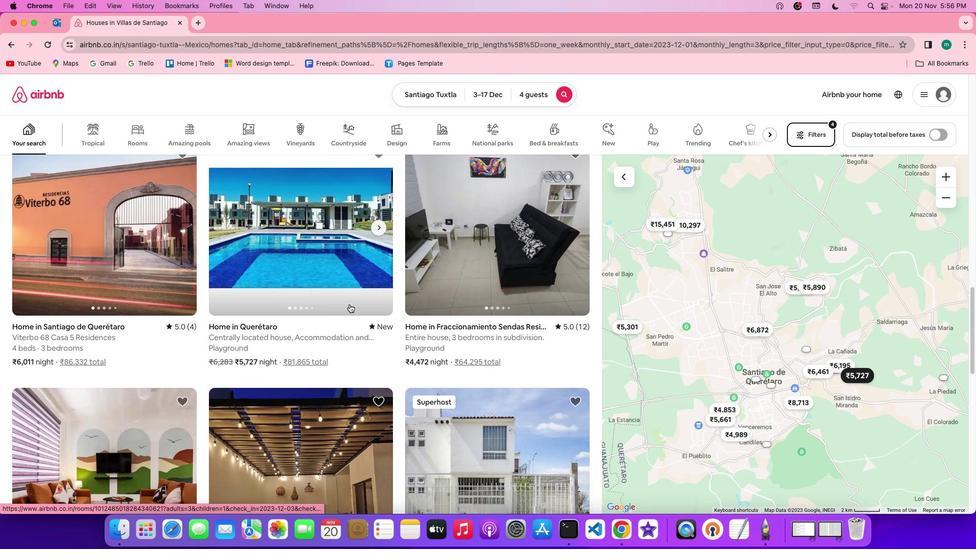 
Action: Mouse scrolled (349, 304) with delta (0, 0)
Screenshot: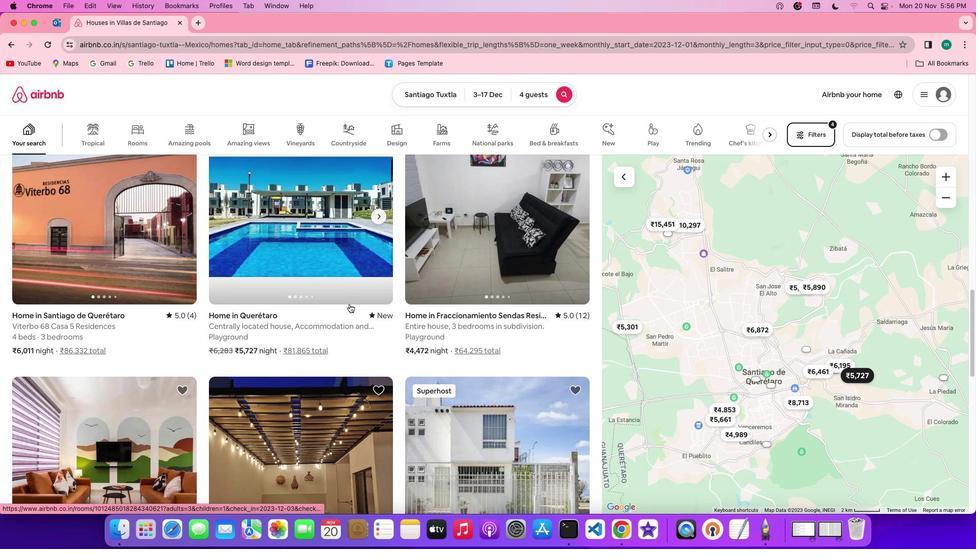 
Action: Mouse scrolled (349, 304) with delta (0, 0)
Screenshot: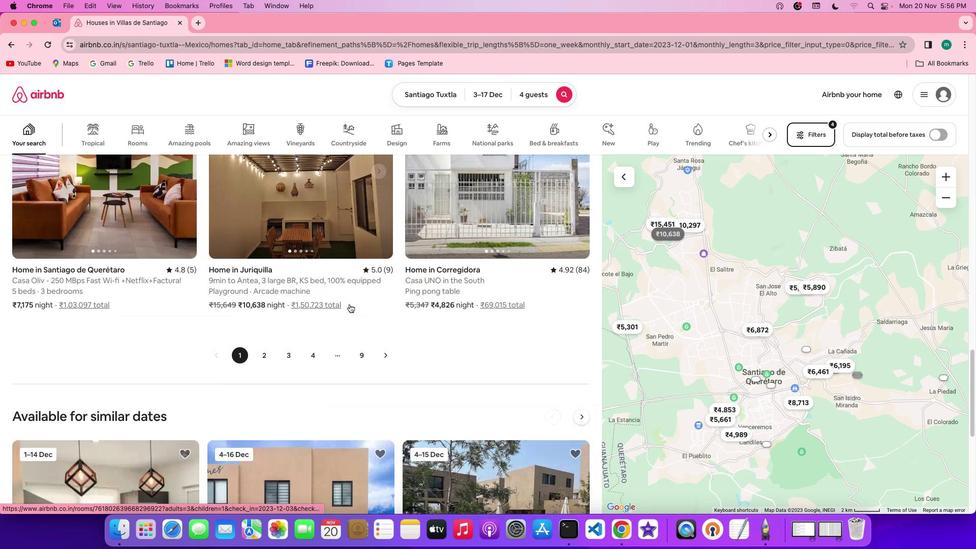 
Action: Mouse scrolled (349, 304) with delta (0, 0)
Screenshot: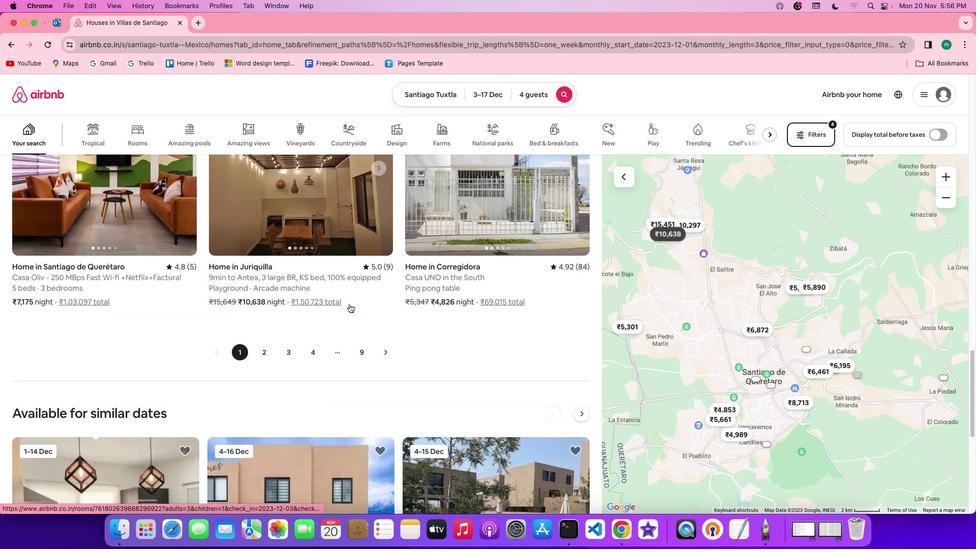 
Action: Mouse scrolled (349, 304) with delta (0, -1)
Screenshot: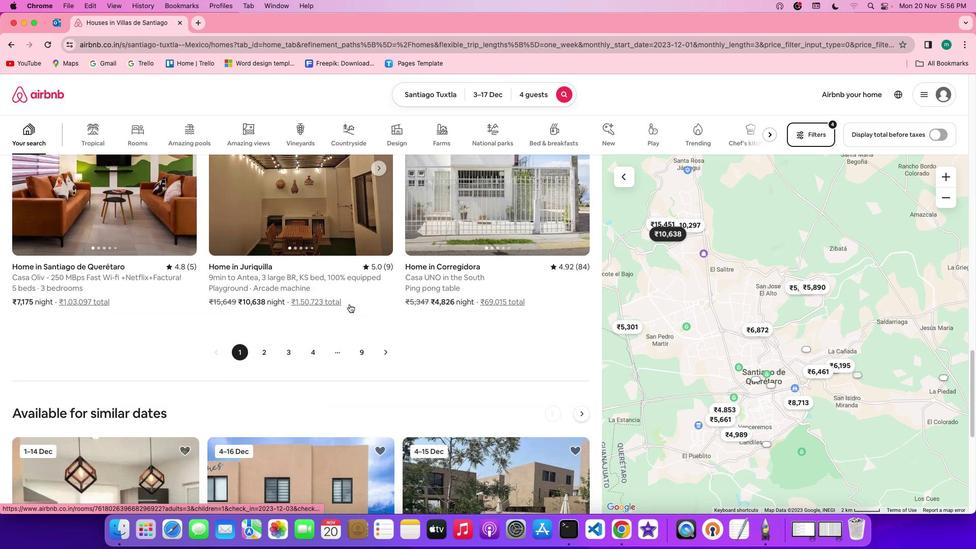 
Action: Mouse scrolled (349, 304) with delta (0, -2)
Screenshot: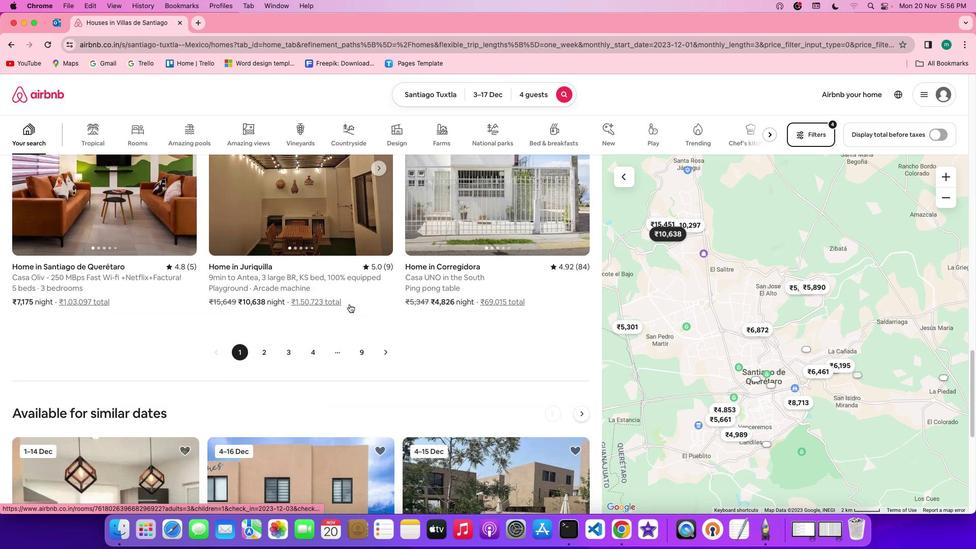 
Action: Mouse scrolled (349, 304) with delta (0, -2)
Screenshot: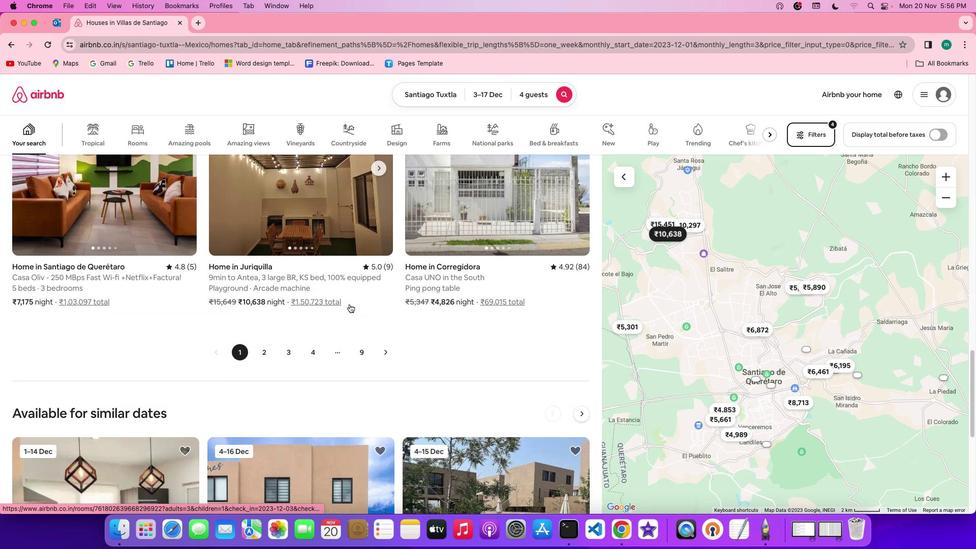
Action: Mouse scrolled (349, 304) with delta (0, 0)
Screenshot: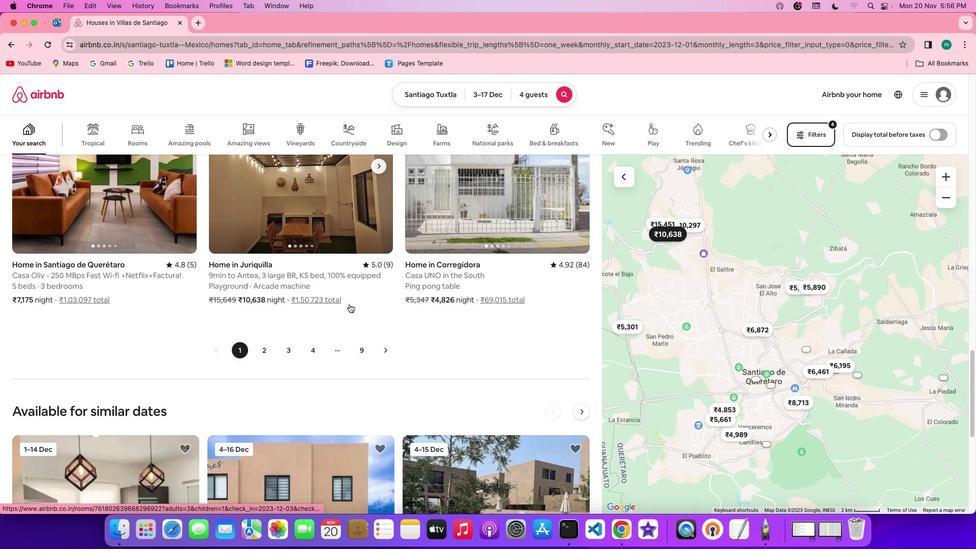 
Action: Mouse moved to (260, 350)
Screenshot: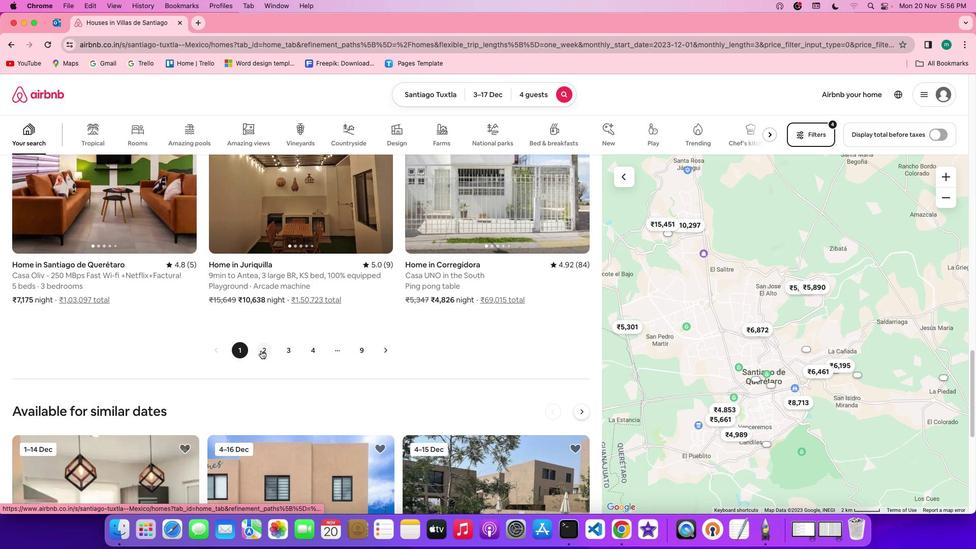 
Action: Mouse pressed left at (260, 350)
Screenshot: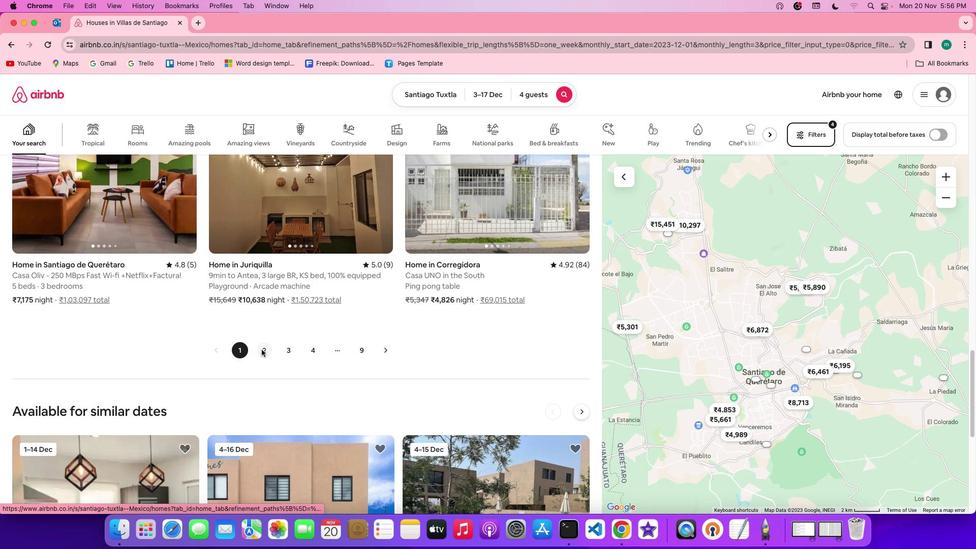
Action: Mouse moved to (400, 349)
Screenshot: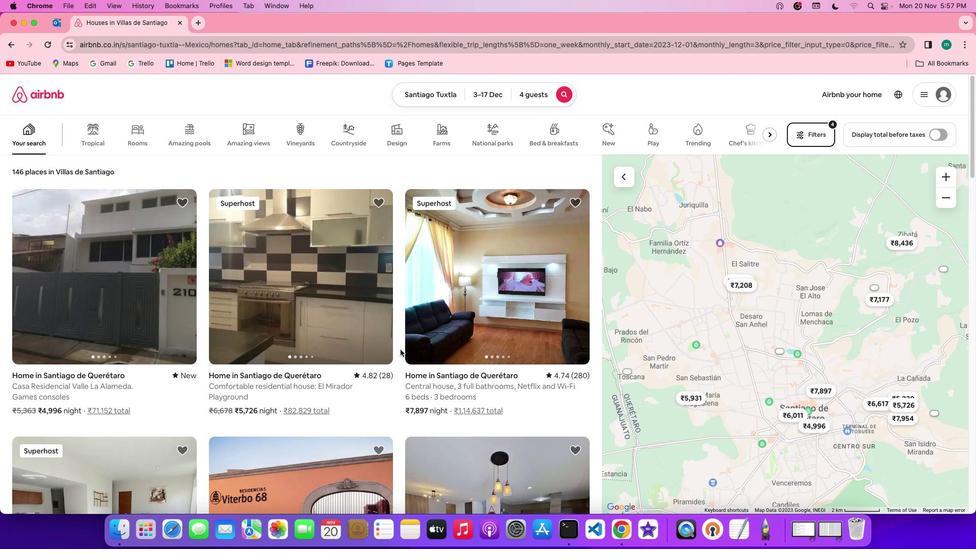 
Action: Mouse scrolled (400, 349) with delta (0, 0)
Screenshot: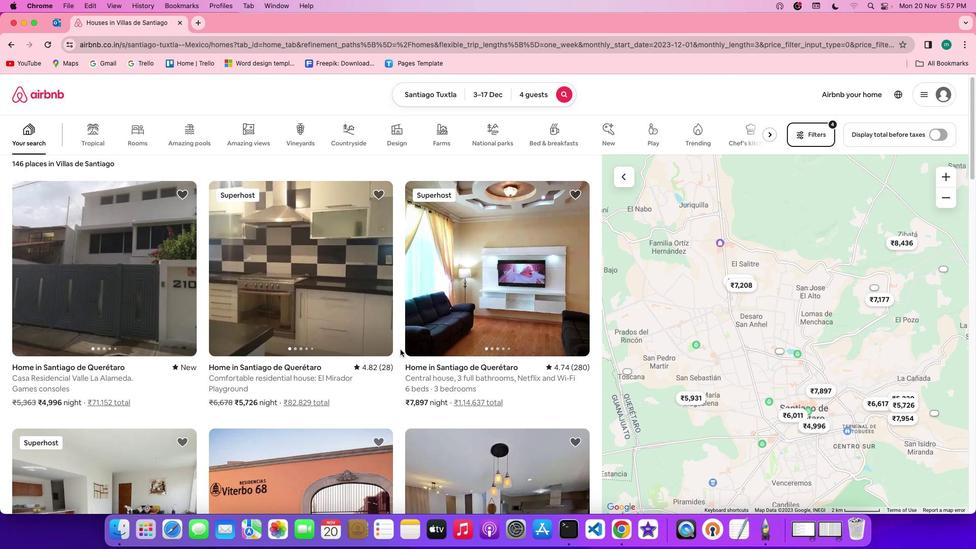 
Action: Mouse scrolled (400, 349) with delta (0, 0)
Screenshot: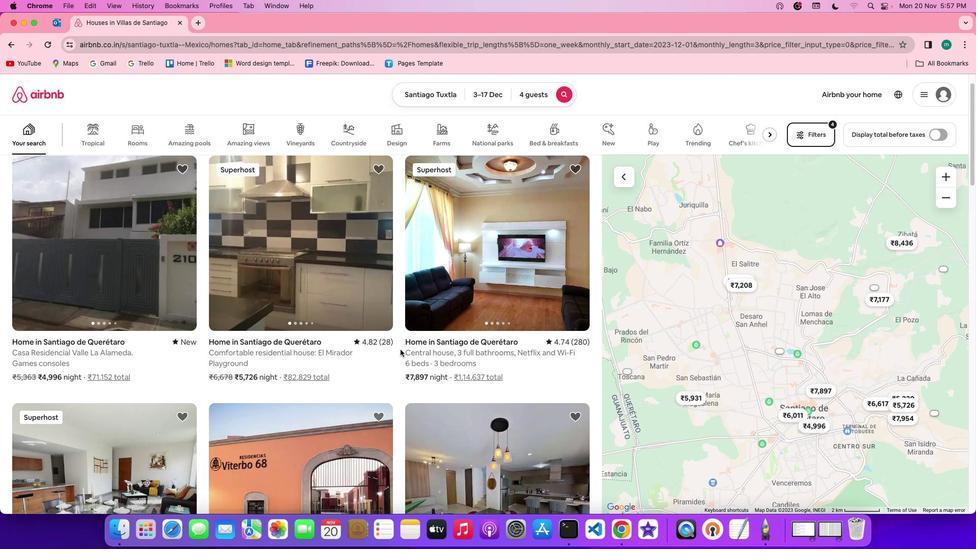 
Action: Mouse scrolled (400, 349) with delta (0, 0)
Screenshot: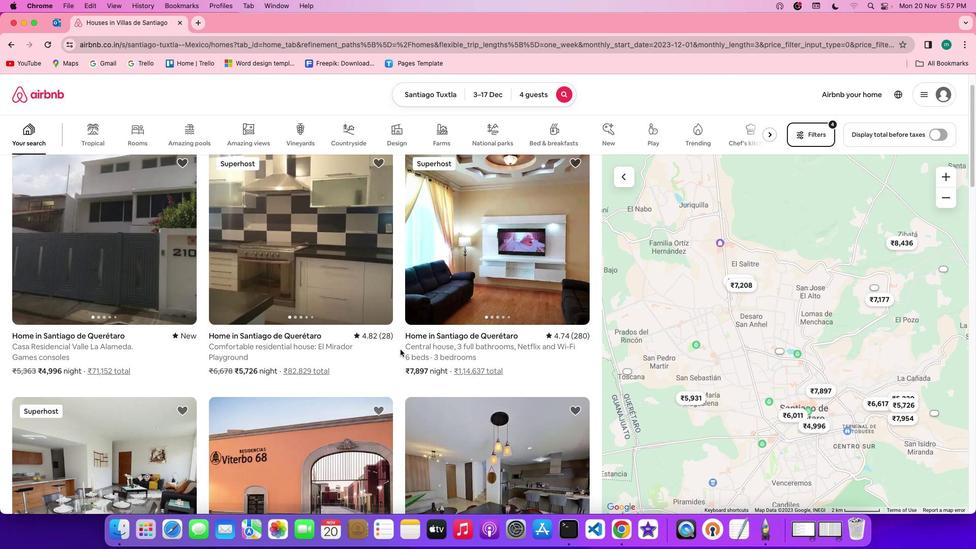 
Action: Mouse scrolled (400, 349) with delta (0, 0)
Screenshot: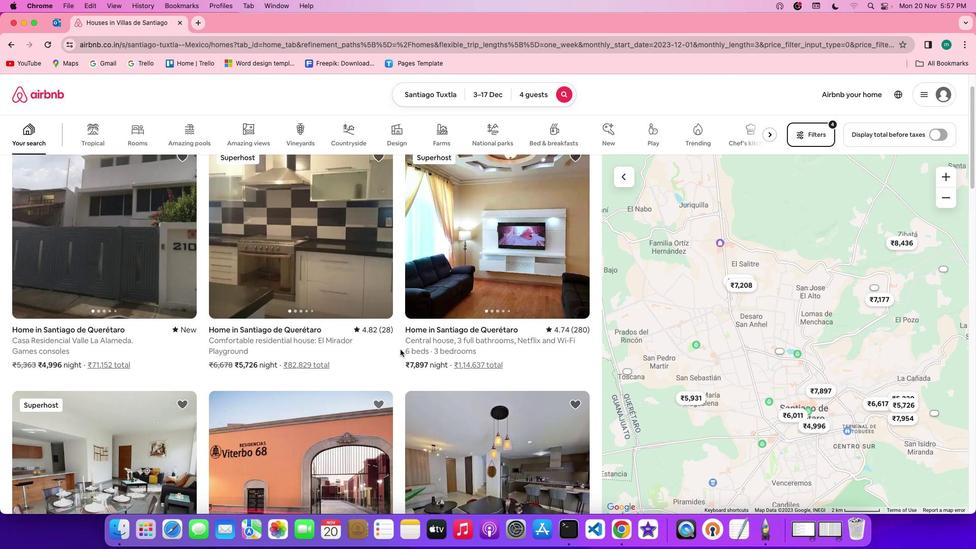 
Action: Mouse moved to (402, 348)
Screenshot: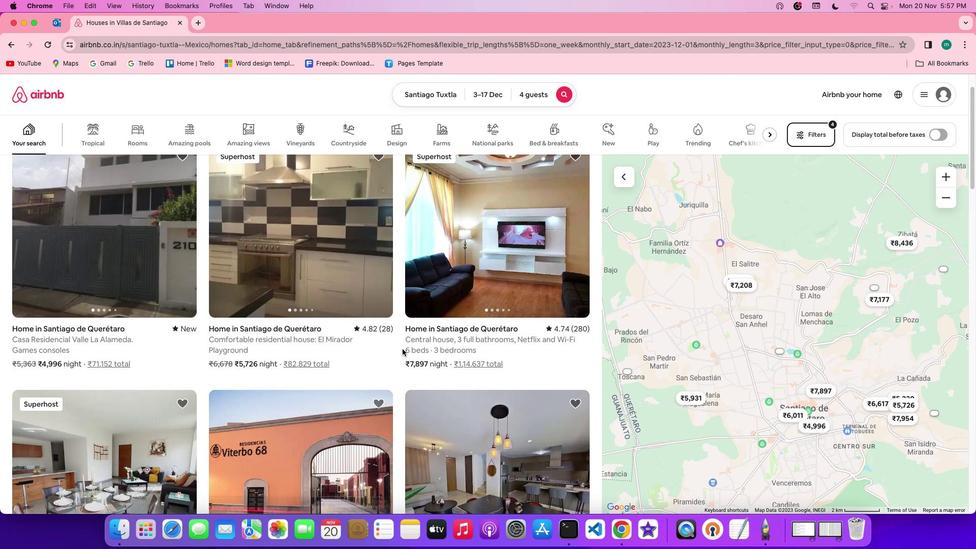 
Action: Mouse scrolled (402, 348) with delta (0, 0)
Screenshot: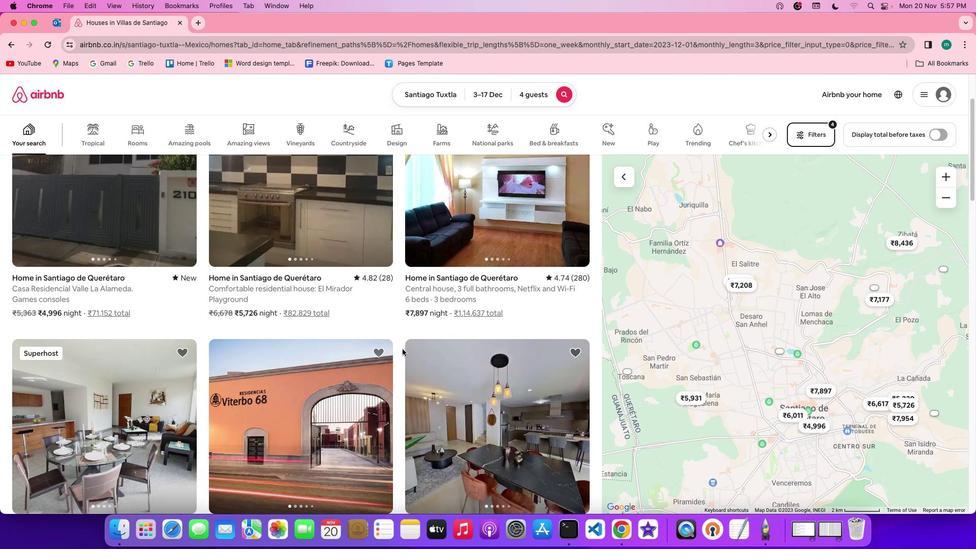 
Action: Mouse scrolled (402, 348) with delta (0, 0)
Screenshot: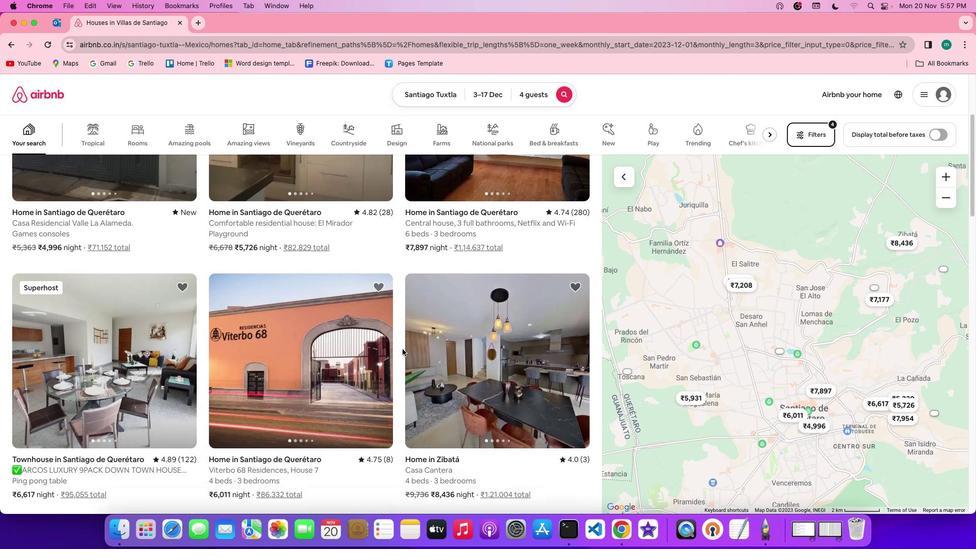 
Action: Mouse scrolled (402, 348) with delta (0, -1)
Screenshot: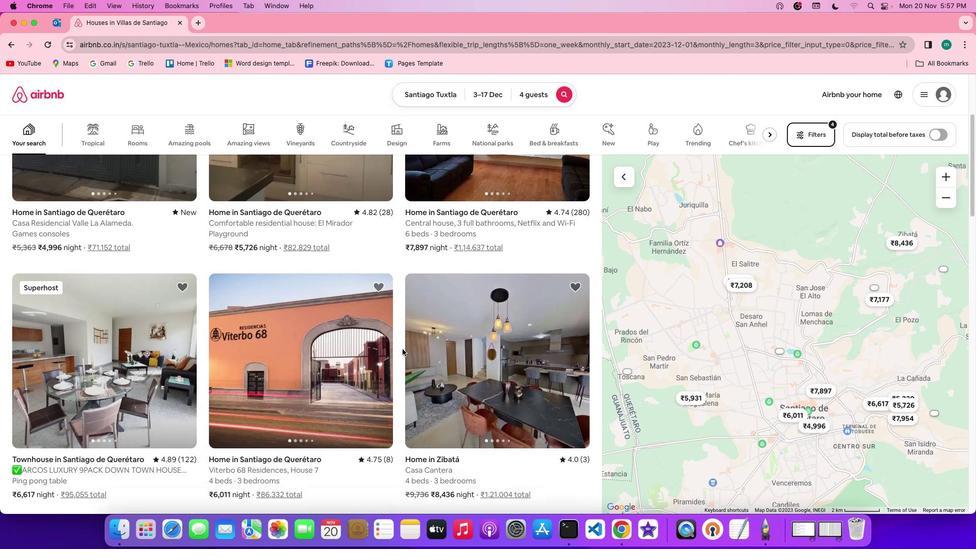 
Action: Mouse scrolled (402, 348) with delta (0, -1)
Screenshot: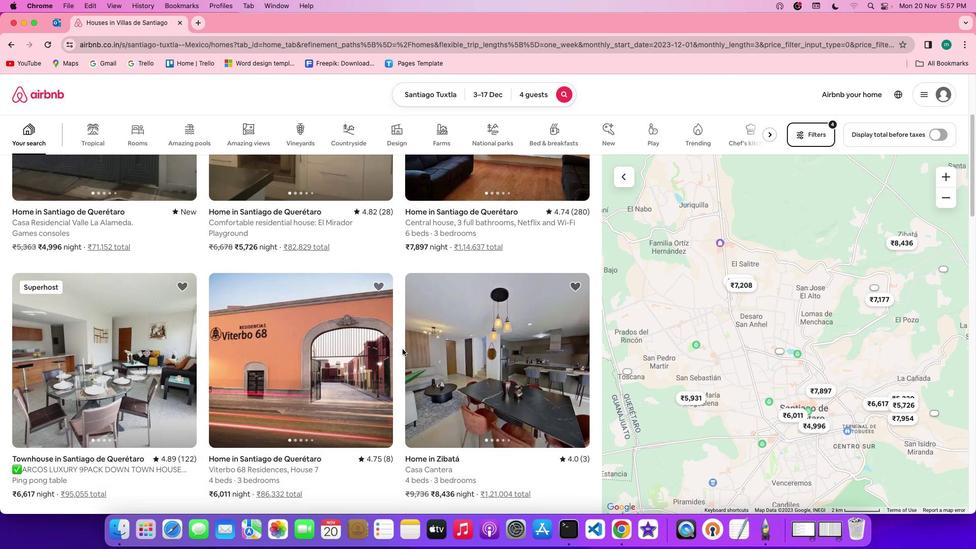 
Action: Mouse scrolled (402, 348) with delta (0, 0)
Screenshot: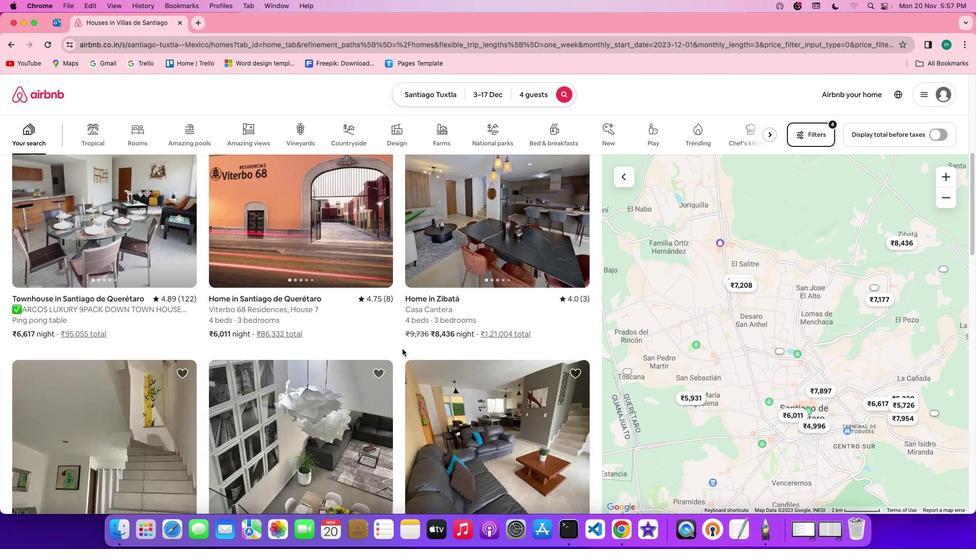 
Action: Mouse scrolled (402, 348) with delta (0, 0)
Screenshot: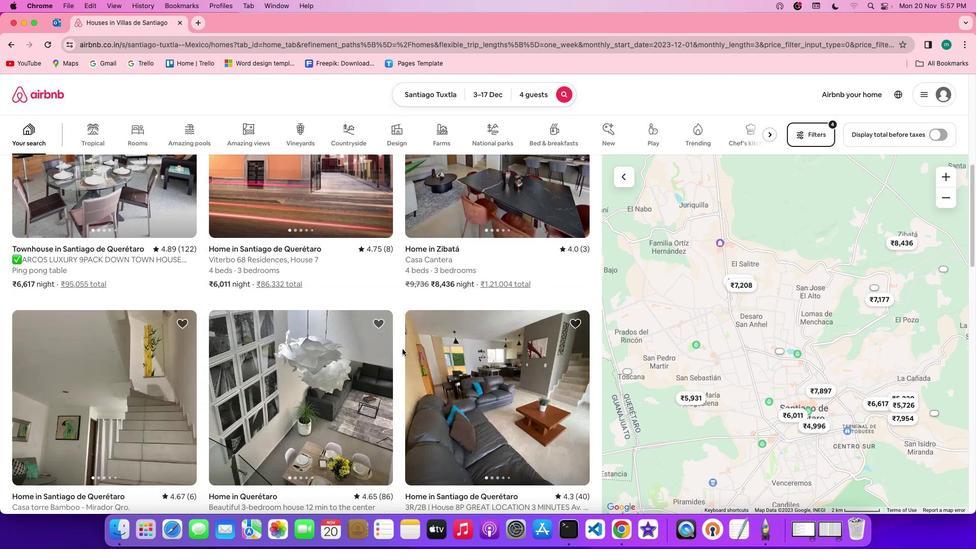 
Action: Mouse scrolled (402, 348) with delta (0, -1)
Screenshot: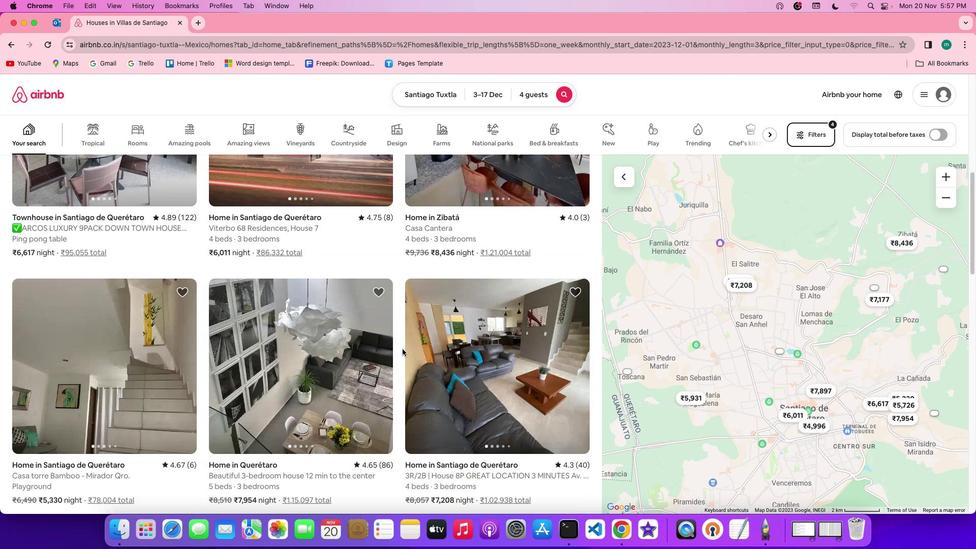 
Action: Mouse scrolled (402, 348) with delta (0, -2)
Screenshot: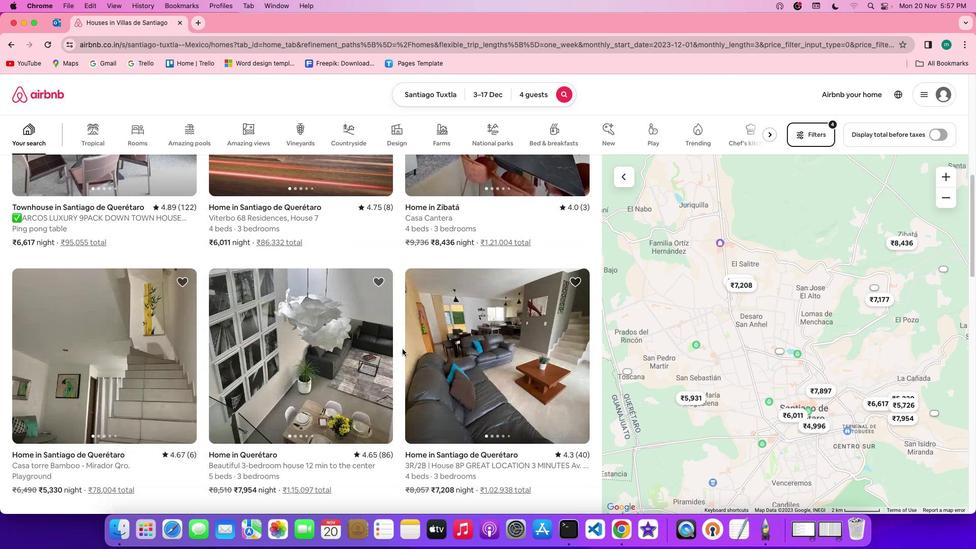 
Action: Mouse scrolled (402, 348) with delta (0, -2)
Screenshot: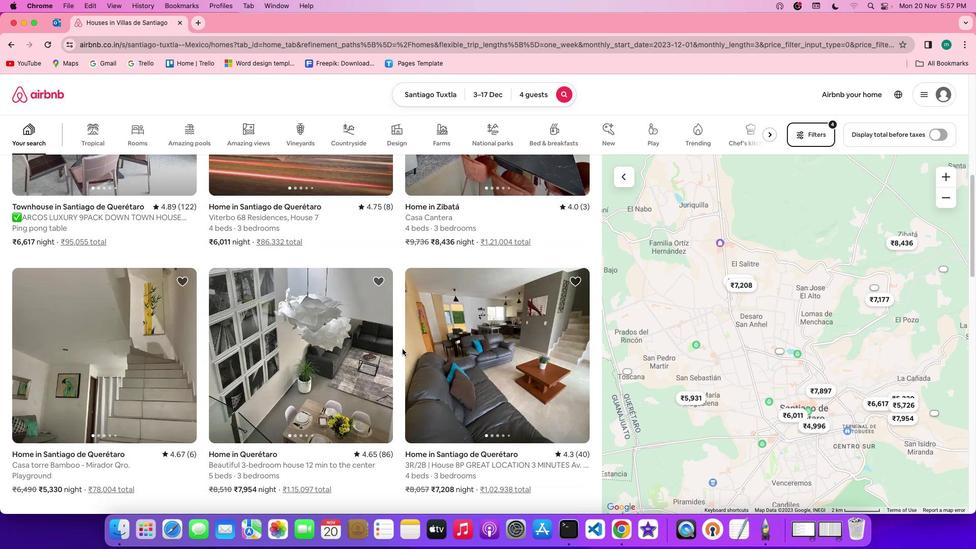 
Action: Mouse scrolled (402, 348) with delta (0, 0)
Screenshot: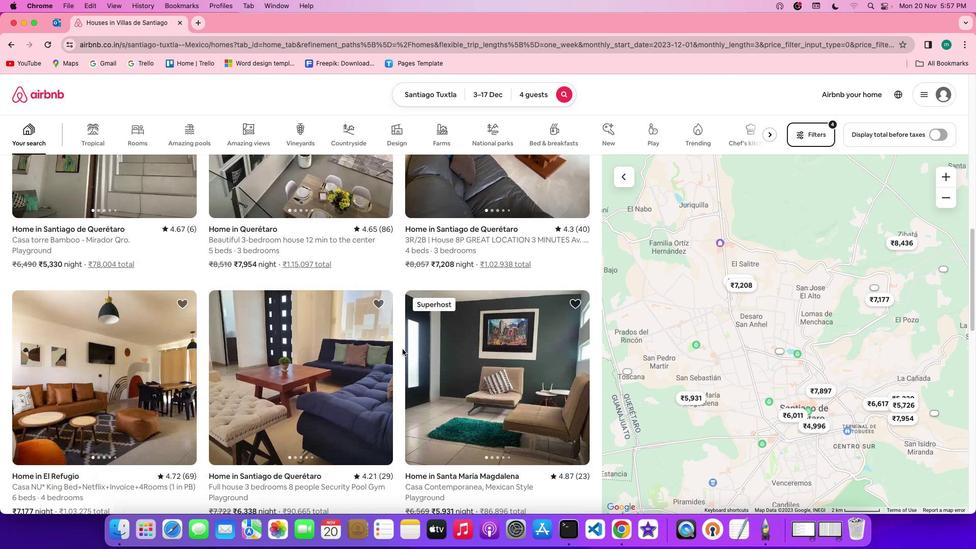
Action: Mouse scrolled (402, 348) with delta (0, 0)
Screenshot: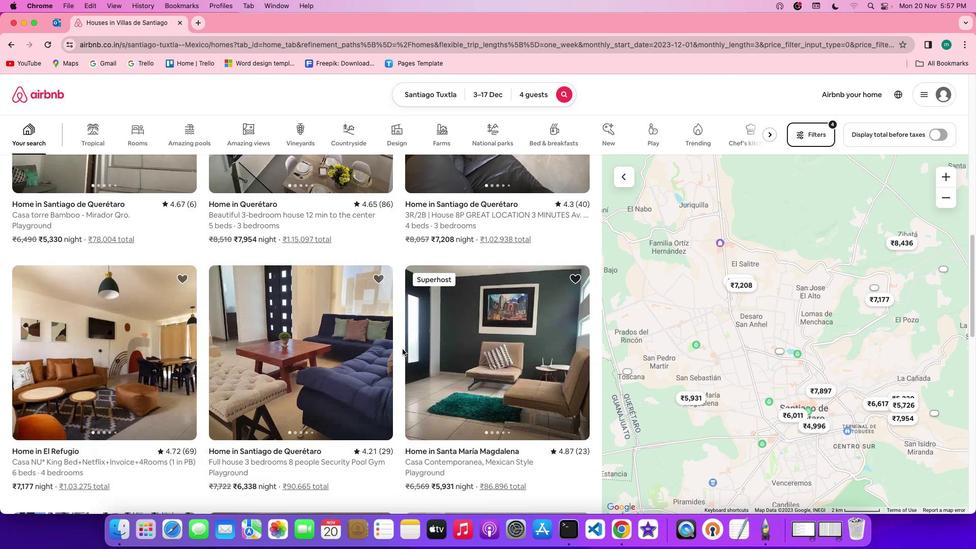 
Action: Mouse scrolled (402, 348) with delta (0, -1)
Screenshot: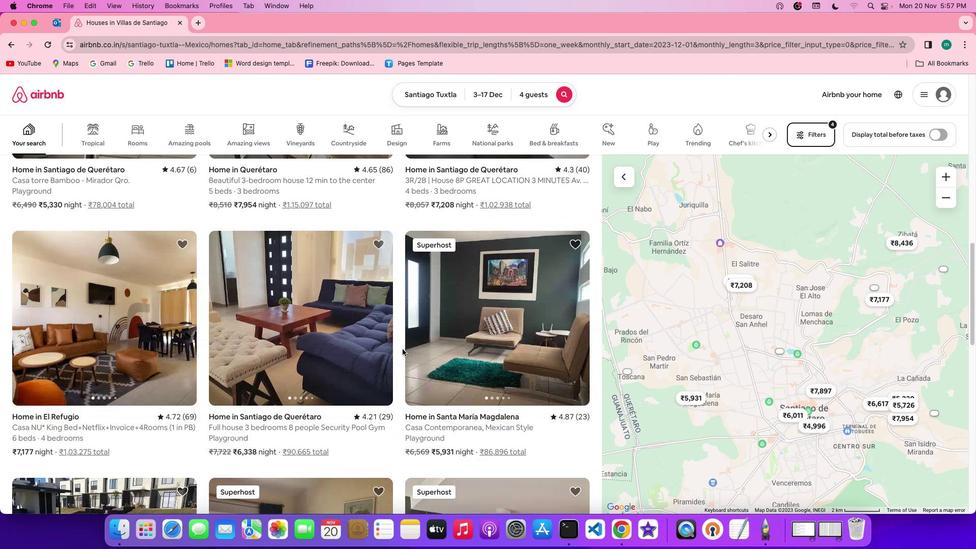 
Action: Mouse scrolled (402, 348) with delta (0, -2)
Screenshot: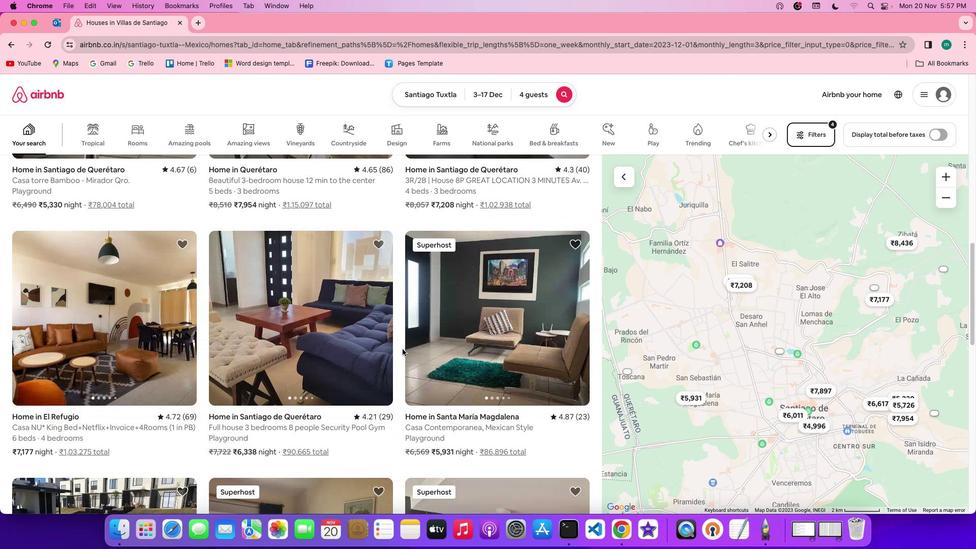 
Action: Mouse scrolled (402, 348) with delta (0, -2)
Screenshot: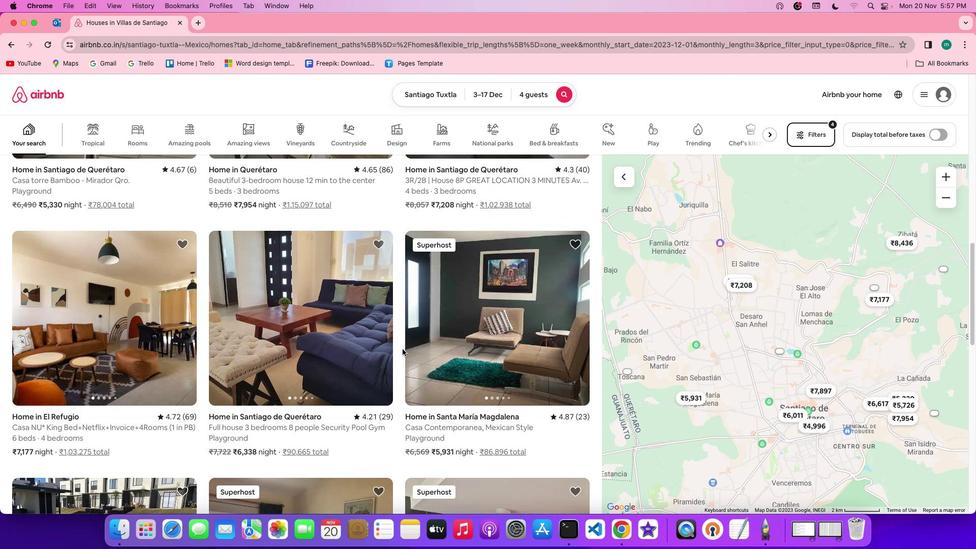 
Action: Mouse moved to (401, 346)
Screenshot: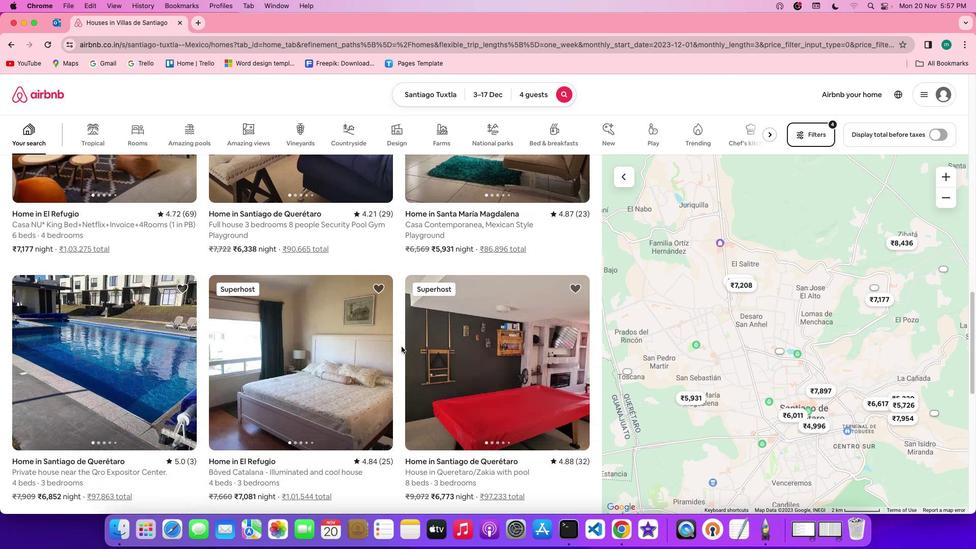 
Action: Mouse scrolled (401, 346) with delta (0, 0)
Screenshot: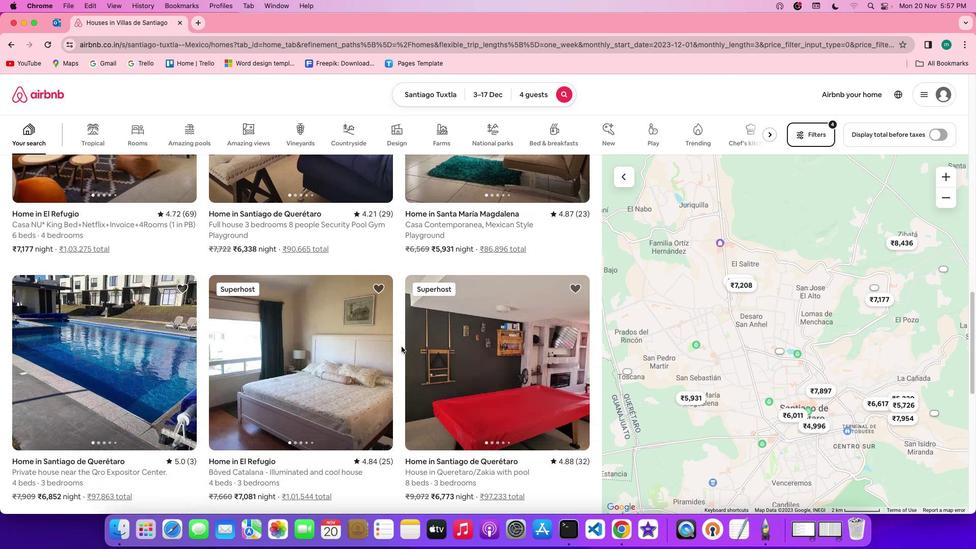 
Action: Mouse scrolled (401, 346) with delta (0, 0)
Screenshot: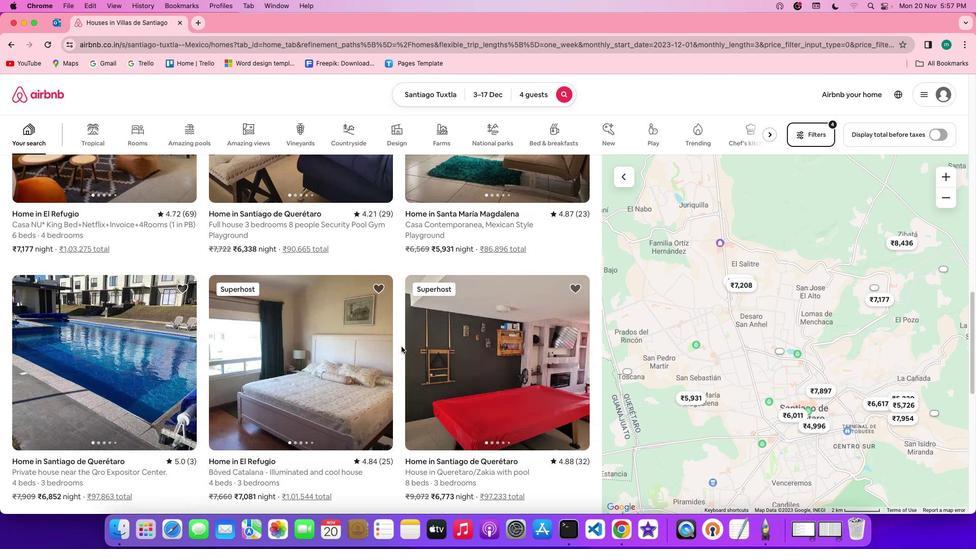
Action: Mouse scrolled (401, 346) with delta (0, -1)
Screenshot: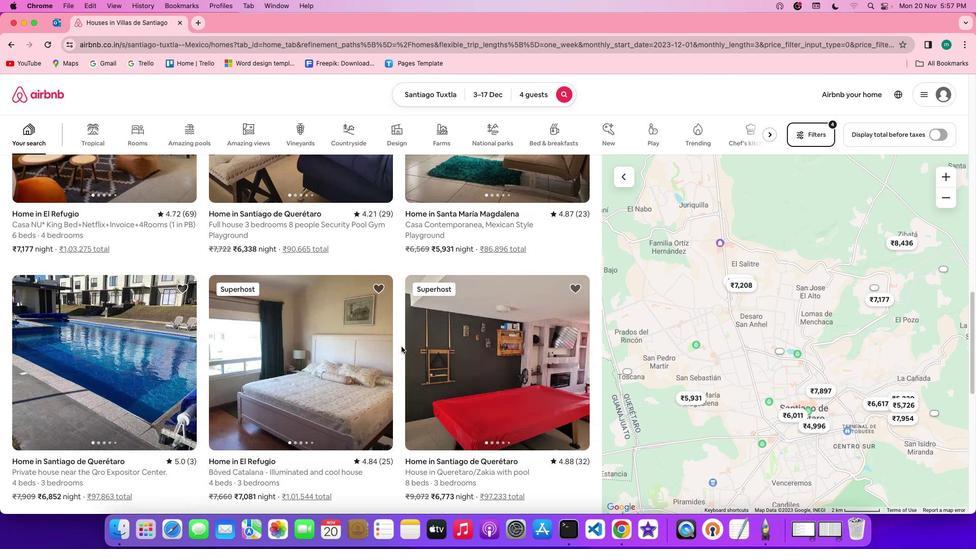 
Action: Mouse scrolled (401, 346) with delta (0, -2)
Screenshot: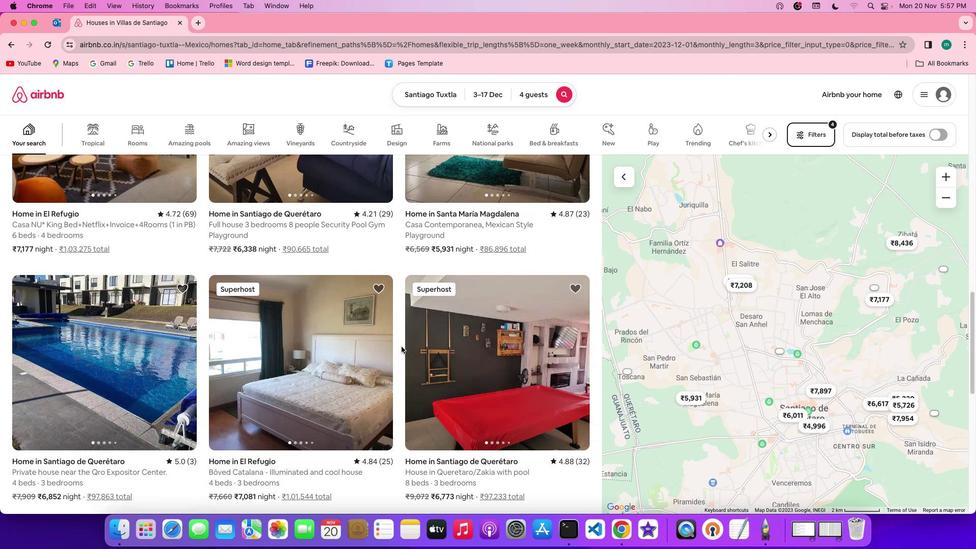 
Action: Mouse scrolled (401, 346) with delta (0, 0)
Screenshot: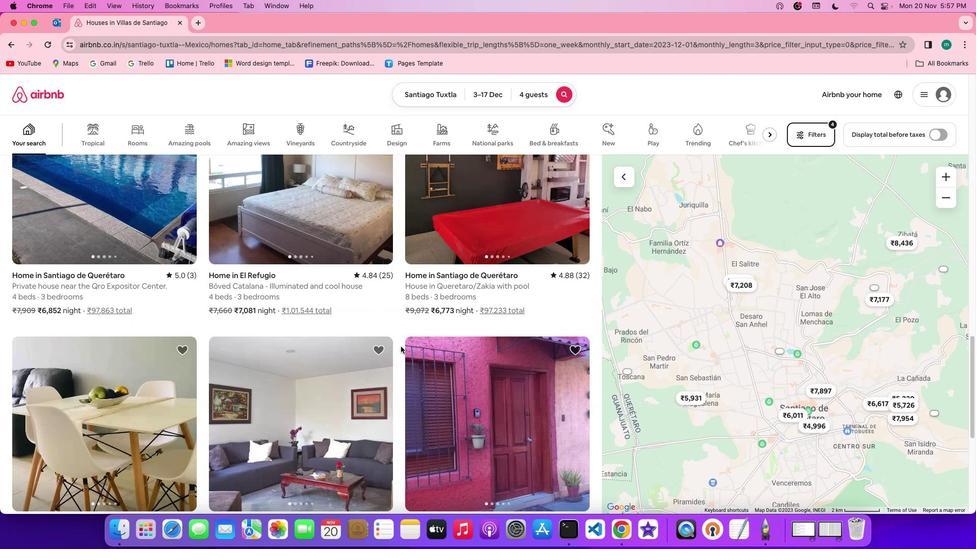 
Action: Mouse scrolled (401, 346) with delta (0, 0)
Screenshot: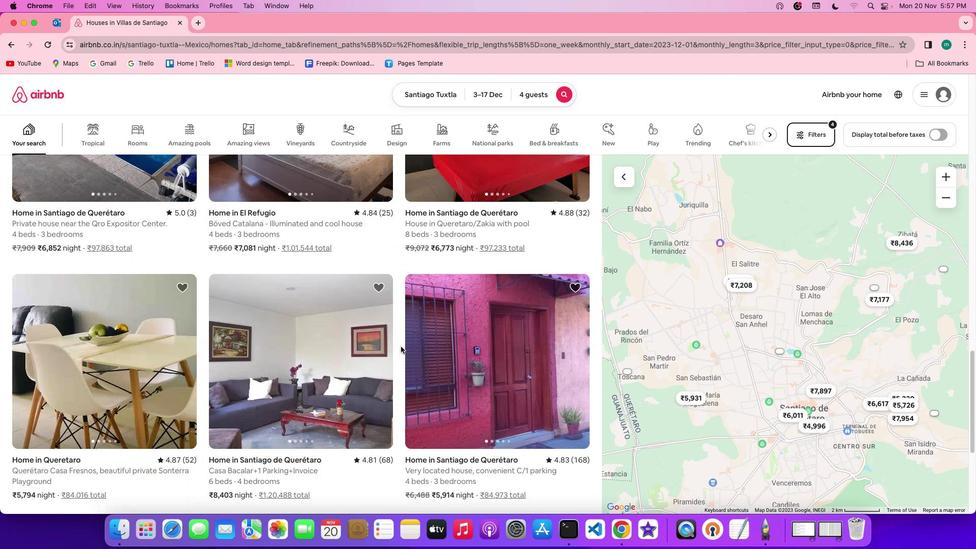 
Action: Mouse scrolled (401, 346) with delta (0, -1)
Screenshot: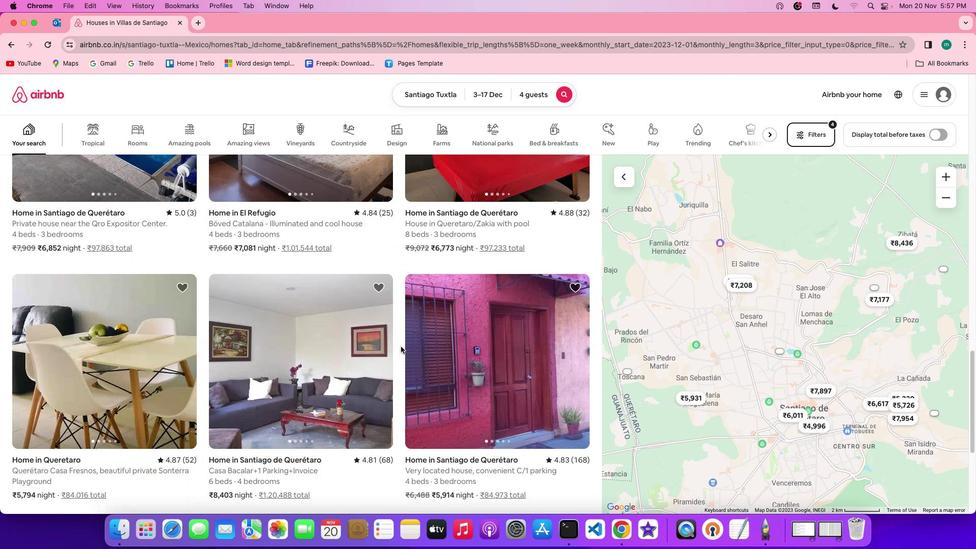 
Action: Mouse scrolled (401, 346) with delta (0, -2)
Screenshot: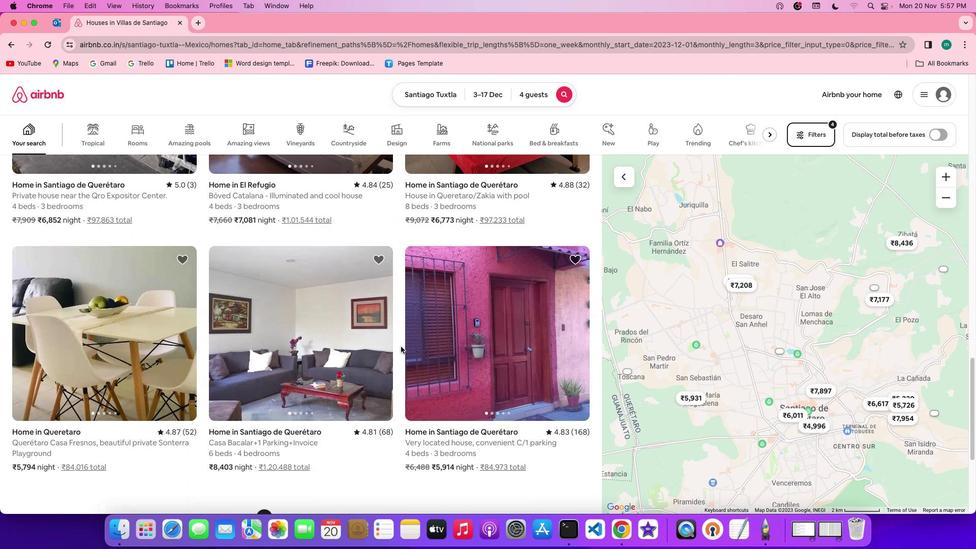 
Action: Mouse scrolled (401, 346) with delta (0, -2)
Screenshot: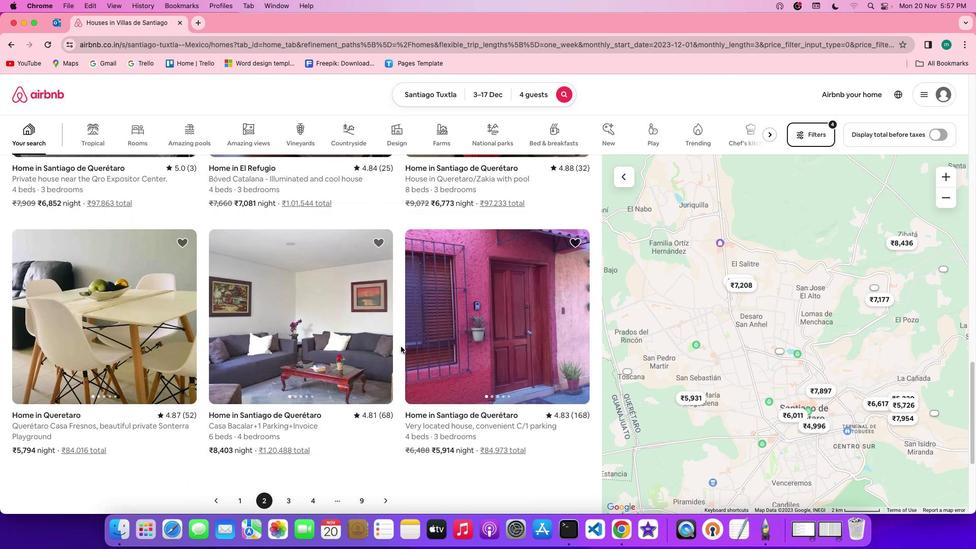 
Action: Mouse moved to (400, 346)
Screenshot: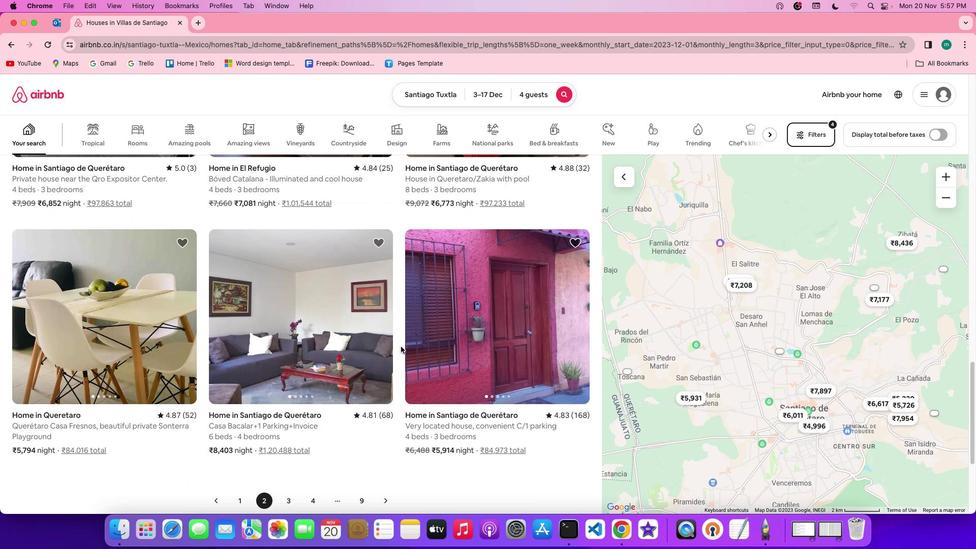 
Action: Mouse scrolled (400, 346) with delta (0, 0)
Screenshot: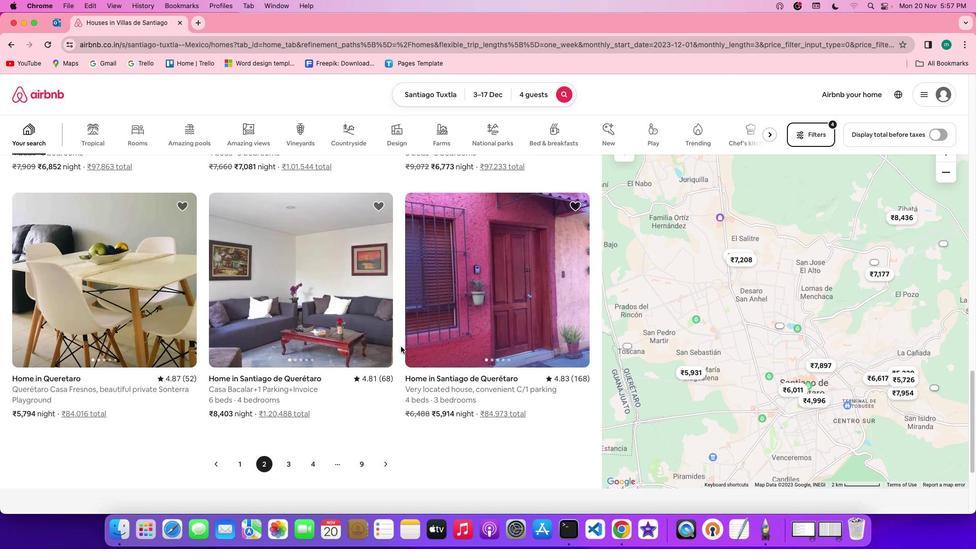 
Action: Mouse scrolled (400, 346) with delta (0, 0)
Screenshot: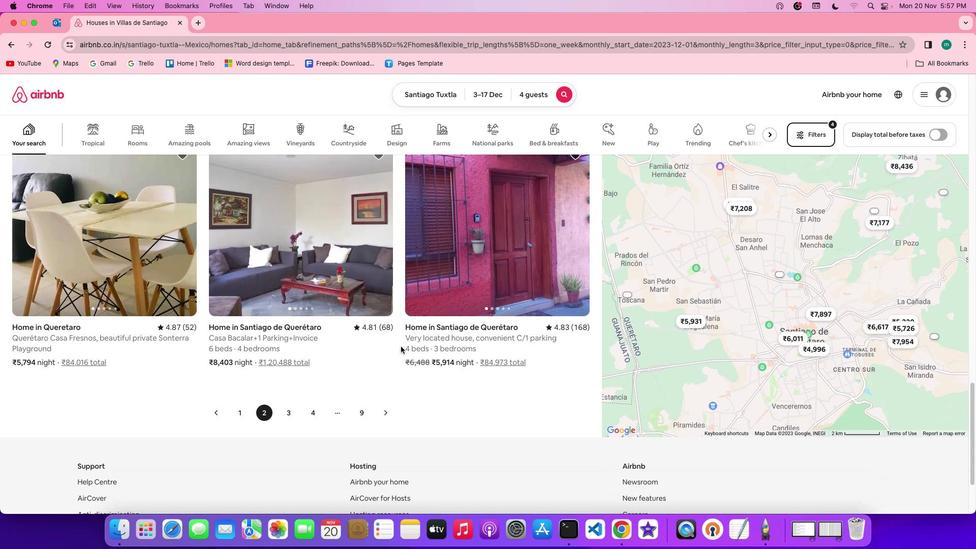 
Action: Mouse scrolled (400, 346) with delta (0, -1)
Screenshot: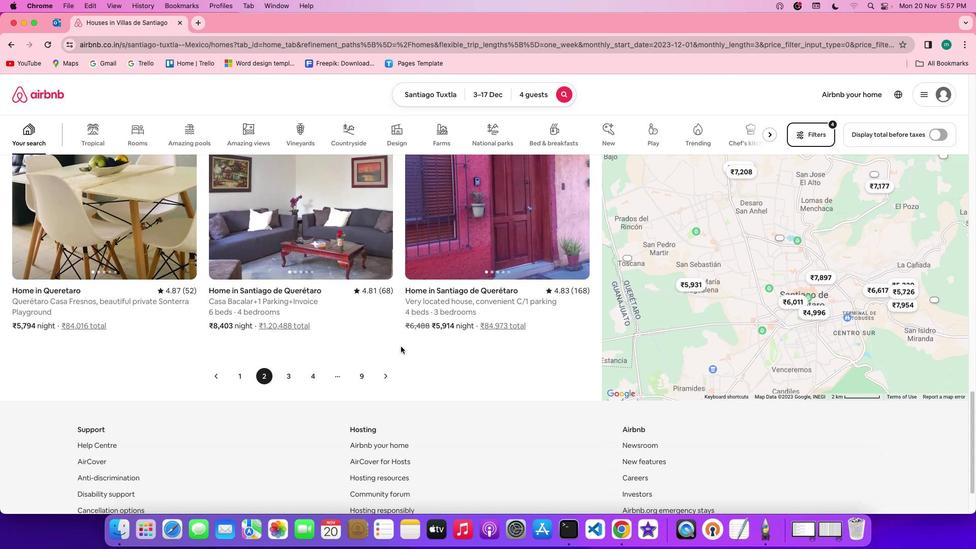 
Action: Mouse scrolled (400, 346) with delta (0, -1)
Screenshot: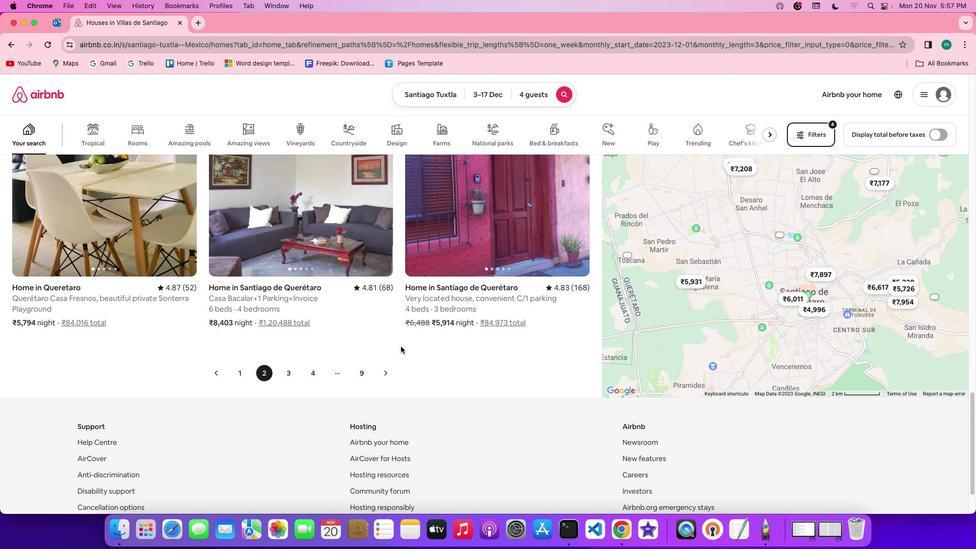 
Action: Mouse moved to (286, 372)
Screenshot: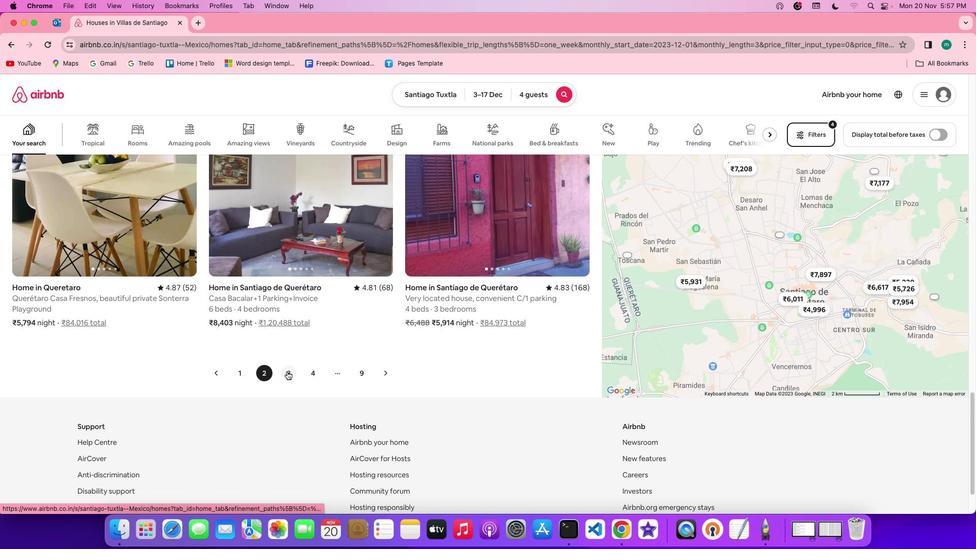 
Action: Mouse pressed left at (286, 372)
Screenshot: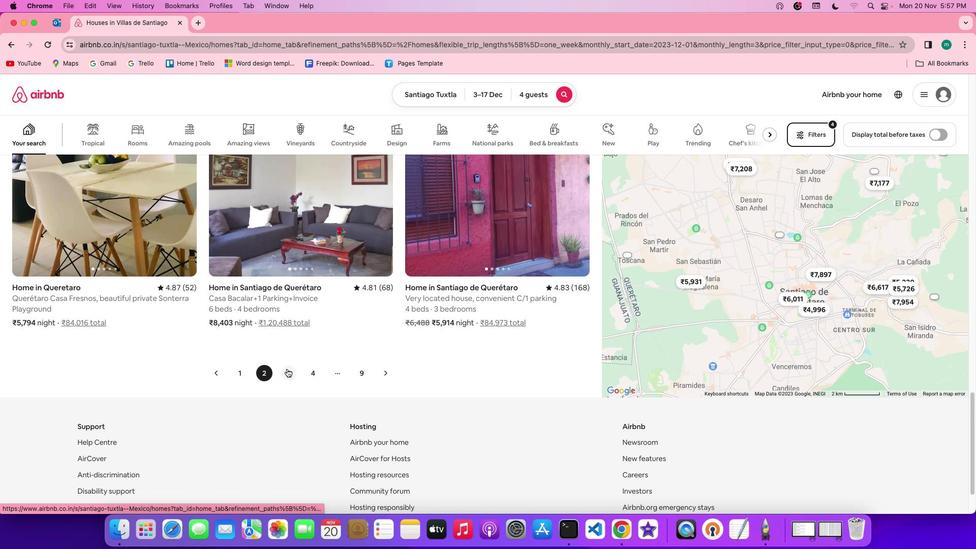 
Action: Mouse moved to (317, 346)
Screenshot: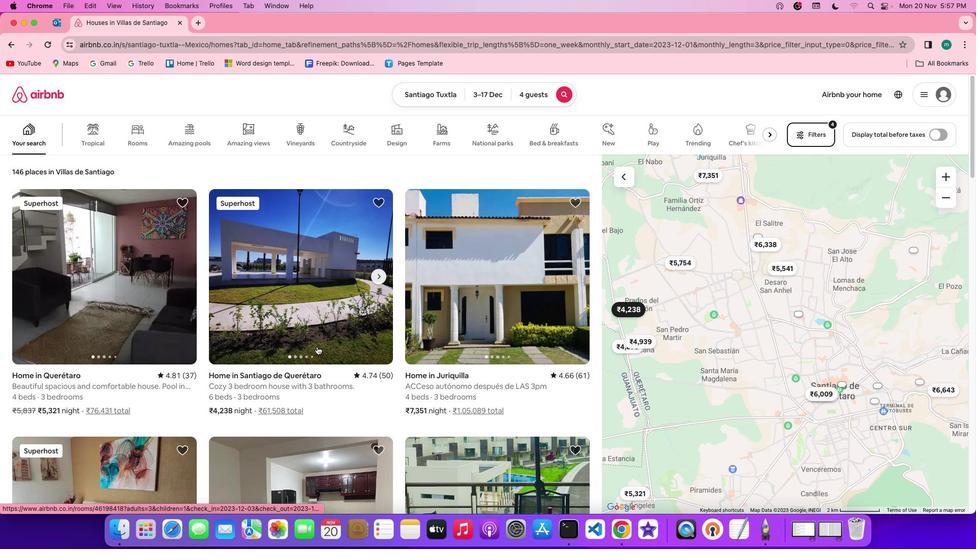 
Action: Mouse pressed left at (317, 346)
Screenshot: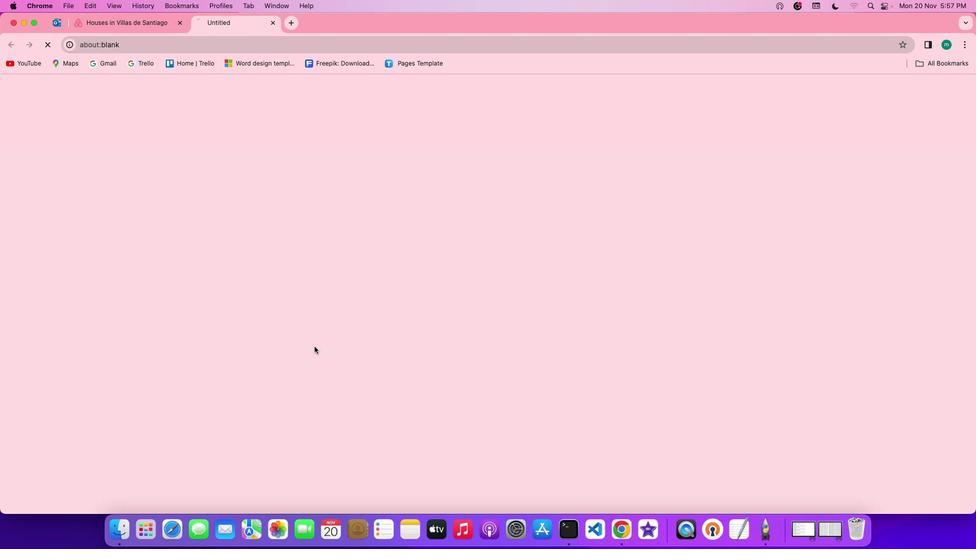 
Action: Mouse moved to (698, 382)
Screenshot: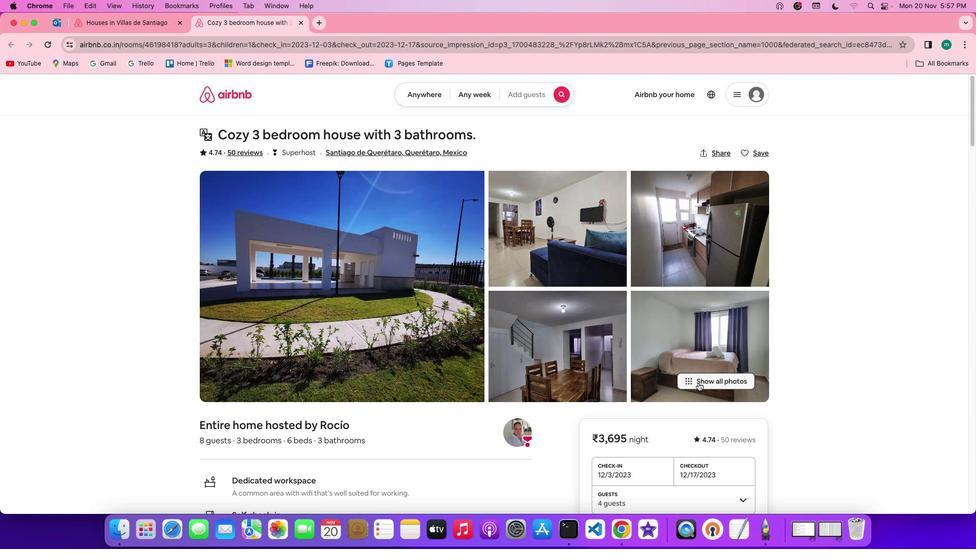 
Action: Mouse pressed left at (698, 382)
Screenshot: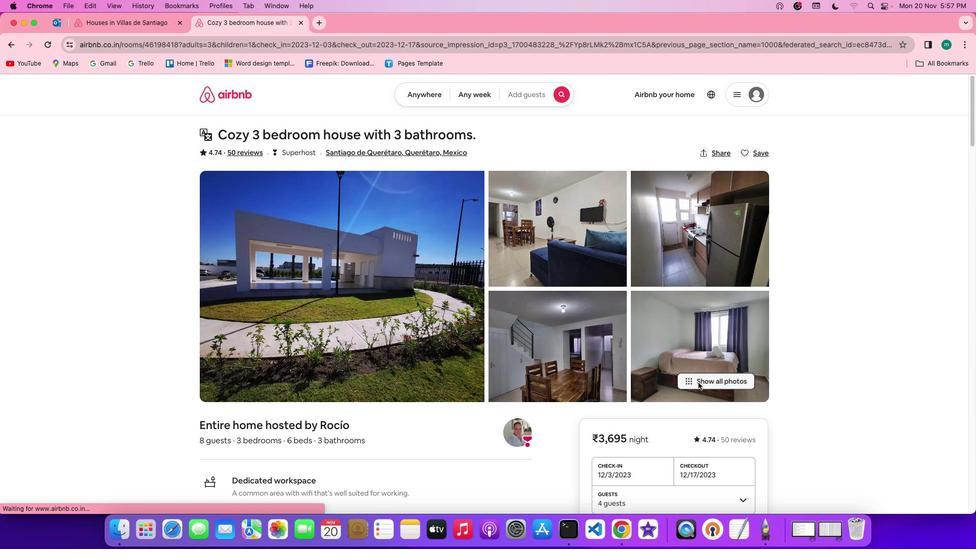 
Action: Mouse moved to (426, 401)
Screenshot: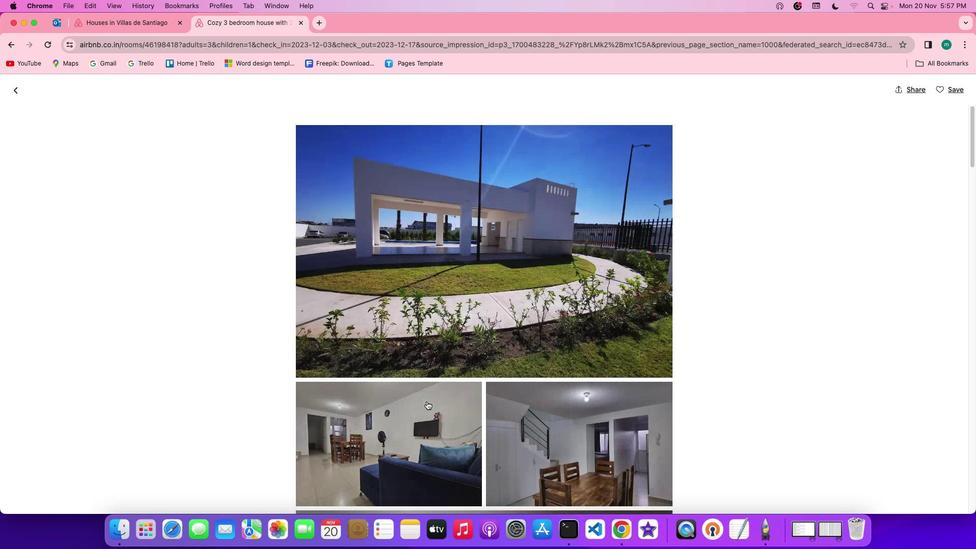 
Action: Mouse scrolled (426, 401) with delta (0, 0)
Screenshot: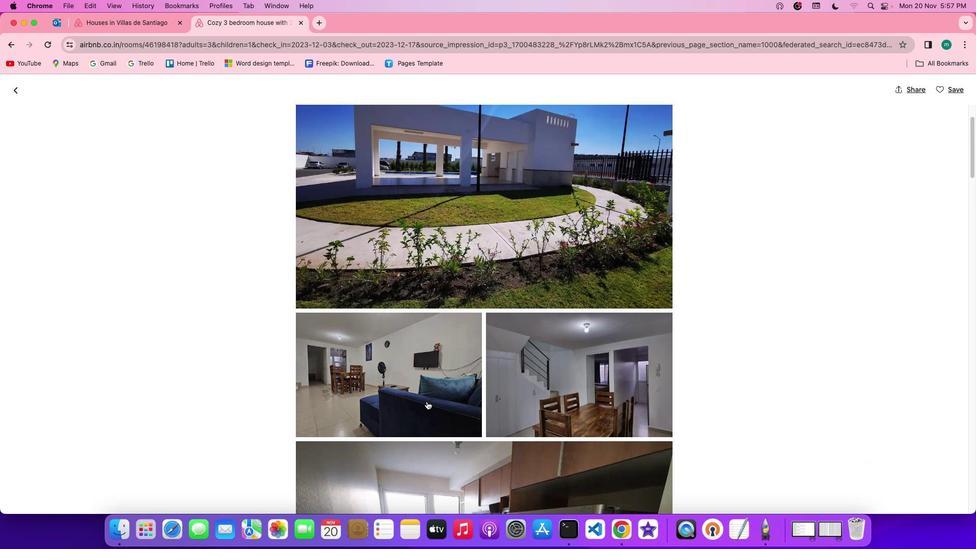 
Action: Mouse scrolled (426, 401) with delta (0, 0)
Screenshot: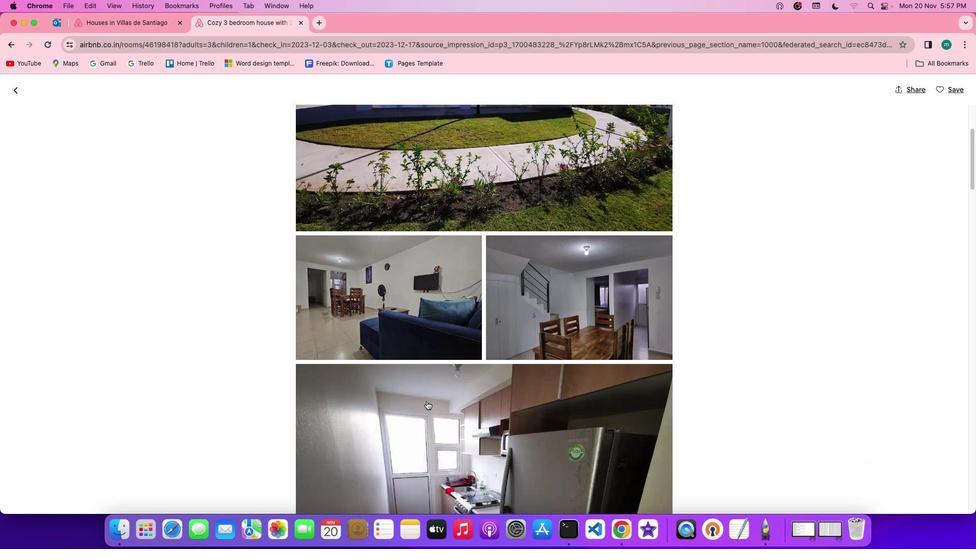 
Action: Mouse scrolled (426, 401) with delta (0, -1)
Screenshot: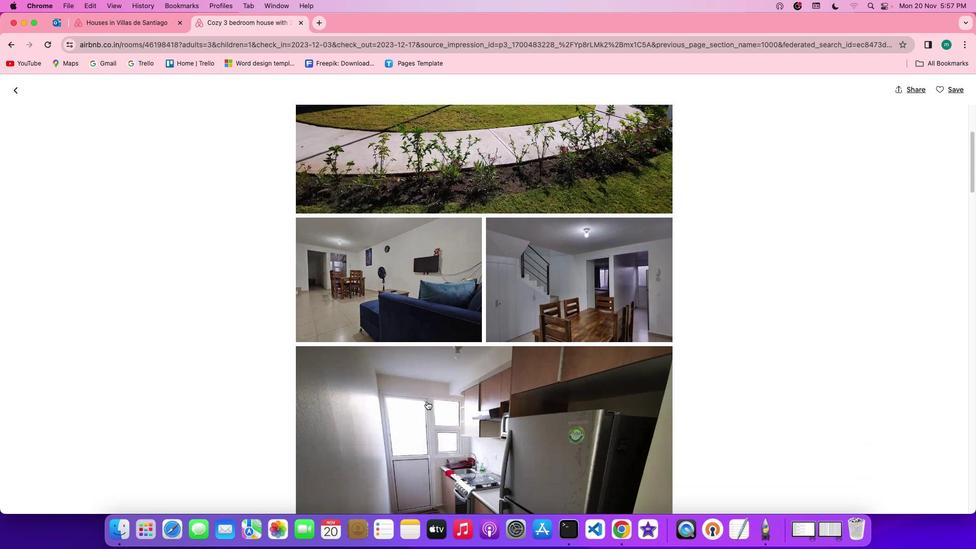 
Action: Mouse scrolled (426, 401) with delta (0, -1)
Screenshot: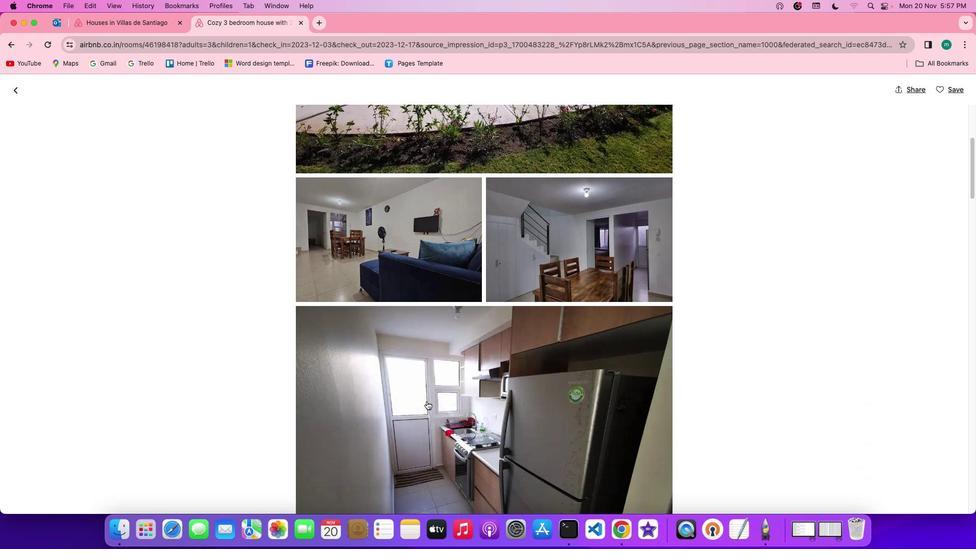 
Action: Mouse scrolled (426, 401) with delta (0, -1)
Screenshot: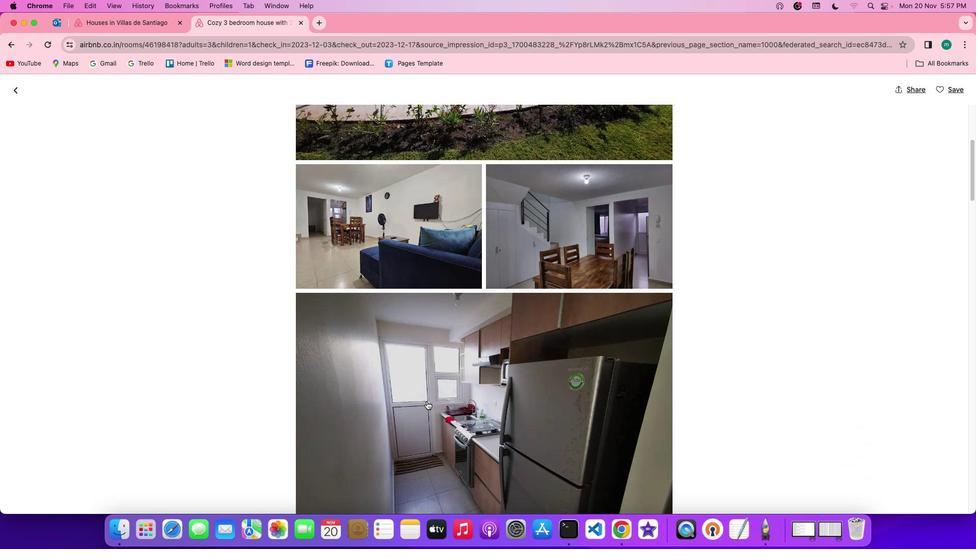 
Action: Mouse scrolled (426, 401) with delta (0, 0)
Screenshot: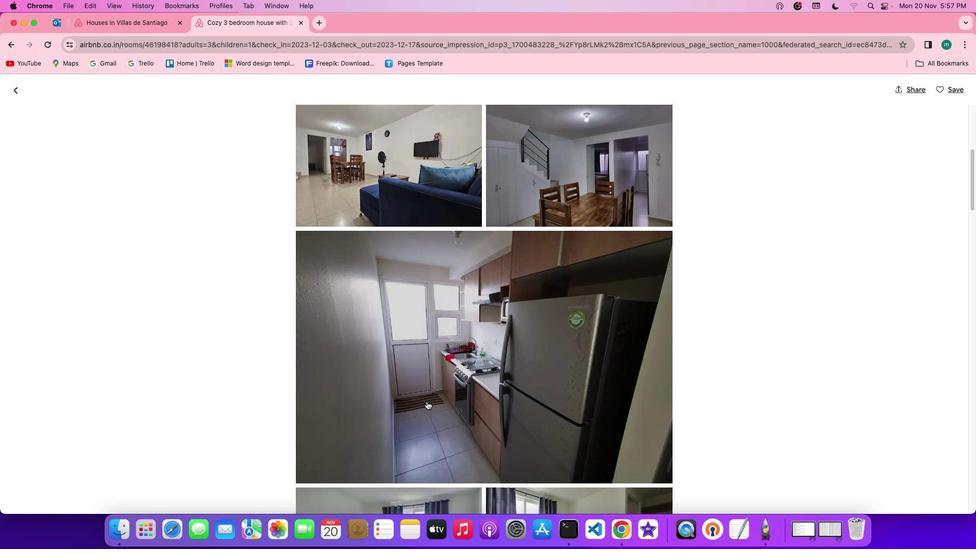
Action: Mouse scrolled (426, 401) with delta (0, 0)
Screenshot: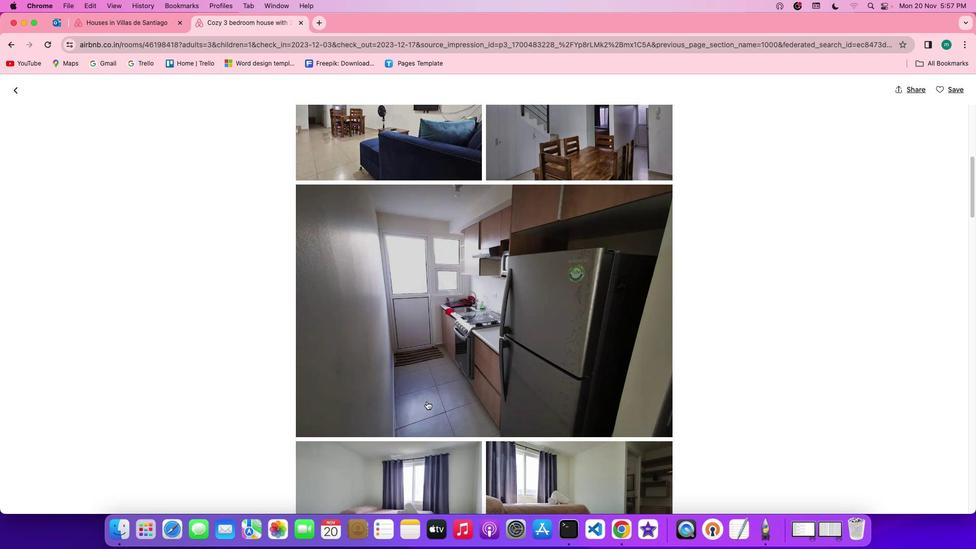 
Action: Mouse scrolled (426, 401) with delta (0, -1)
Screenshot: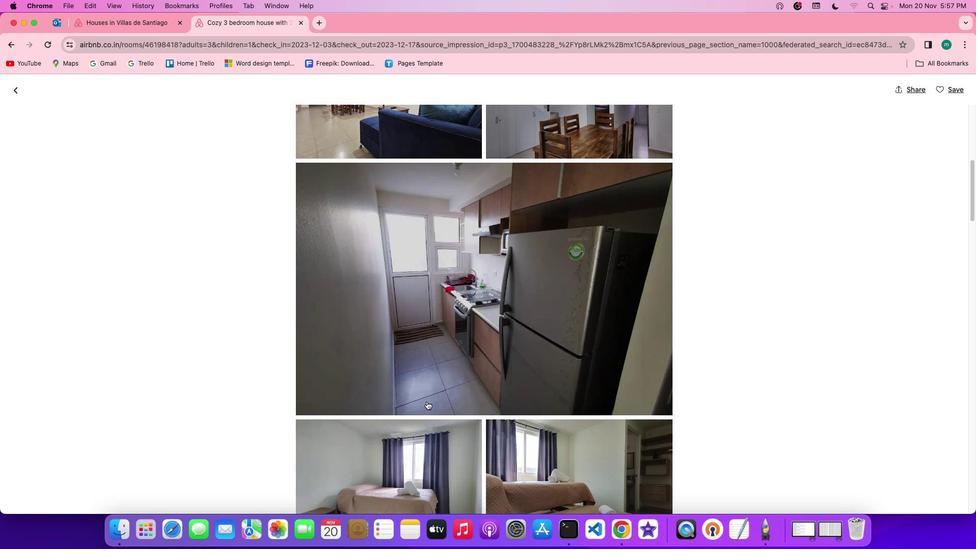 
Action: Mouse scrolled (426, 401) with delta (0, -1)
Screenshot: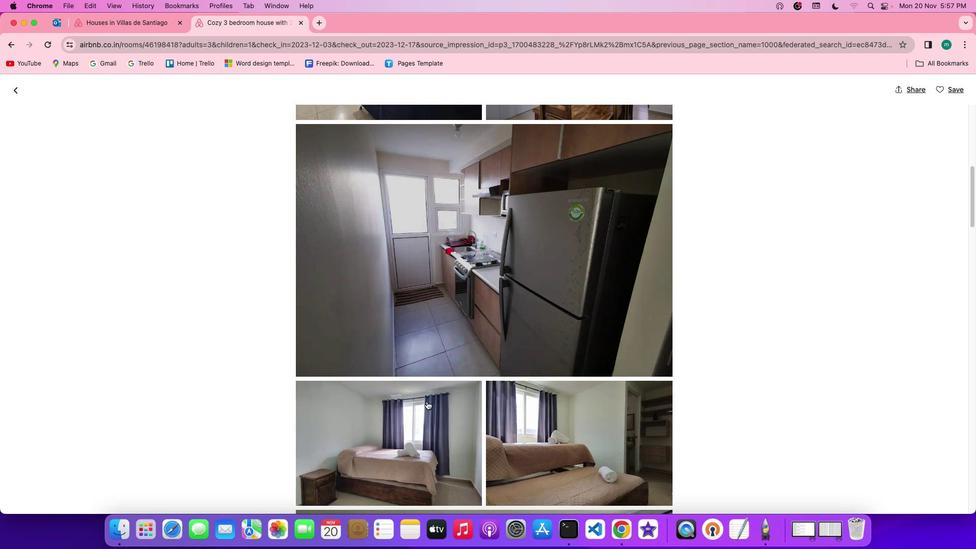 
Action: Mouse scrolled (426, 401) with delta (0, -1)
Screenshot: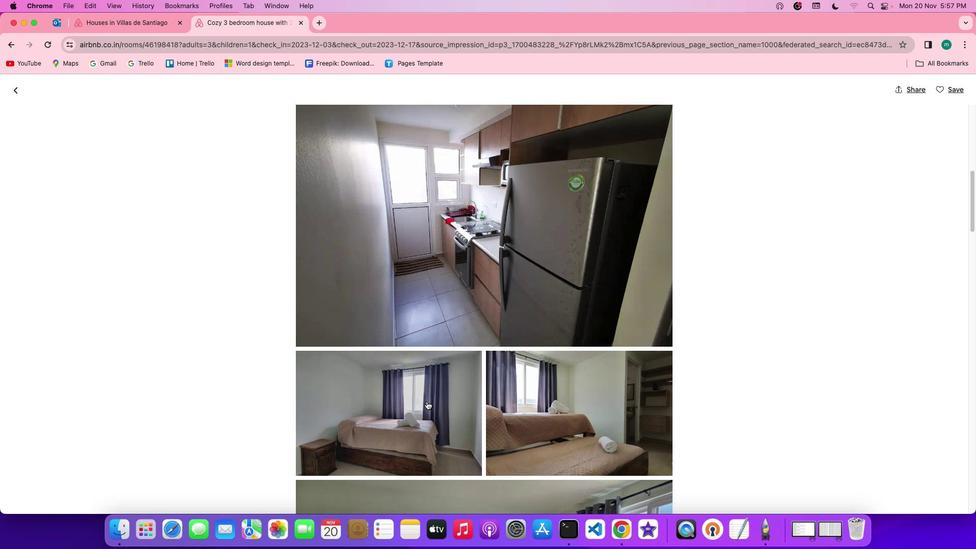 
Action: Mouse scrolled (426, 401) with delta (0, 0)
Screenshot: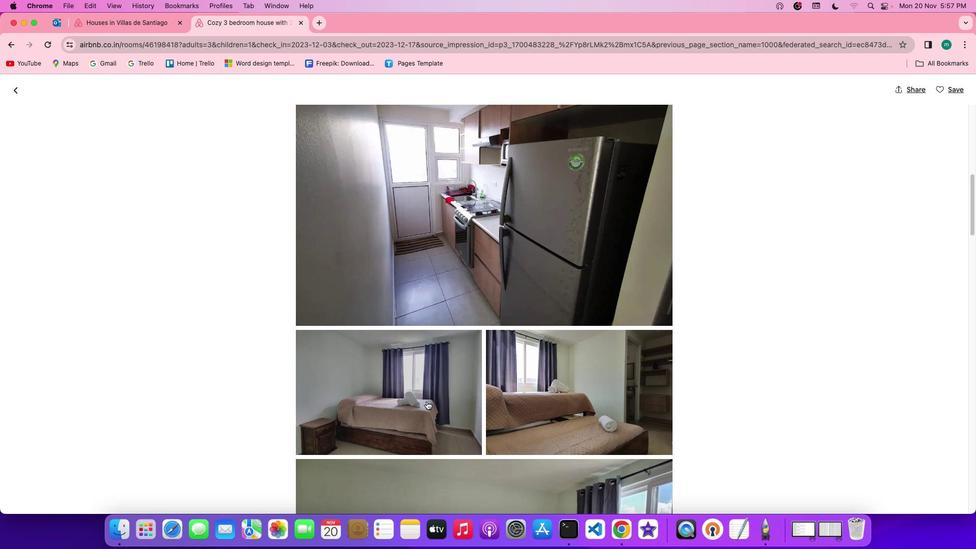
Action: Mouse scrolled (426, 401) with delta (0, 0)
Screenshot: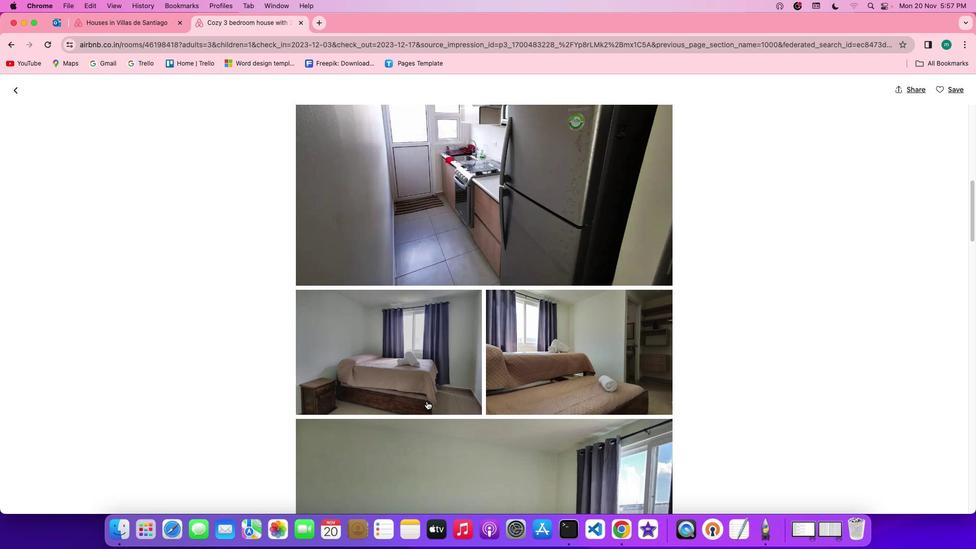 
Action: Mouse scrolled (426, 401) with delta (0, 0)
Screenshot: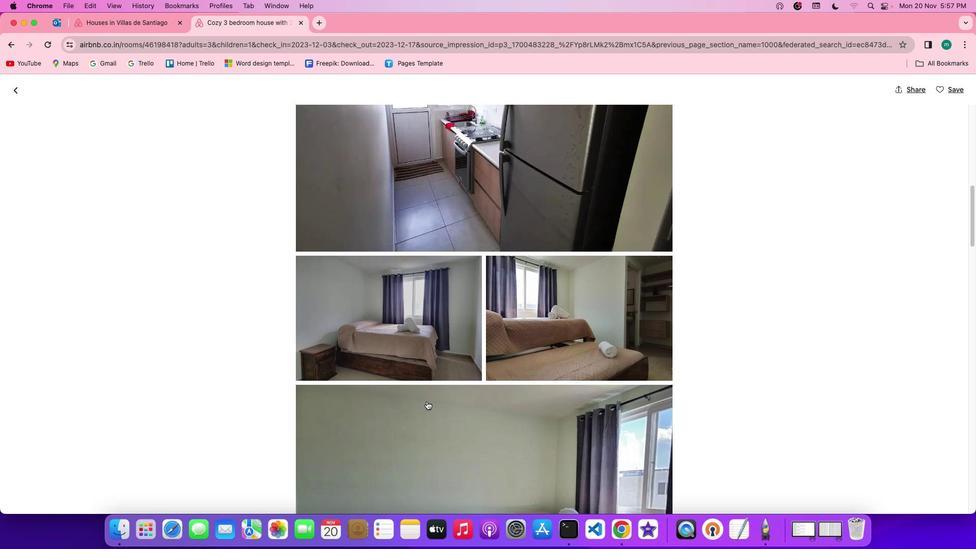 
Action: Mouse scrolled (426, 401) with delta (0, -1)
Screenshot: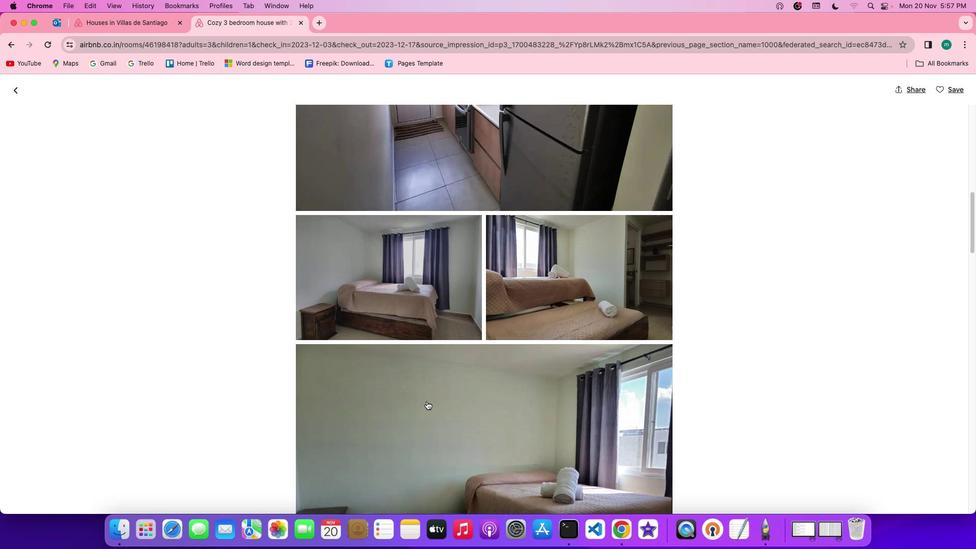 
Action: Mouse scrolled (426, 401) with delta (0, -1)
Screenshot: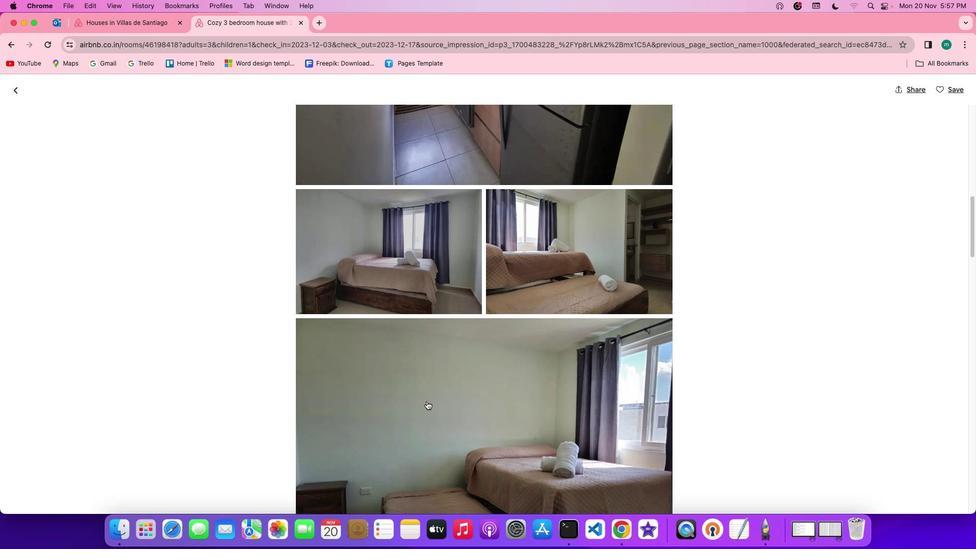 
Action: Mouse scrolled (426, 401) with delta (0, 0)
Screenshot: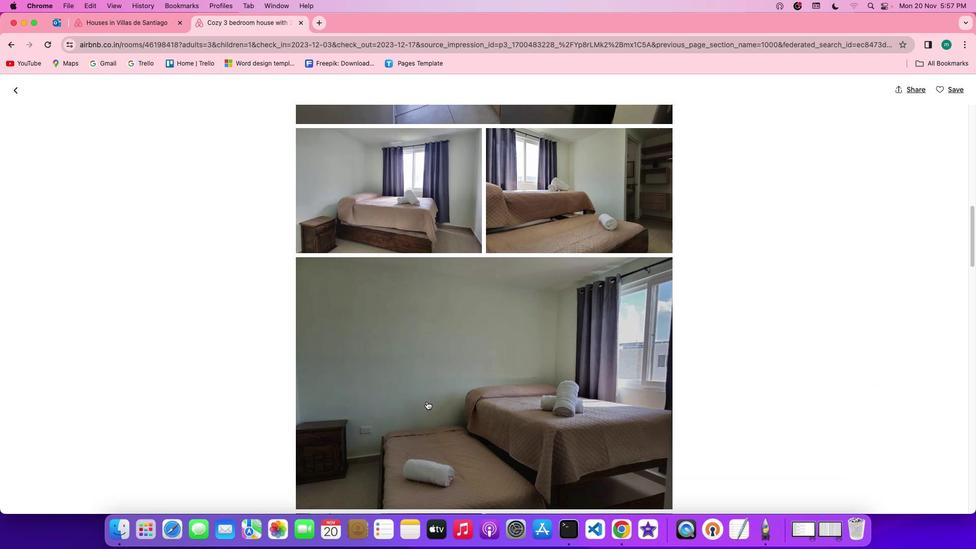 
Action: Mouse scrolled (426, 401) with delta (0, 0)
Screenshot: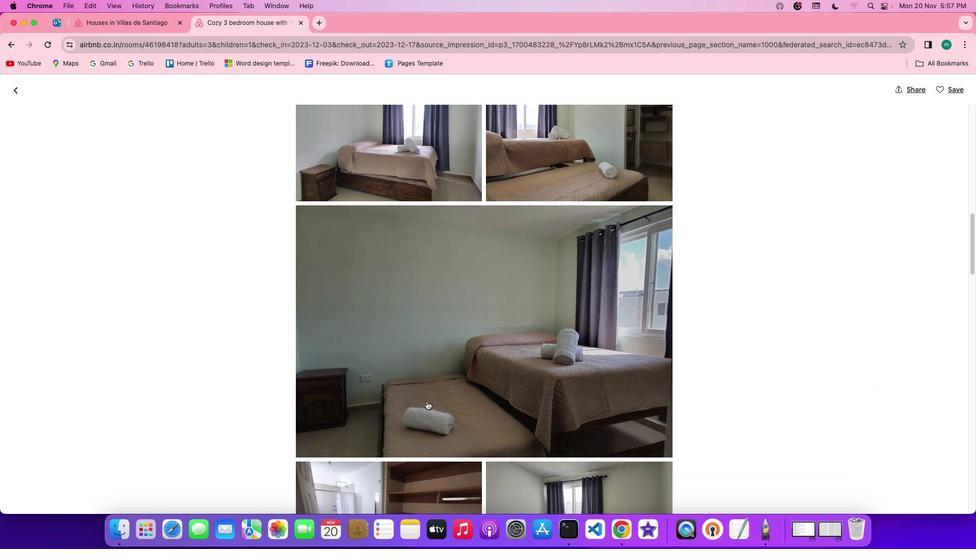 
Action: Mouse scrolled (426, 401) with delta (0, -1)
Screenshot: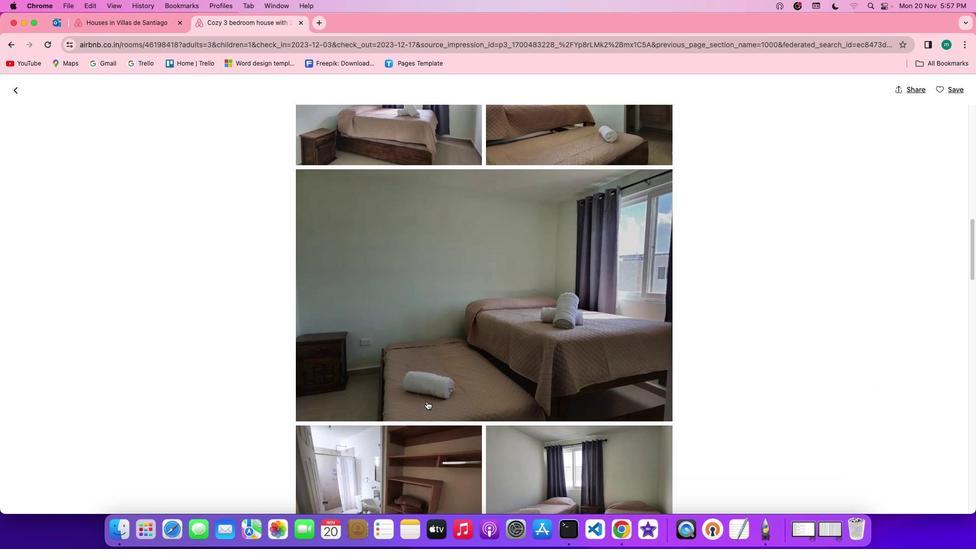 
Action: Mouse scrolled (426, 401) with delta (0, -1)
Screenshot: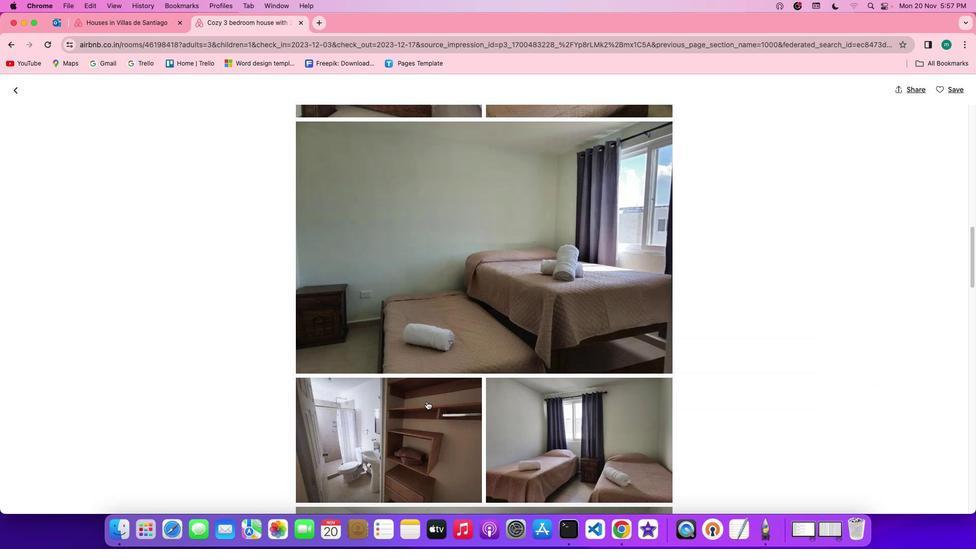 
Action: Mouse scrolled (426, 401) with delta (0, -1)
Screenshot: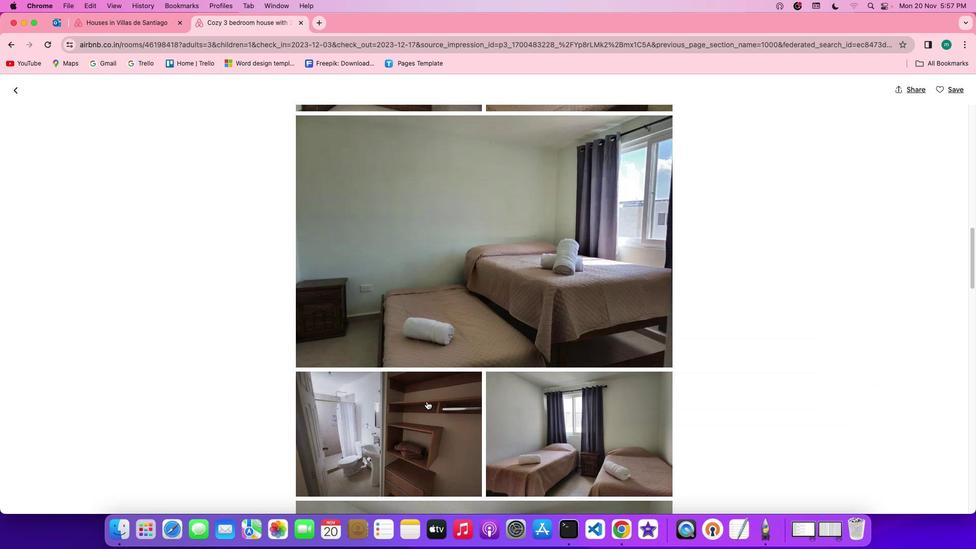 
Action: Mouse scrolled (426, 401) with delta (0, 0)
Screenshot: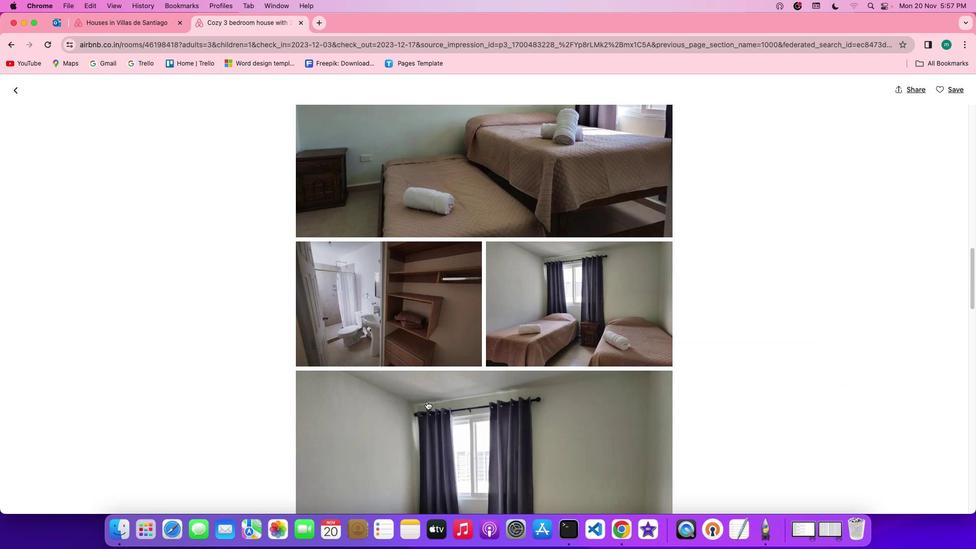 
Action: Mouse scrolled (426, 401) with delta (0, 0)
Screenshot: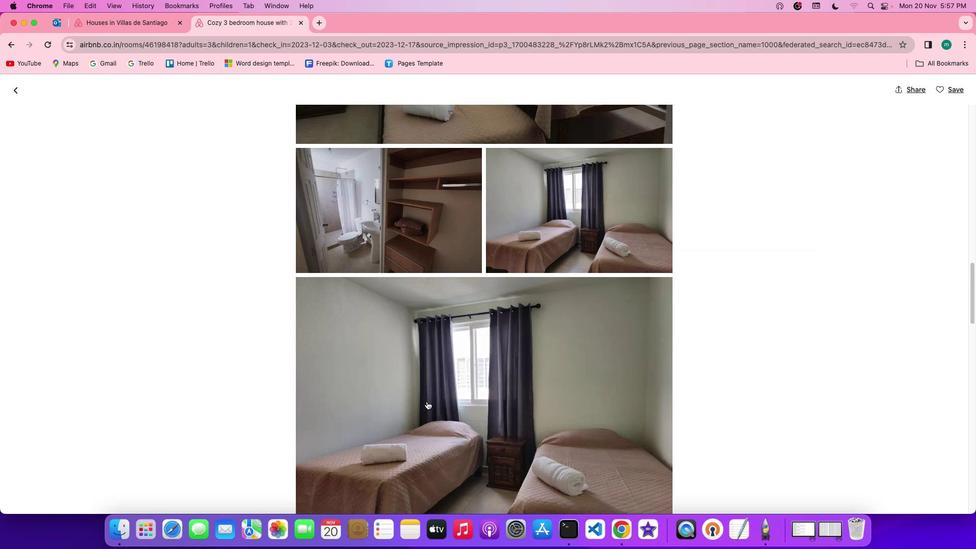 
Action: Mouse scrolled (426, 401) with delta (0, -1)
Screenshot: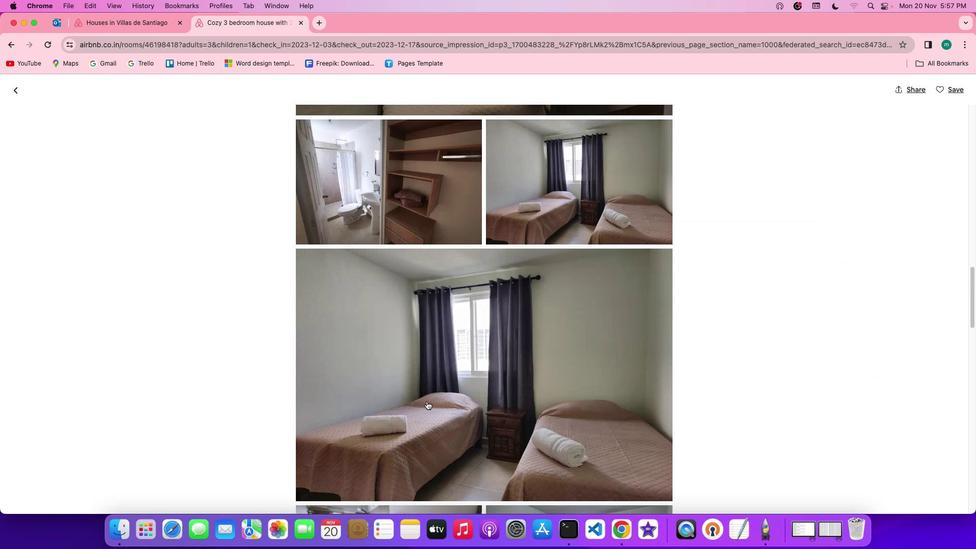 
Action: Mouse scrolled (426, 401) with delta (0, -2)
Screenshot: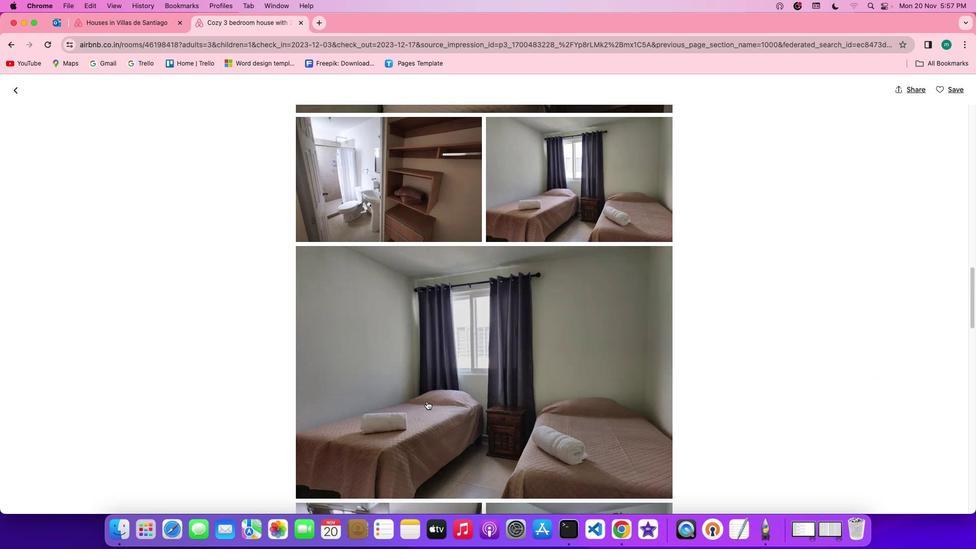 
Action: Mouse scrolled (426, 401) with delta (0, -2)
Screenshot: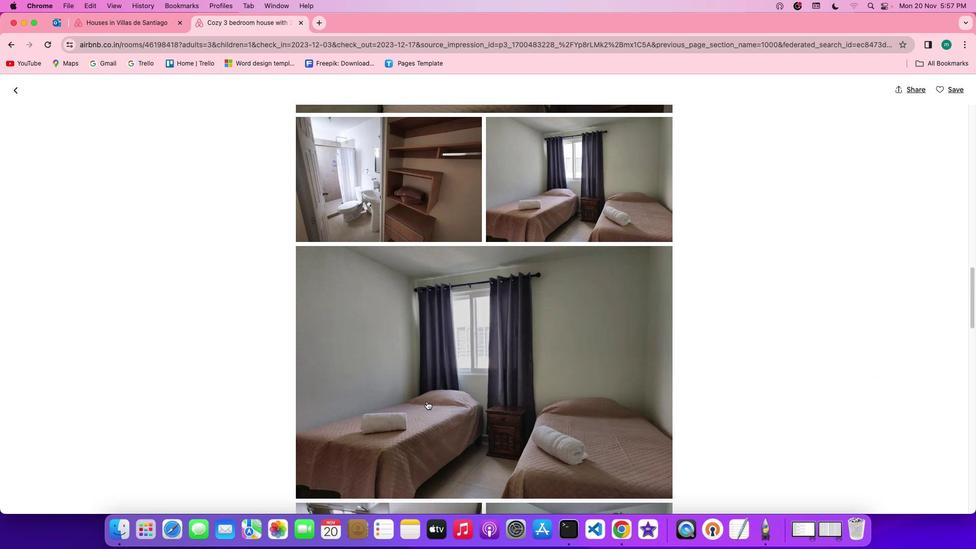 
Action: Mouse scrolled (426, 401) with delta (0, 0)
Screenshot: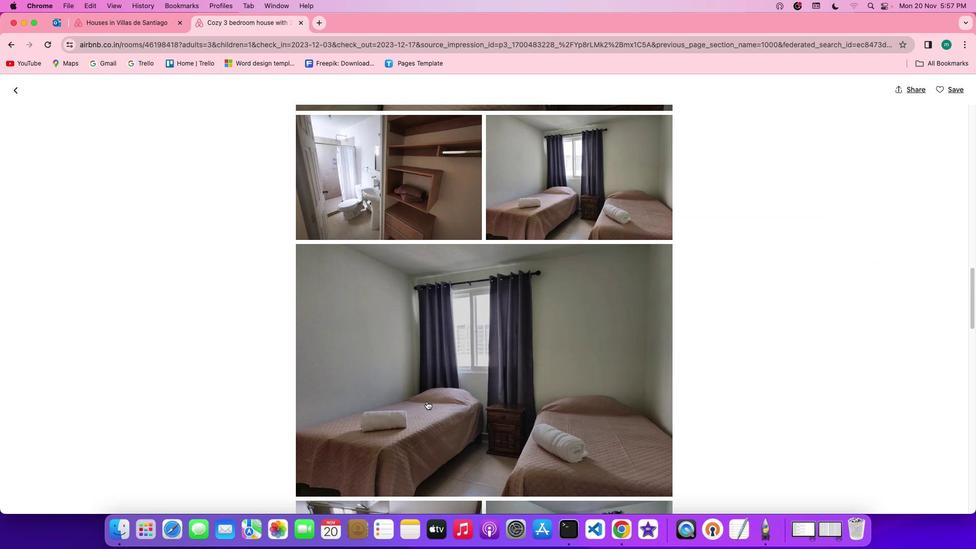 
Action: Mouse scrolled (426, 401) with delta (0, 0)
Screenshot: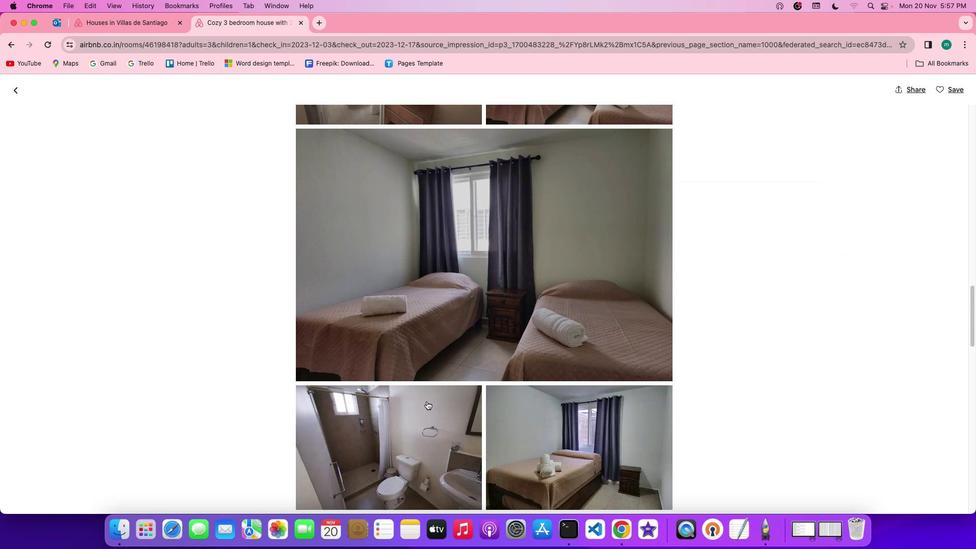 
Action: Mouse scrolled (426, 401) with delta (0, 0)
Screenshot: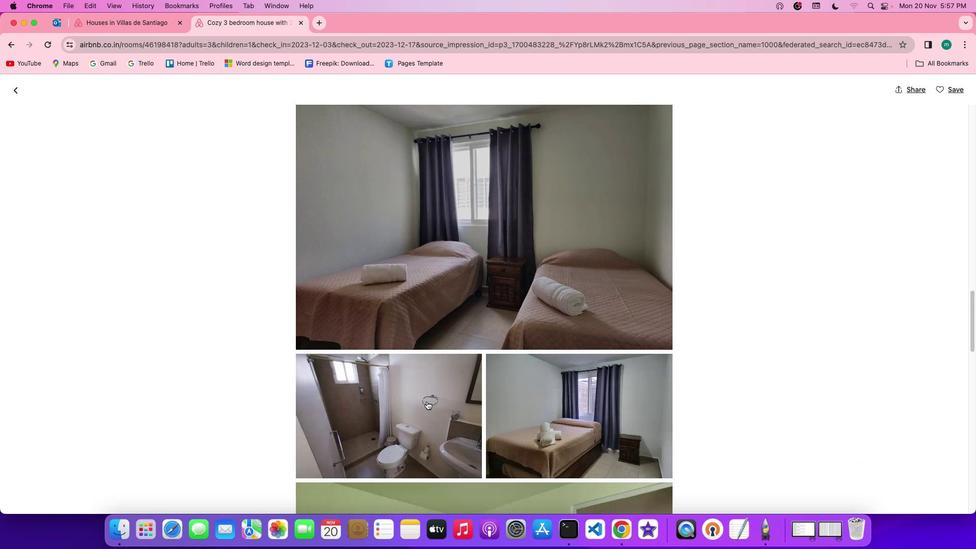 
Action: Mouse scrolled (426, 401) with delta (0, -1)
Screenshot: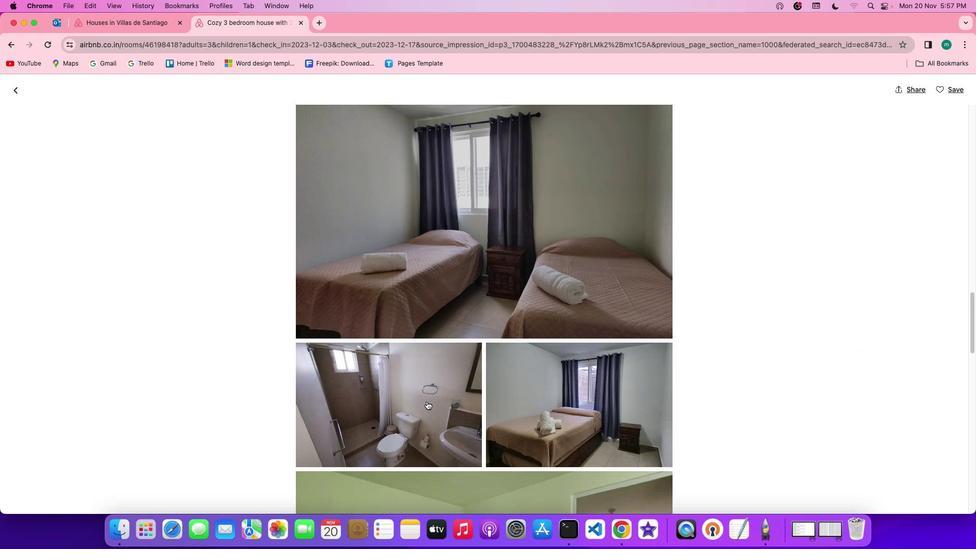 
Action: Mouse scrolled (426, 401) with delta (0, -1)
Screenshot: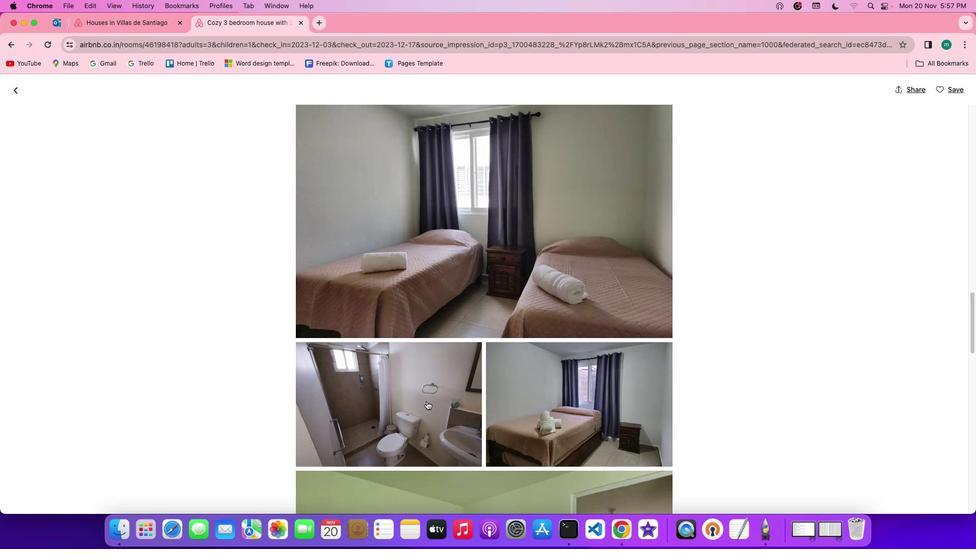 
Action: Mouse scrolled (426, 401) with delta (0, 0)
Screenshot: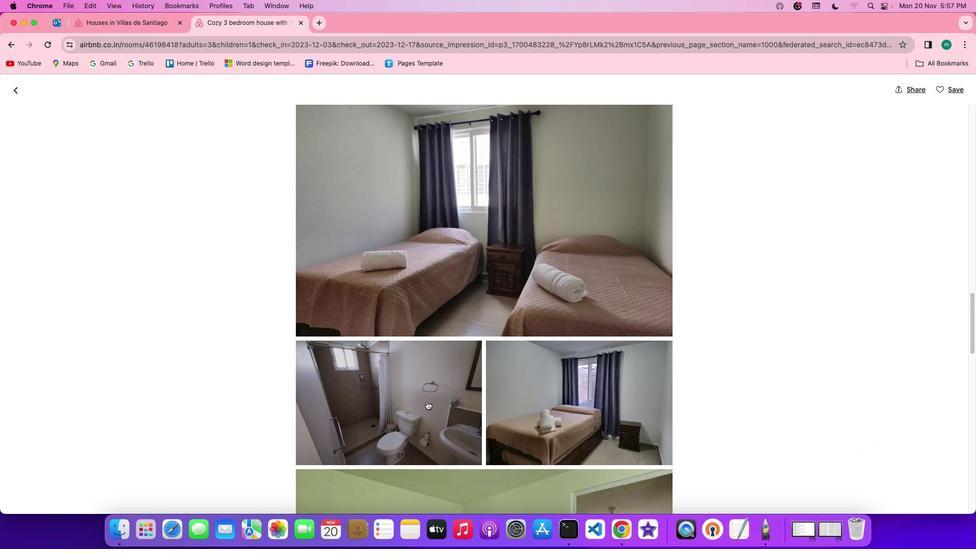 
Action: Mouse scrolled (426, 401) with delta (0, 0)
Screenshot: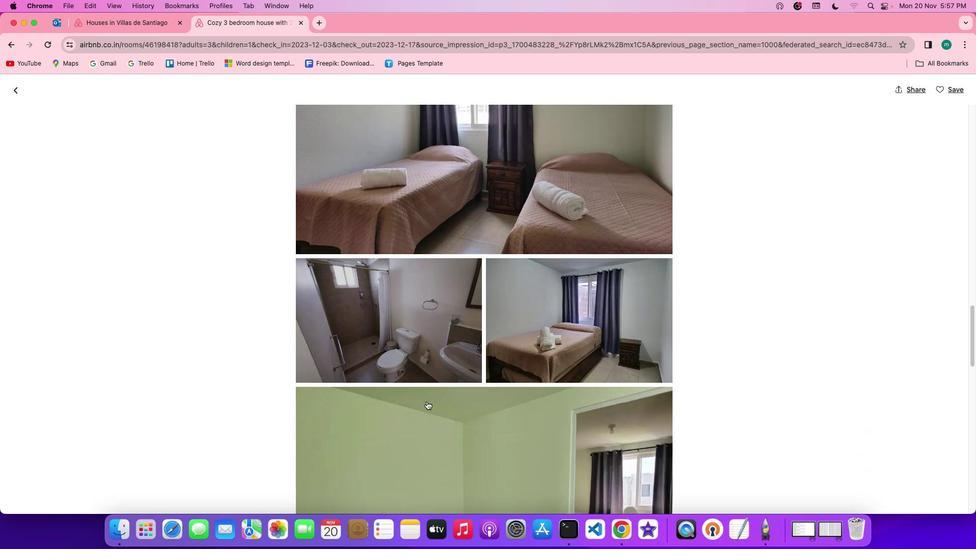 
Action: Mouse scrolled (426, 401) with delta (0, 0)
Screenshot: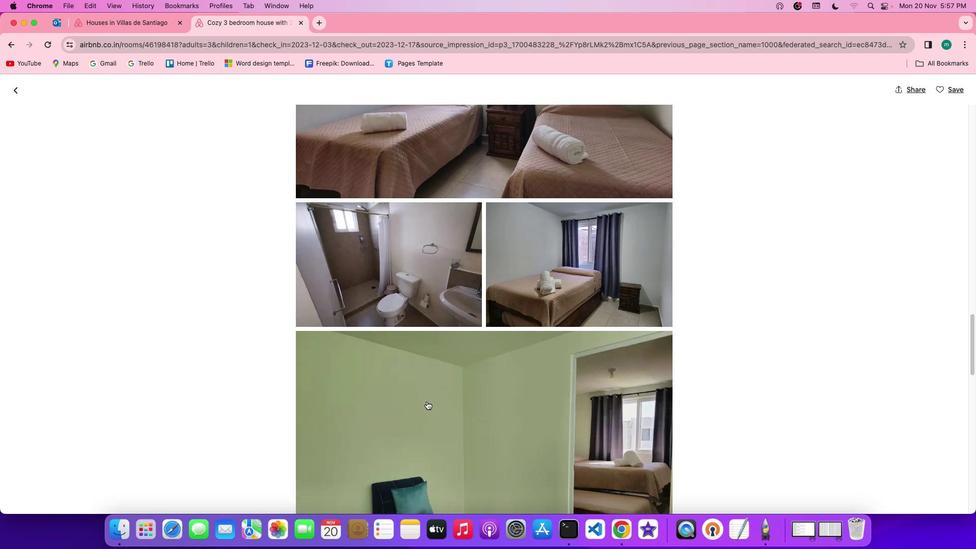 
Action: Mouse scrolled (426, 401) with delta (0, -1)
Screenshot: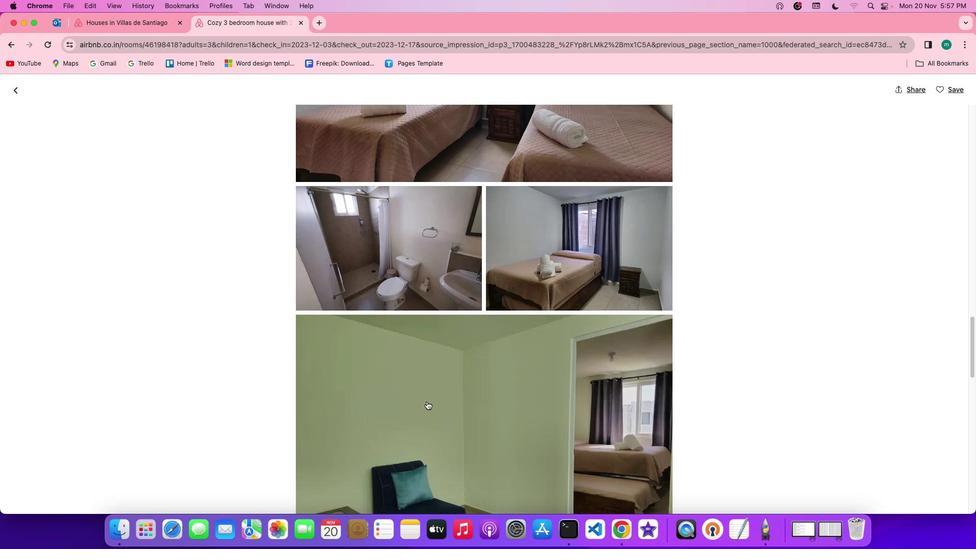
Action: Mouse scrolled (426, 401) with delta (0, -1)
Screenshot: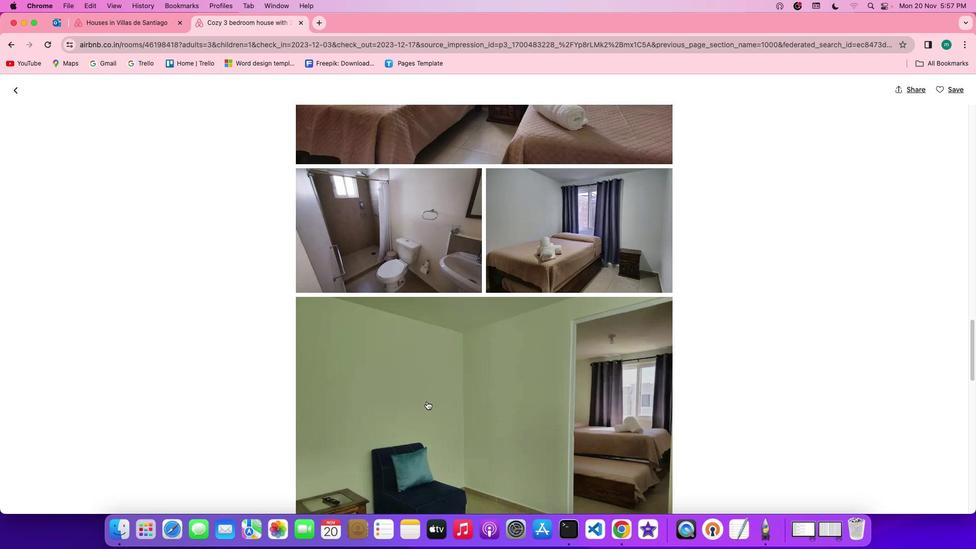 
Action: Mouse scrolled (426, 401) with delta (0, -1)
Screenshot: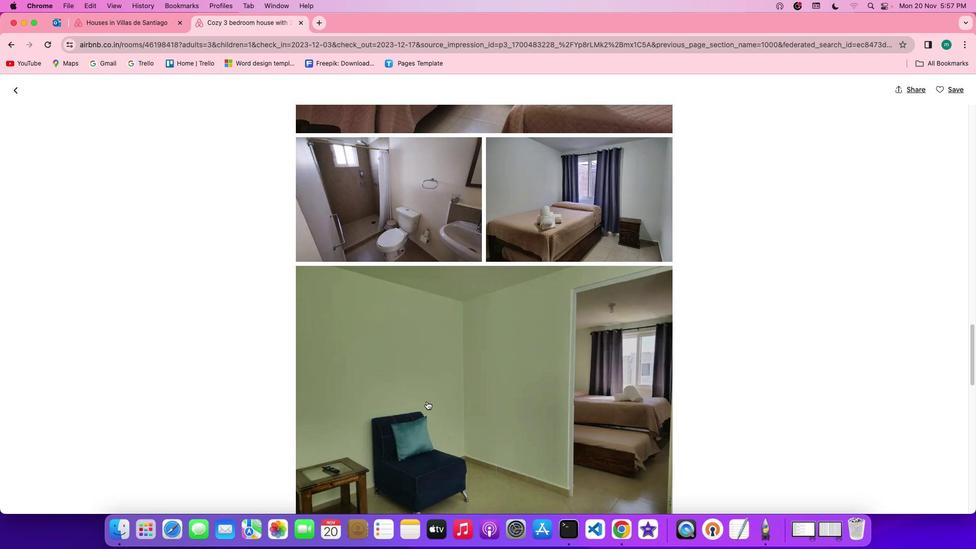 
Action: Mouse scrolled (426, 401) with delta (0, 0)
Screenshot: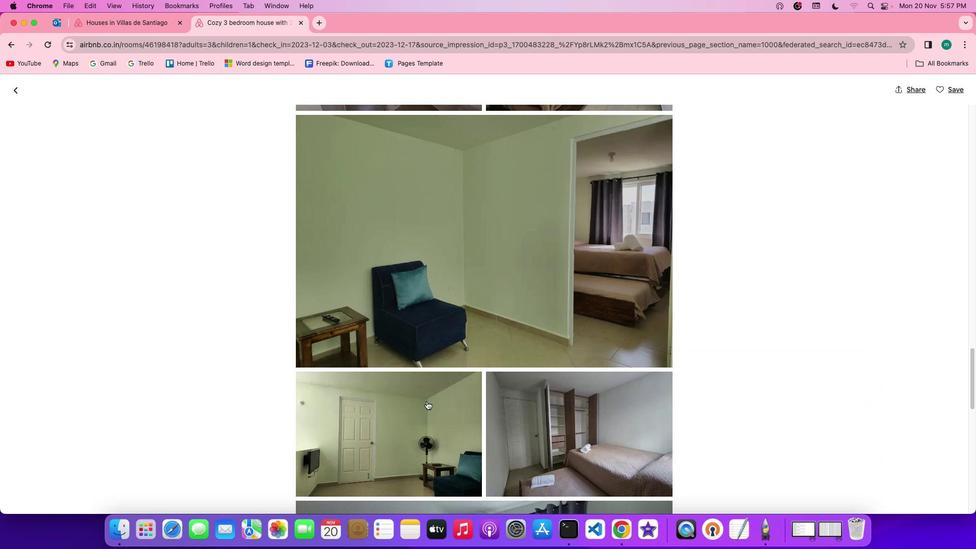 
Action: Mouse scrolled (426, 401) with delta (0, 0)
Screenshot: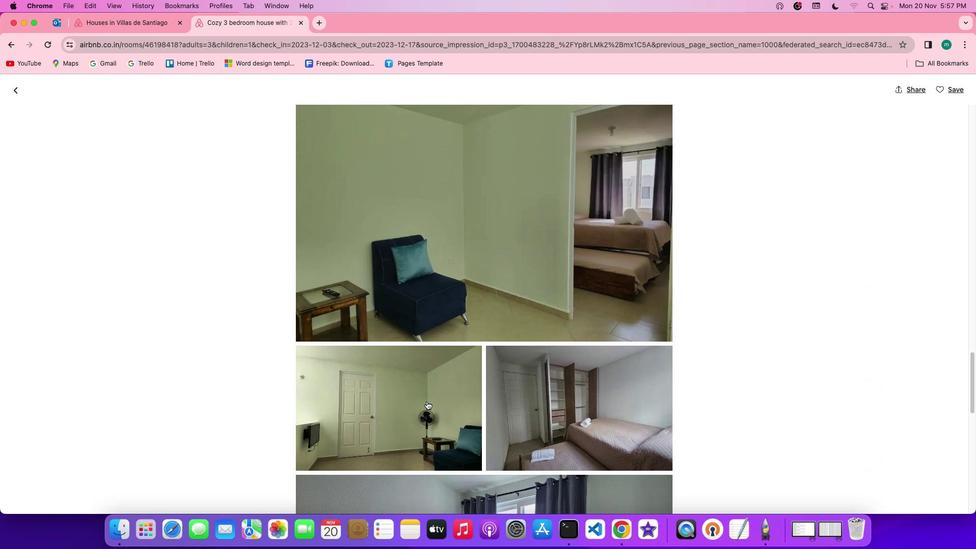 
Action: Mouse scrolled (426, 401) with delta (0, -1)
Screenshot: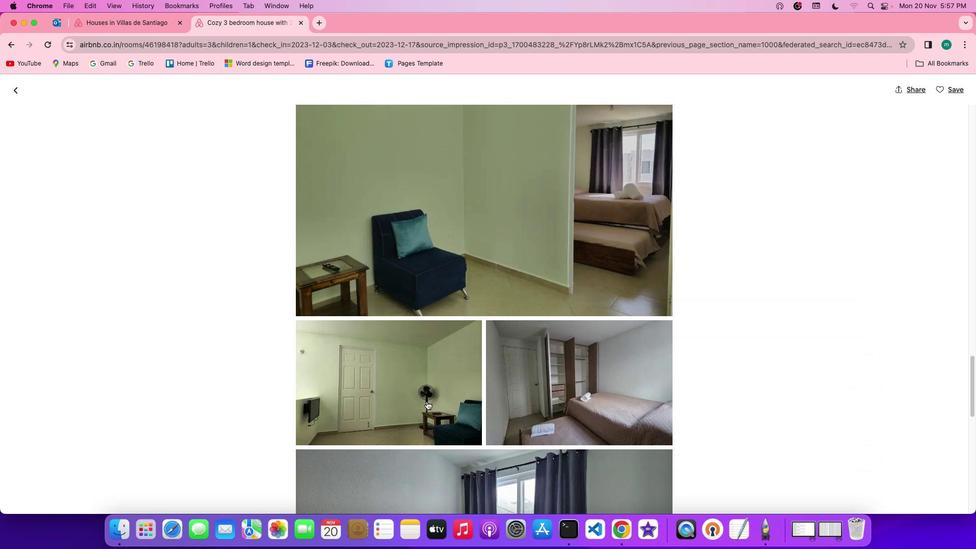 
Action: Mouse scrolled (426, 401) with delta (0, -2)
Screenshot: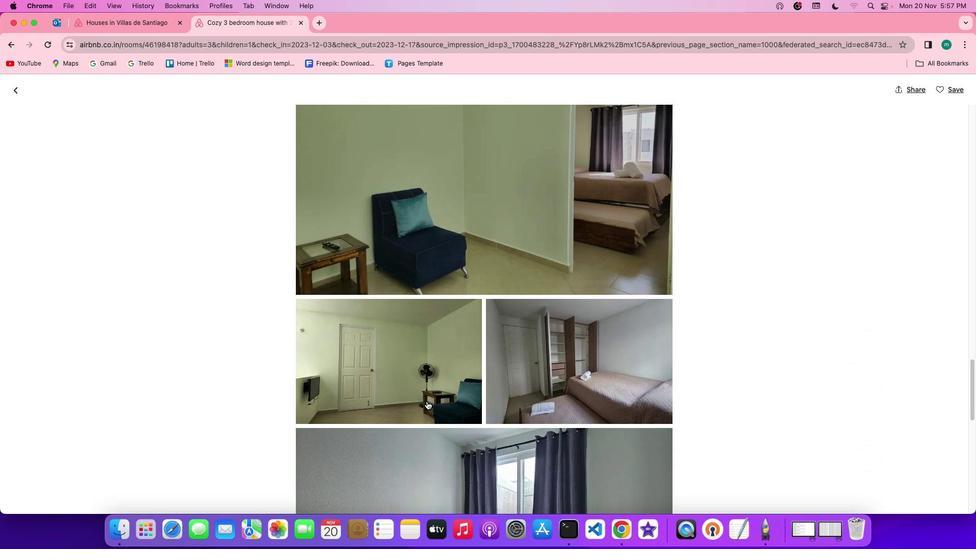 
Action: Mouse scrolled (426, 401) with delta (0, -1)
Screenshot: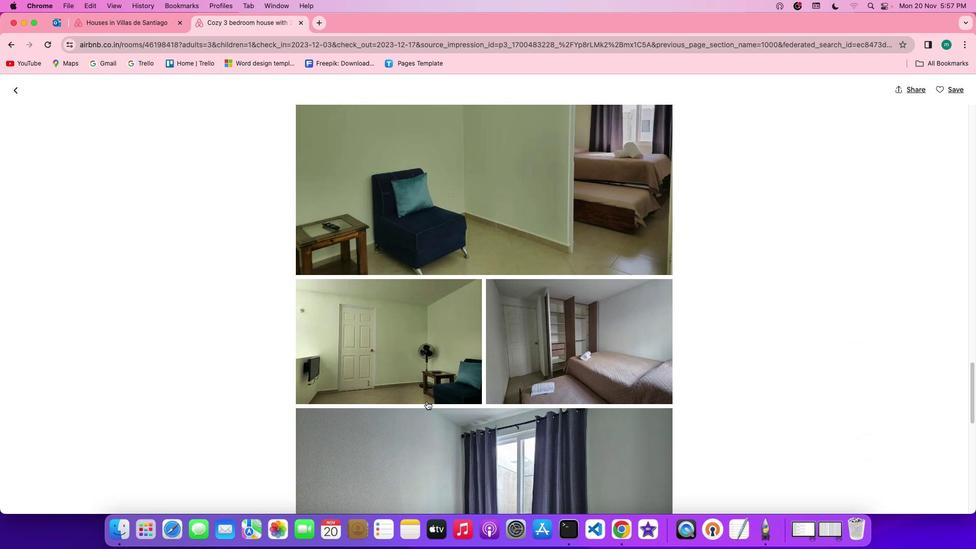
Action: Mouse scrolled (426, 401) with delta (0, 0)
Screenshot: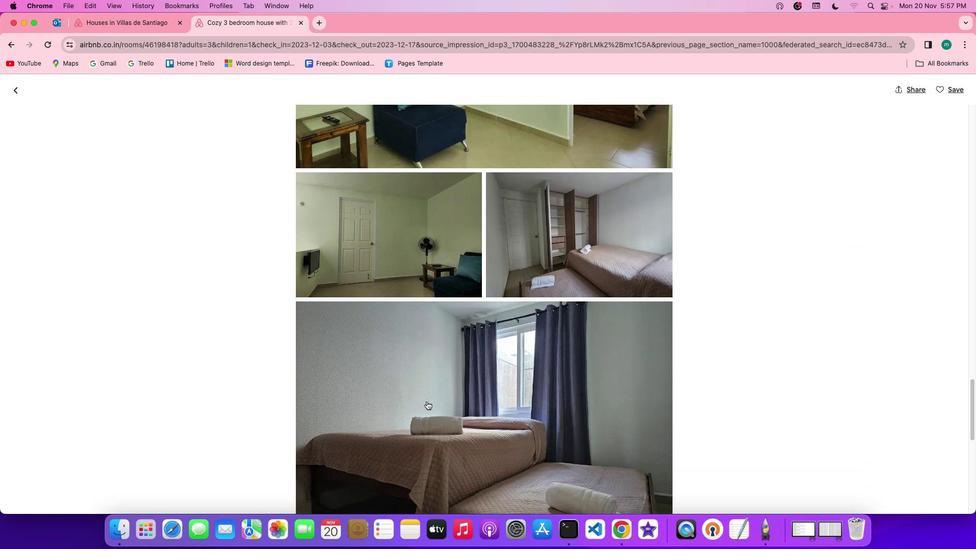 
Action: Mouse scrolled (426, 401) with delta (0, 0)
Screenshot: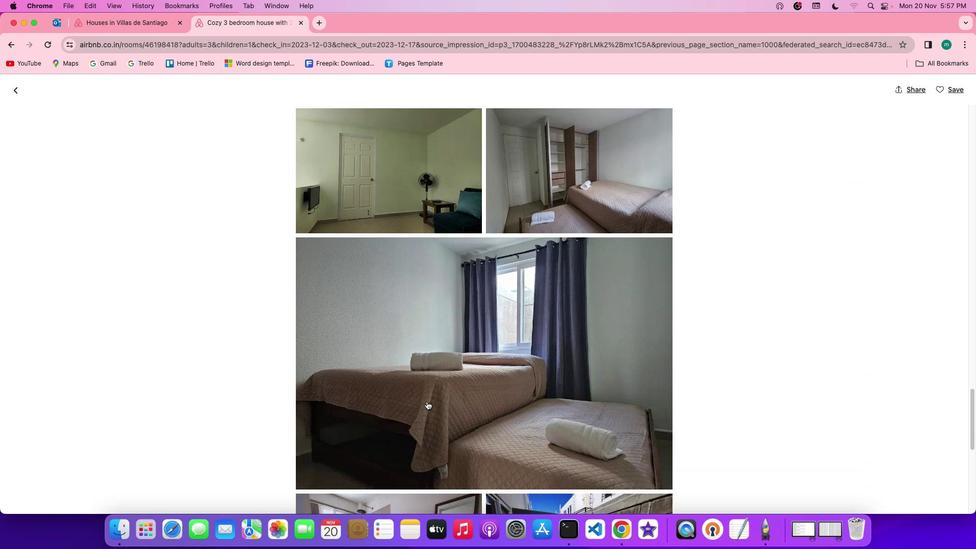
Action: Mouse scrolled (426, 401) with delta (0, -1)
Screenshot: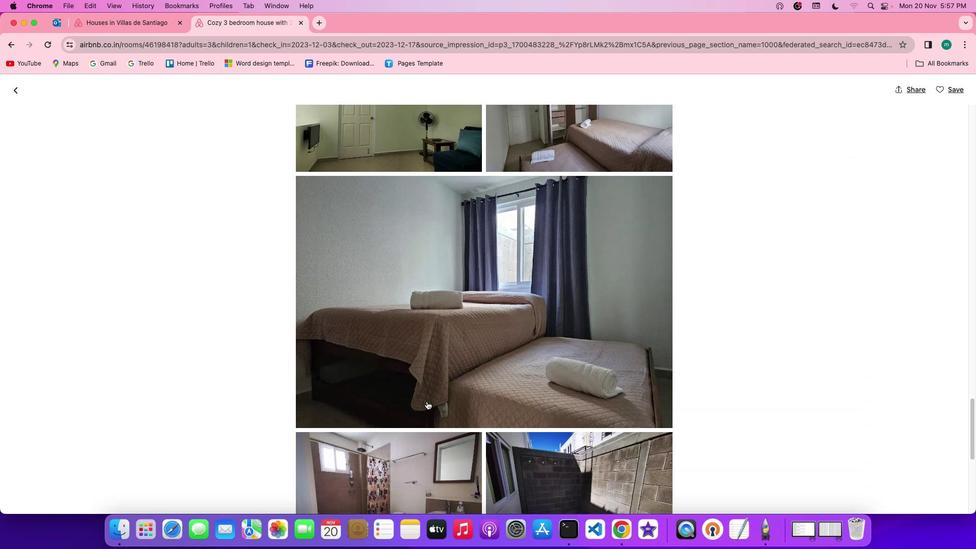 
Action: Mouse scrolled (426, 401) with delta (0, -2)
Screenshot: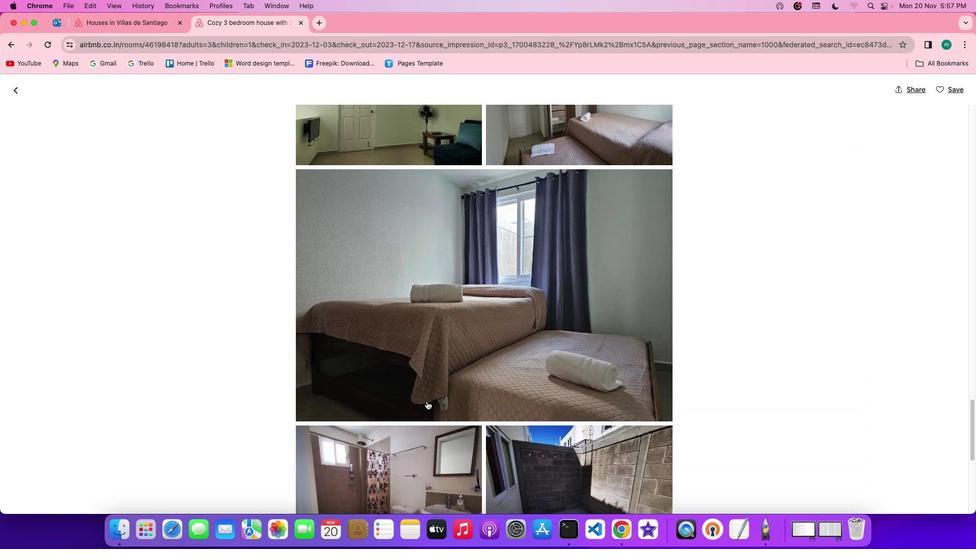 
Action: Mouse scrolled (426, 401) with delta (0, -2)
Screenshot: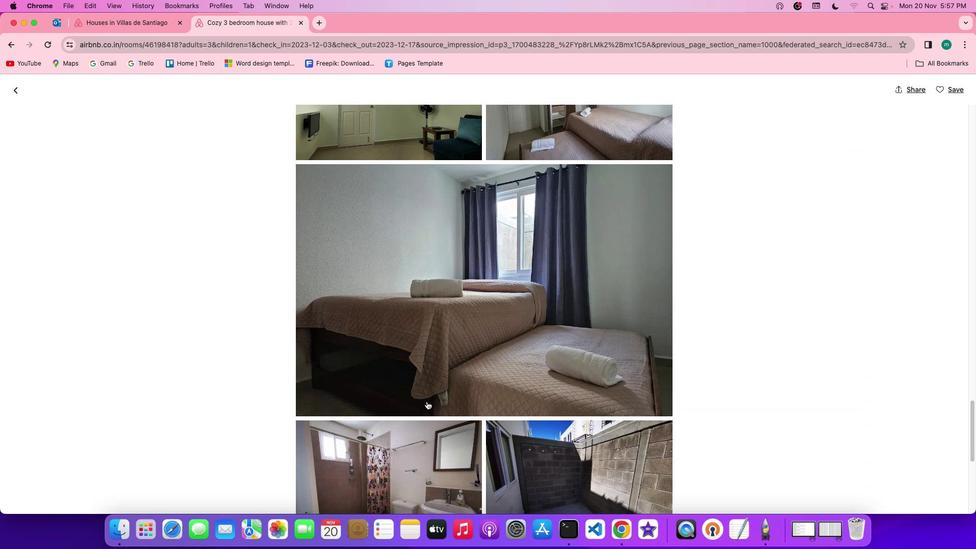 
Action: Mouse scrolled (426, 401) with delta (0, 0)
Screenshot: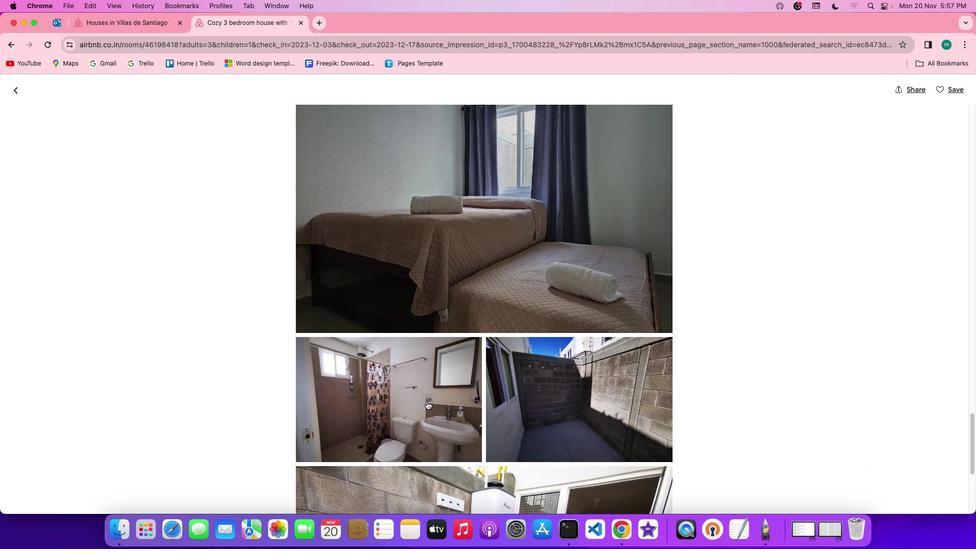 
Action: Mouse scrolled (426, 401) with delta (0, 0)
Screenshot: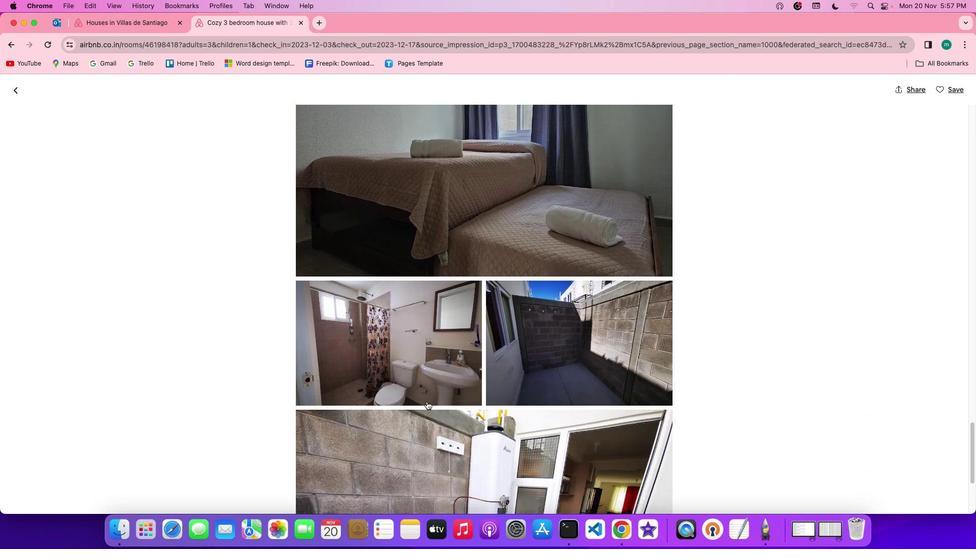 
Action: Mouse scrolled (426, 401) with delta (0, -1)
Screenshot: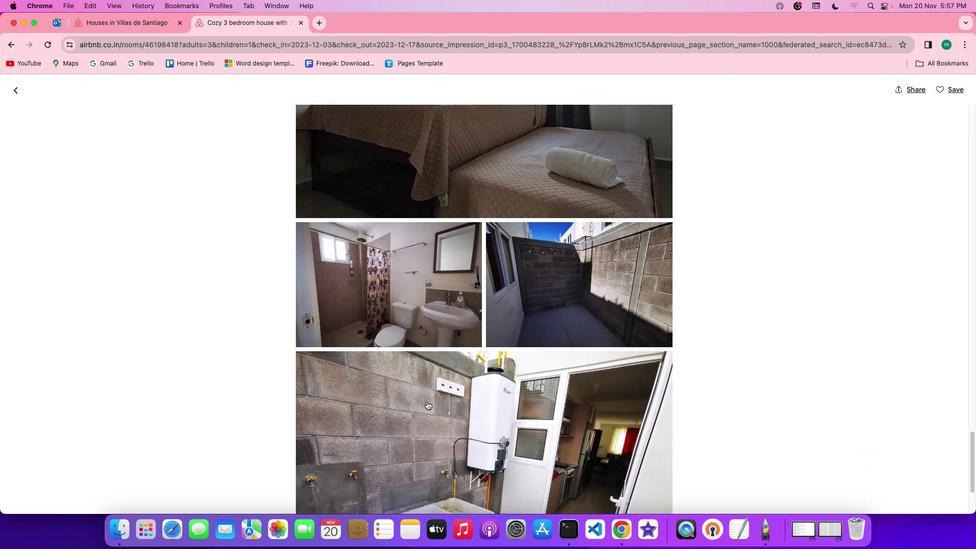 
Action: Mouse scrolled (426, 401) with delta (0, -1)
Screenshot: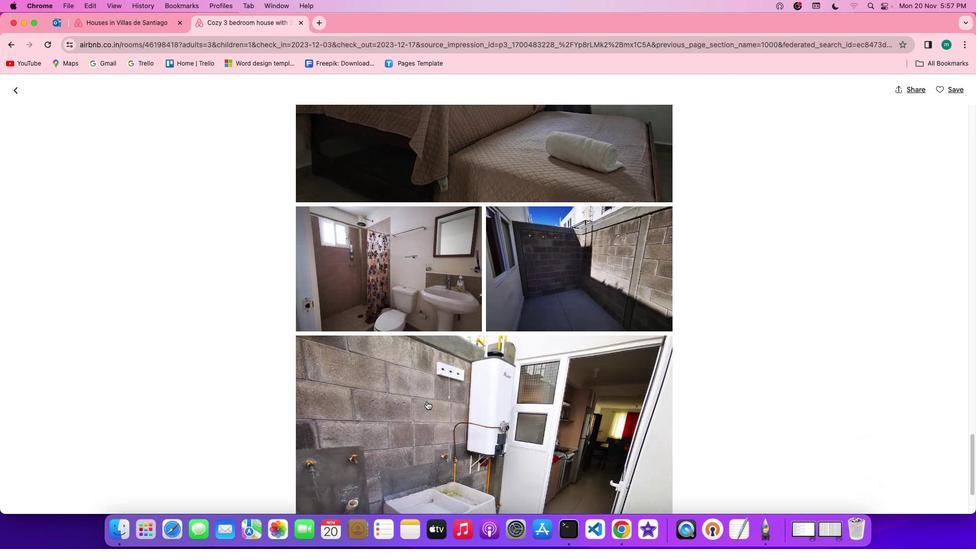 
Action: Mouse scrolled (426, 401) with delta (0, -1)
Screenshot: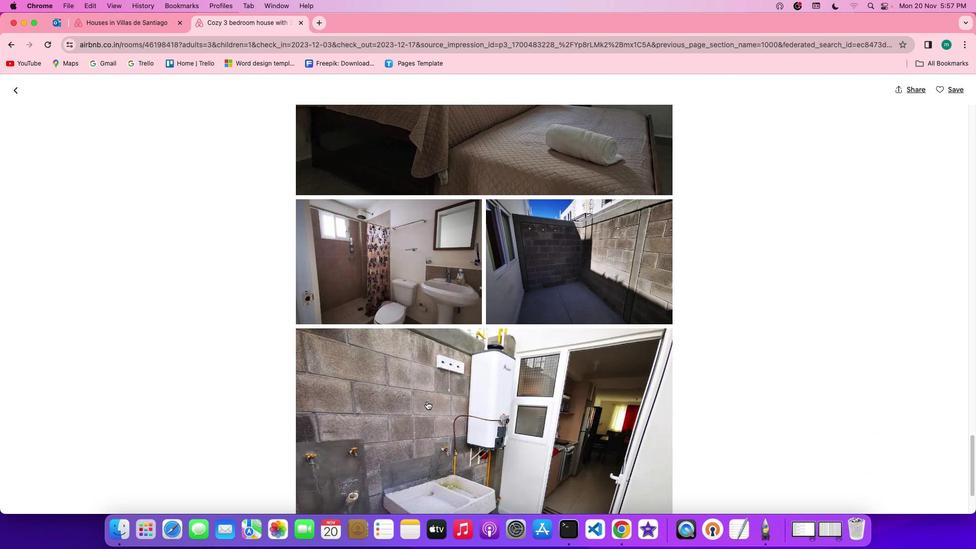 
Action: Mouse scrolled (426, 401) with delta (0, 0)
Screenshot: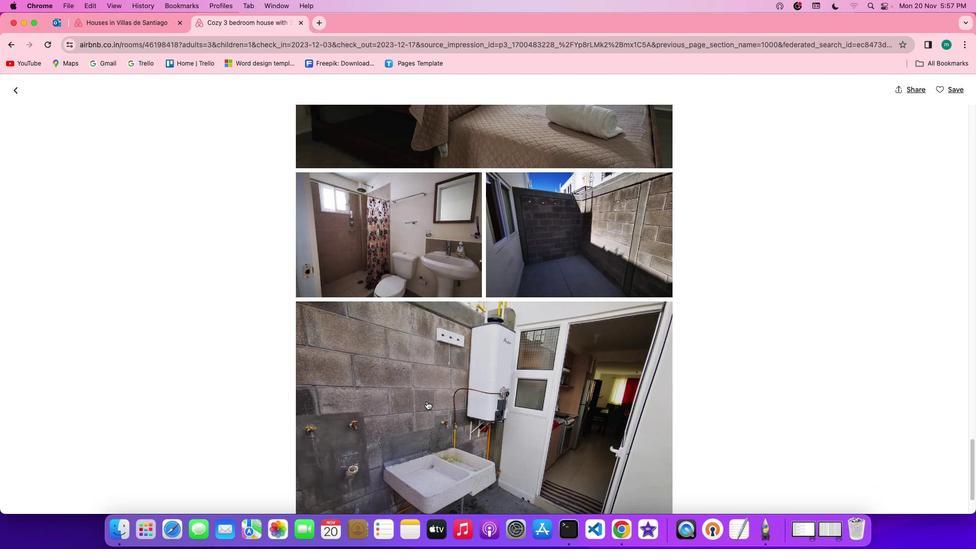 
Action: Mouse scrolled (426, 401) with delta (0, 0)
Screenshot: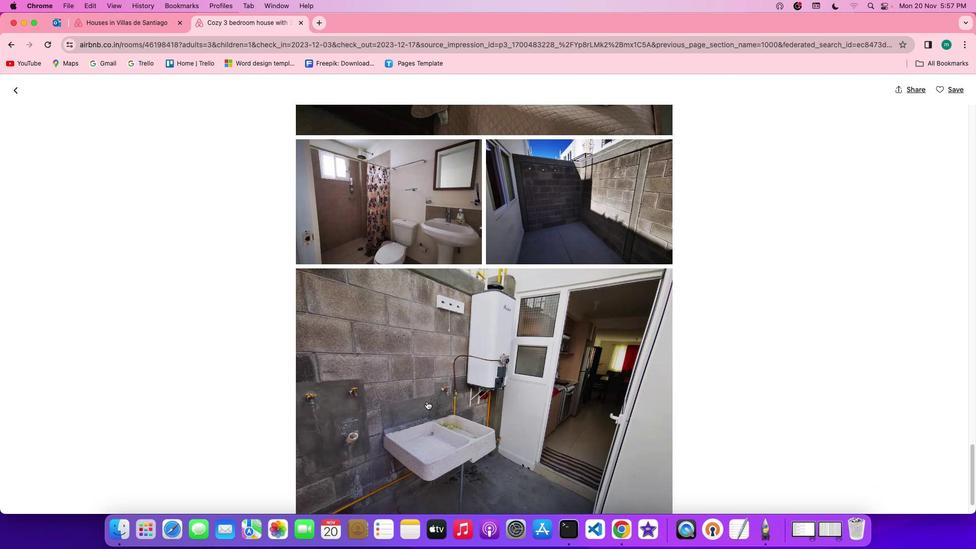 
Action: Mouse scrolled (426, 401) with delta (0, 0)
Screenshot: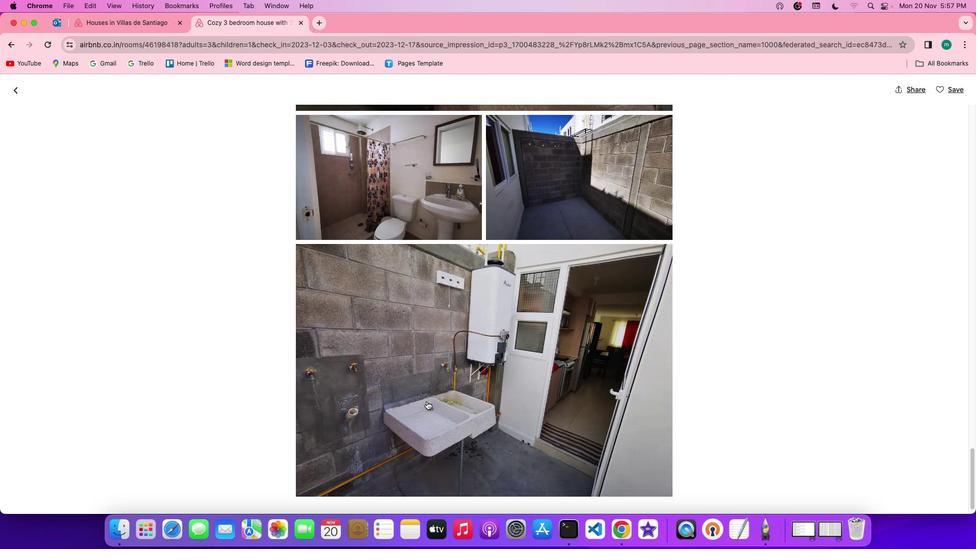 
Action: Mouse scrolled (426, 401) with delta (0, -1)
Screenshot: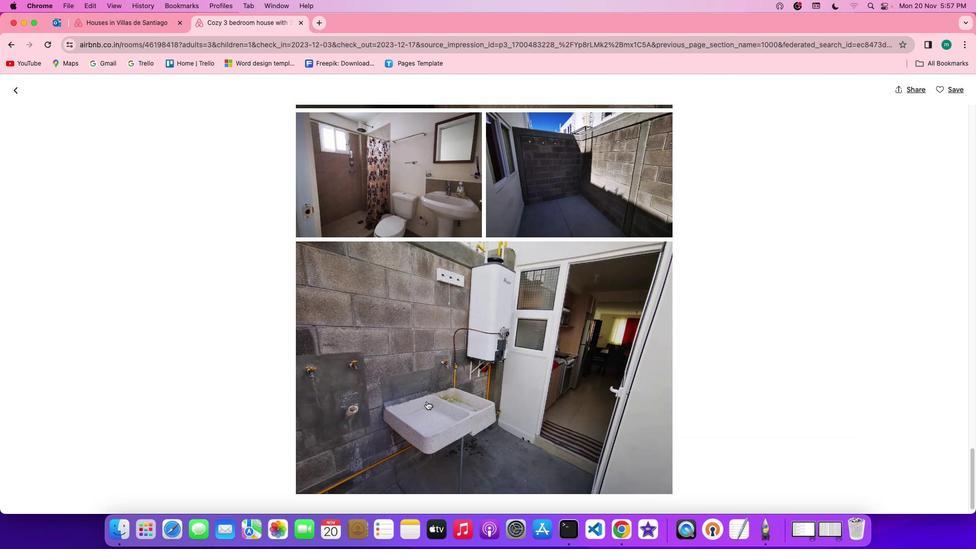 
Action: Mouse scrolled (426, 401) with delta (0, 0)
Screenshot: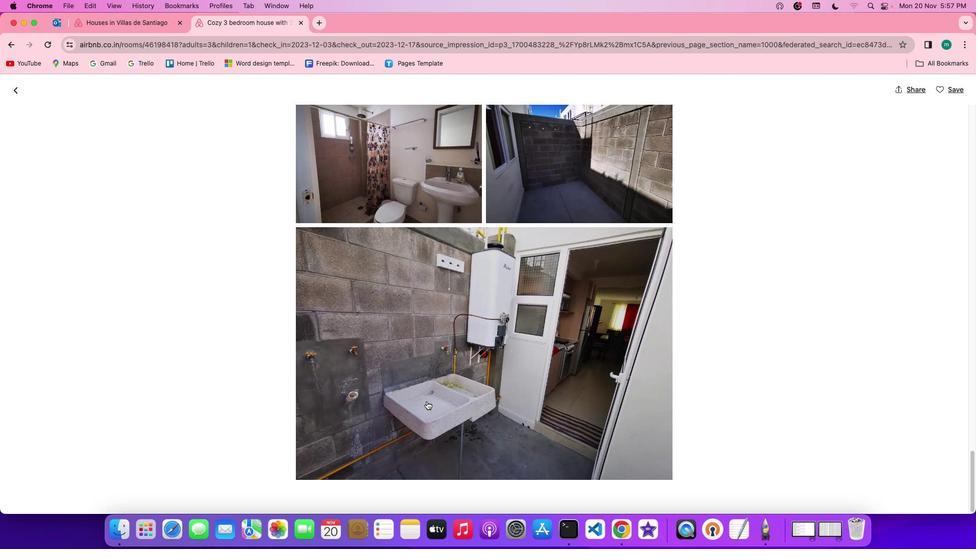
Action: Mouse scrolled (426, 401) with delta (0, 0)
Screenshot: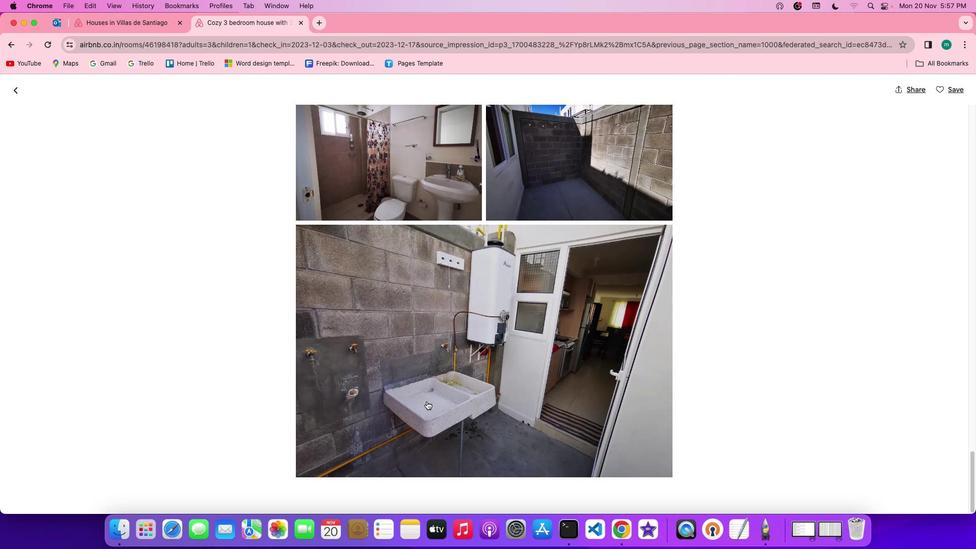 
Action: Mouse scrolled (426, 401) with delta (0, -1)
Screenshot: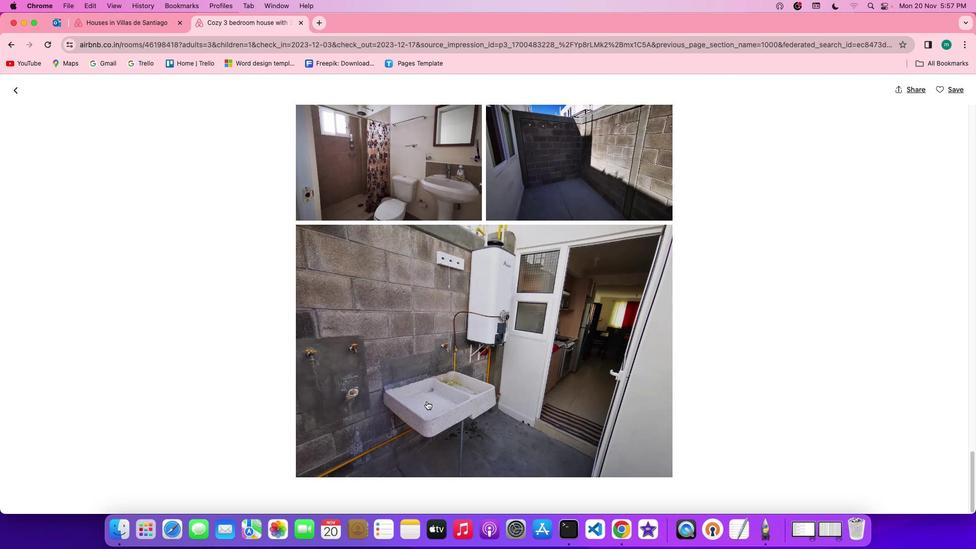 
Action: Mouse scrolled (426, 401) with delta (0, -2)
Screenshot: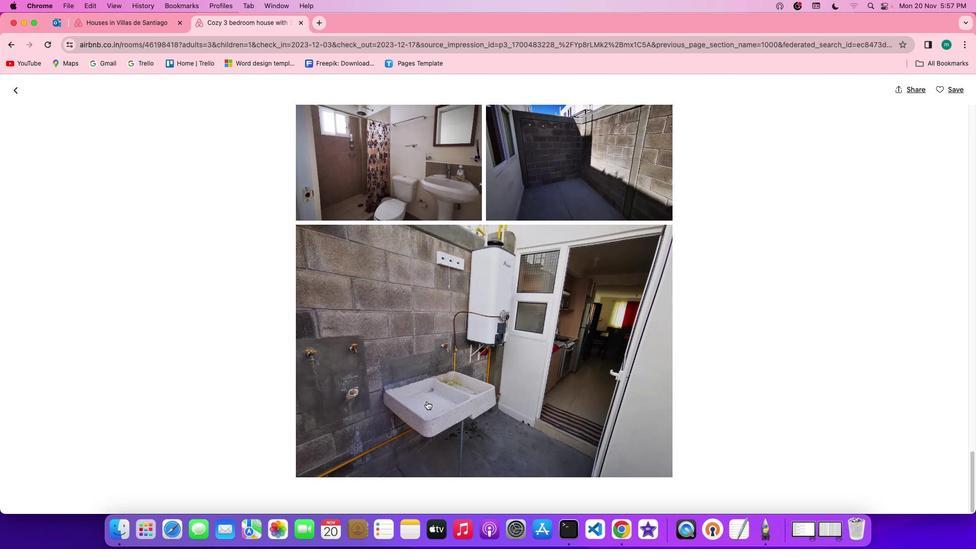 
Action: Mouse scrolled (426, 401) with delta (0, -2)
Screenshot: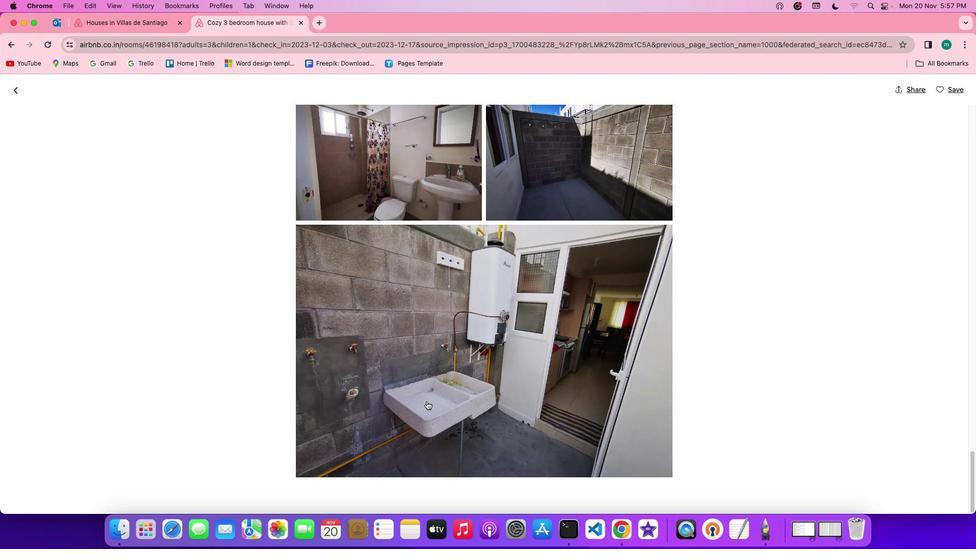 
Action: Mouse scrolled (426, 401) with delta (0, 0)
Screenshot: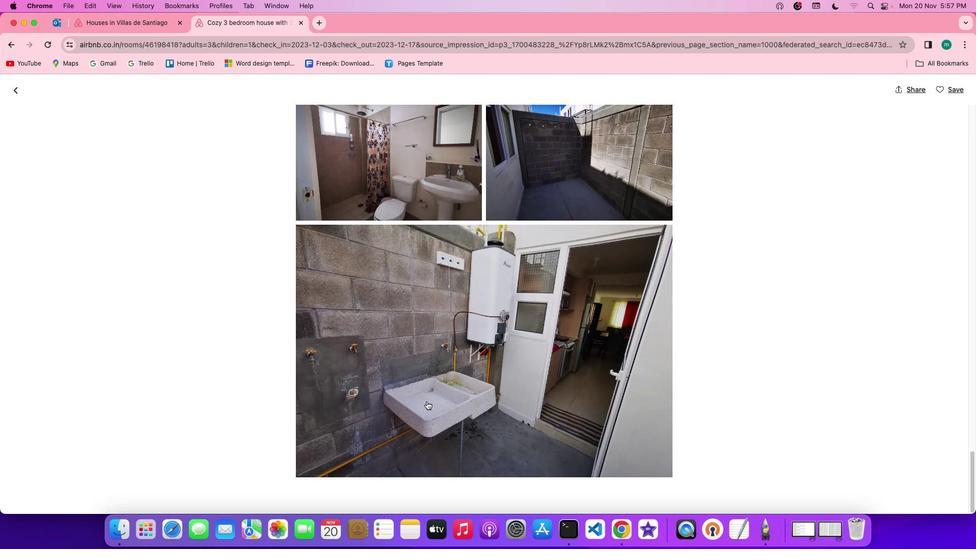 
Action: Mouse scrolled (426, 401) with delta (0, 0)
Screenshot: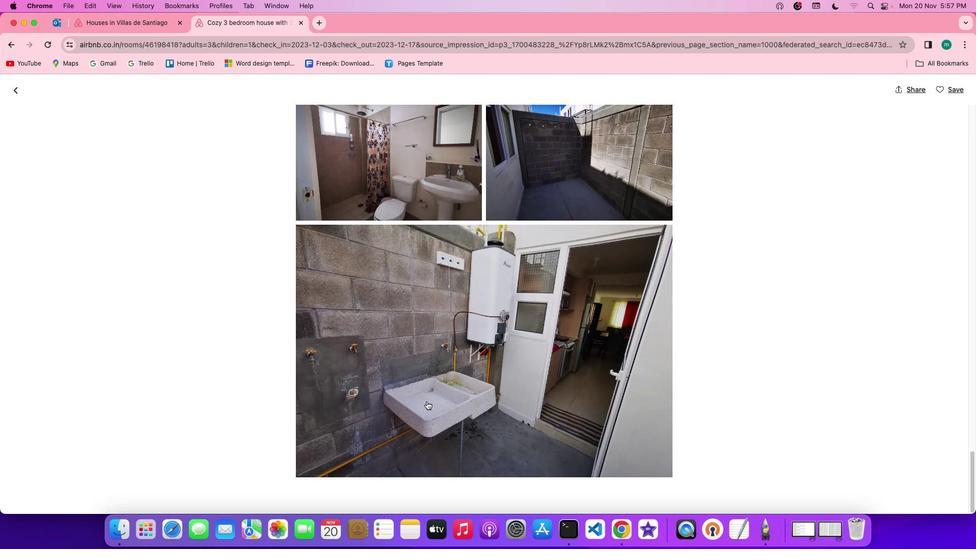 
Action: Mouse scrolled (426, 401) with delta (0, -1)
Screenshot: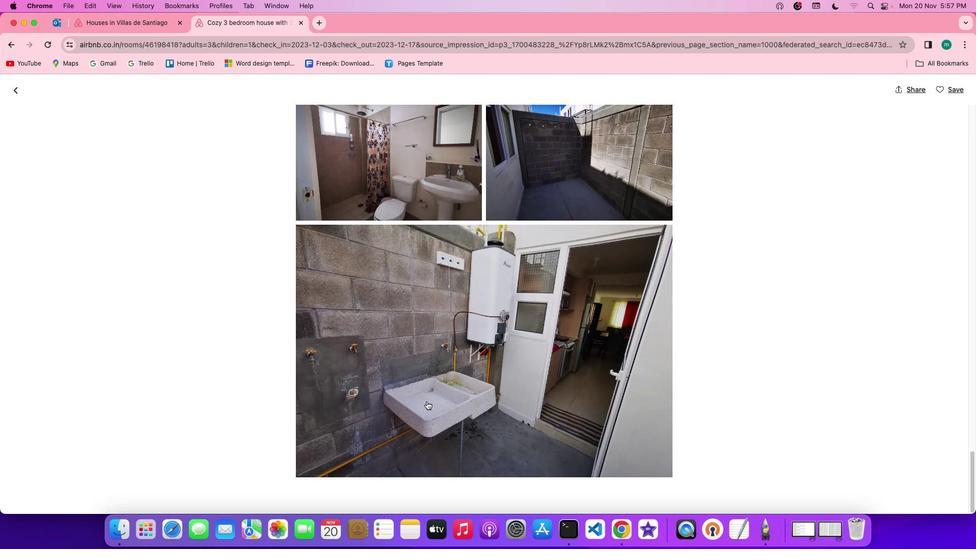 
Action: Mouse scrolled (426, 401) with delta (0, -2)
Screenshot: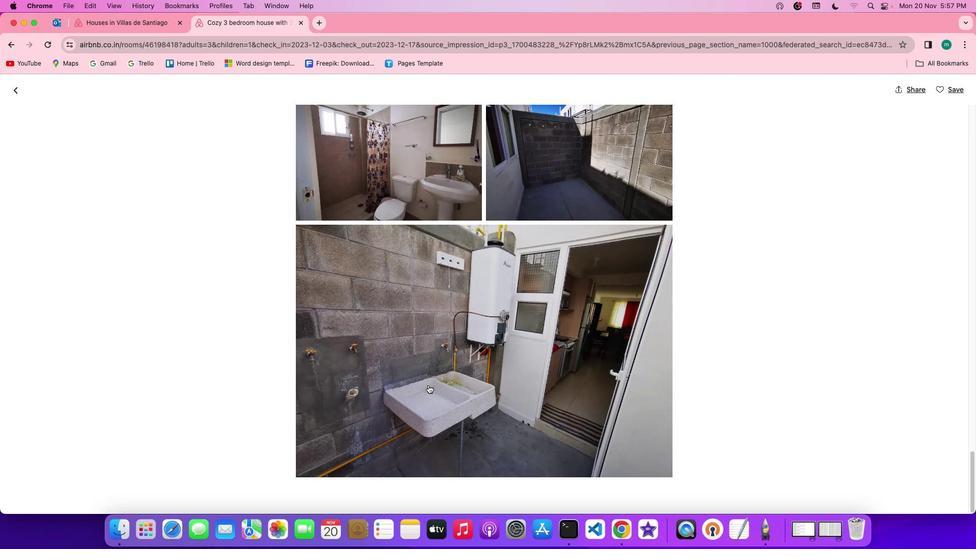 
Action: Mouse moved to (17, 91)
Screenshot: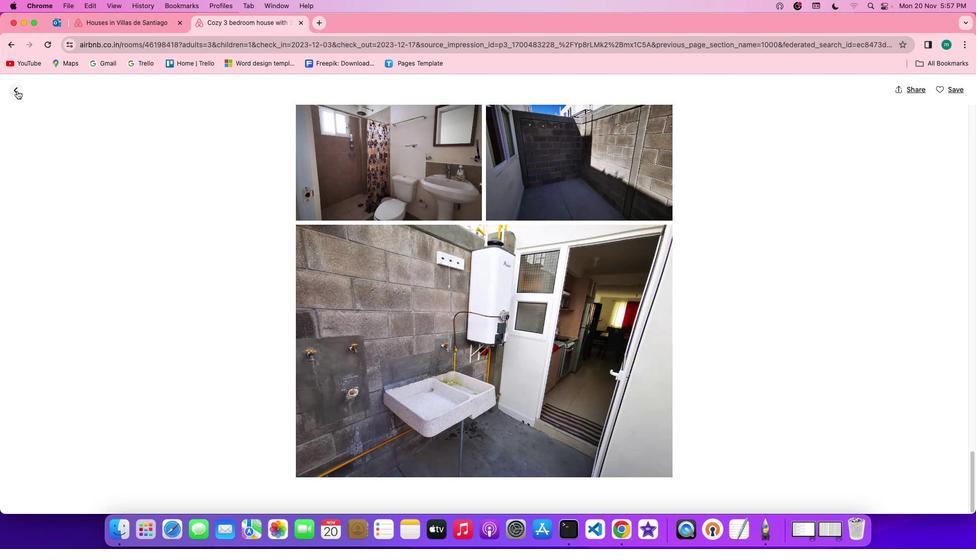 
Action: Mouse pressed left at (17, 91)
Screenshot: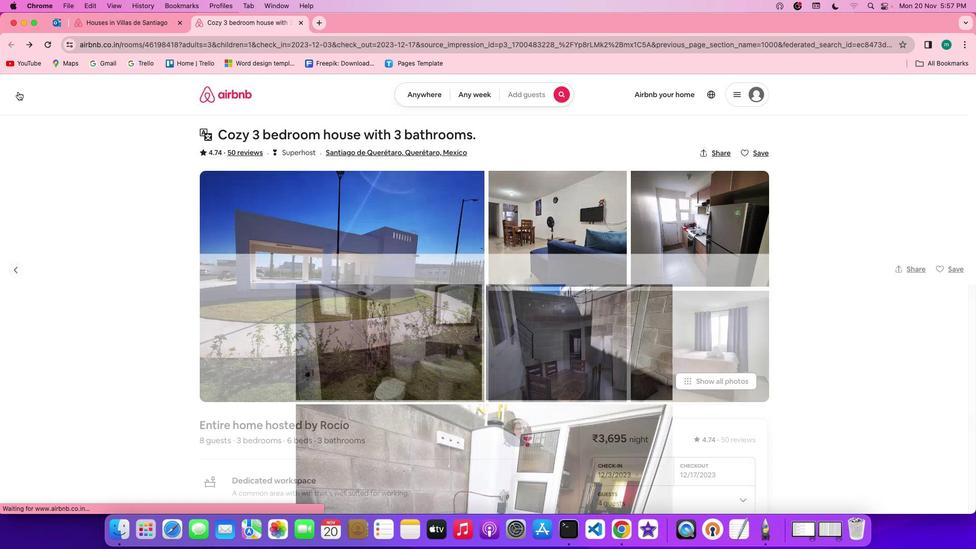 
Action: Mouse moved to (492, 363)
Screenshot: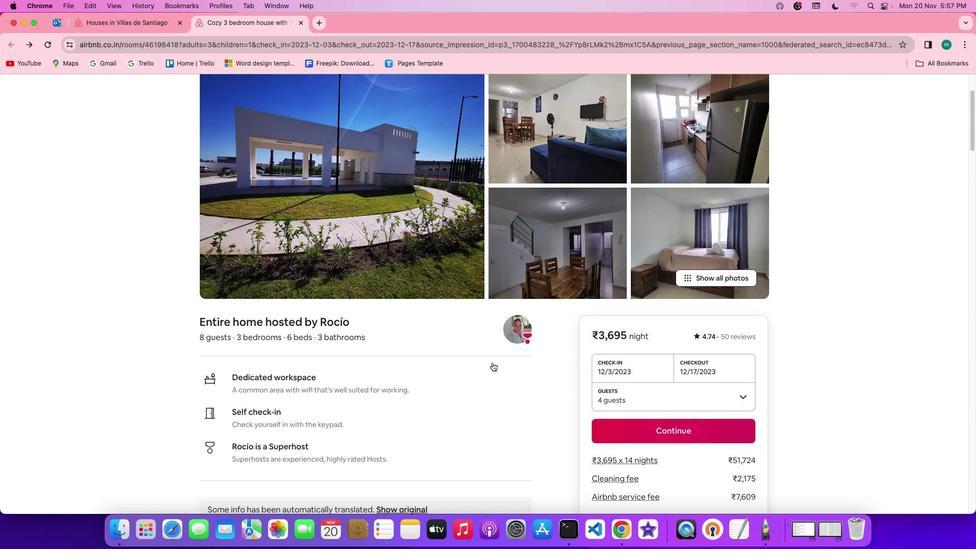 
Action: Mouse scrolled (492, 363) with delta (0, 0)
Screenshot: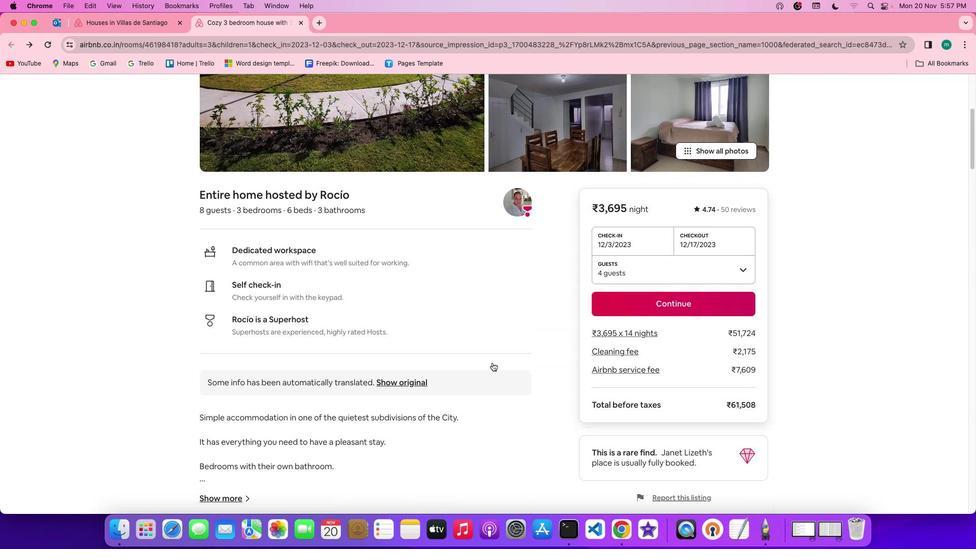 
Action: Mouse scrolled (492, 363) with delta (0, 0)
Screenshot: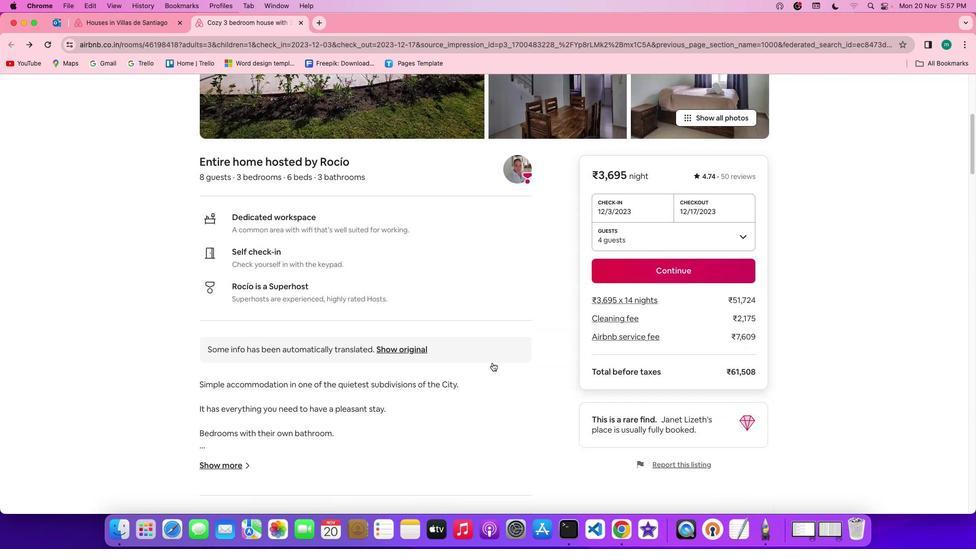 
Action: Mouse scrolled (492, 363) with delta (0, -1)
Screenshot: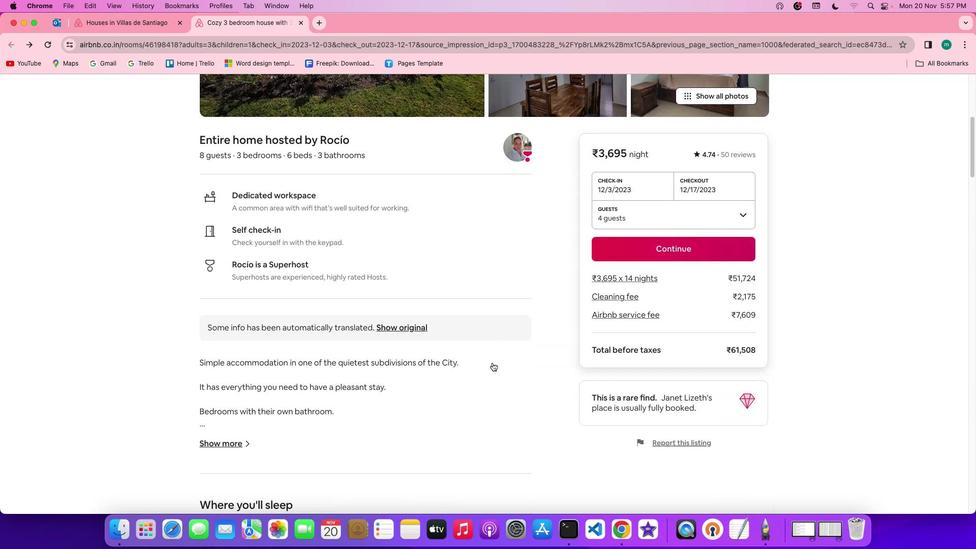 
Action: Mouse scrolled (492, 363) with delta (0, -2)
Screenshot: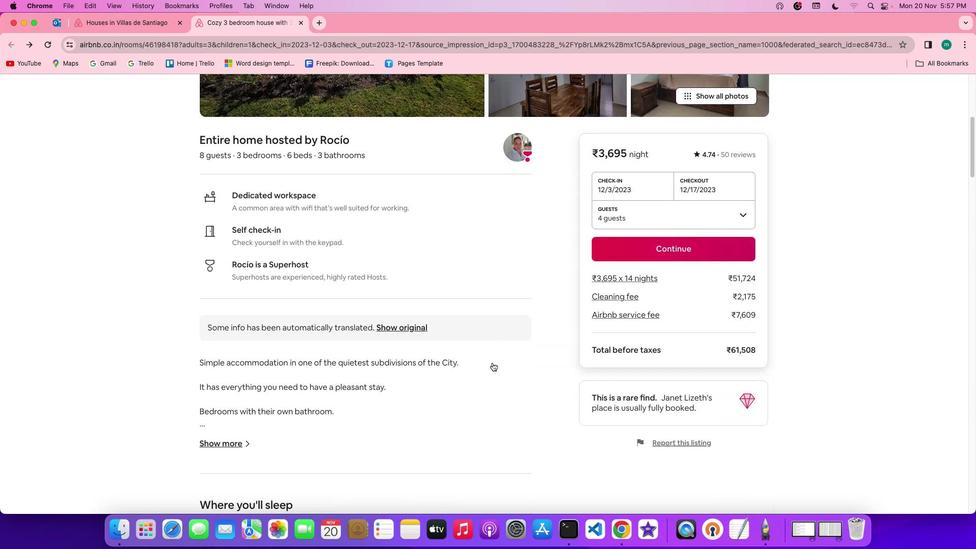 
Action: Mouse scrolled (492, 363) with delta (0, -2)
Screenshot: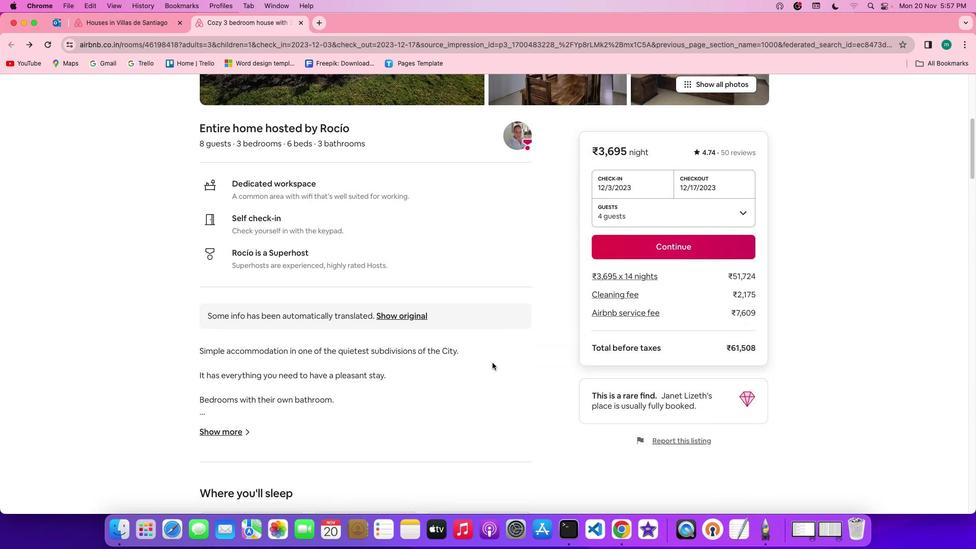 
Action: Mouse moved to (492, 363)
Screenshot: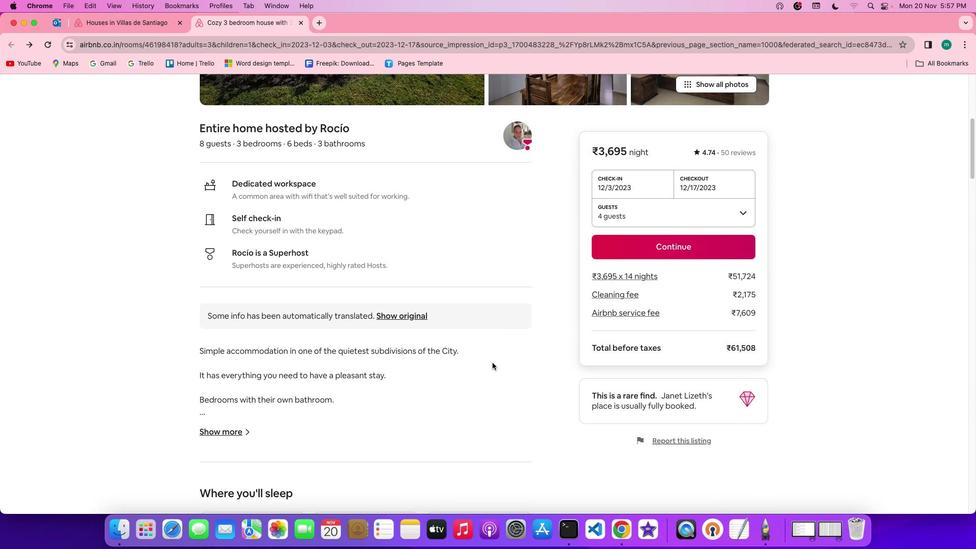 
Action: Mouse scrolled (492, 363) with delta (0, 0)
Screenshot: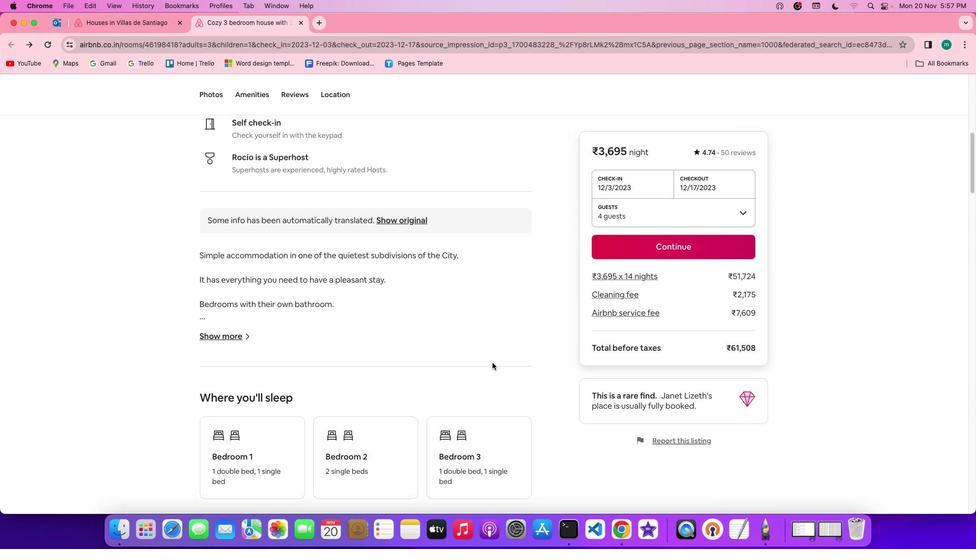 
Action: Mouse scrolled (492, 363) with delta (0, 0)
Screenshot: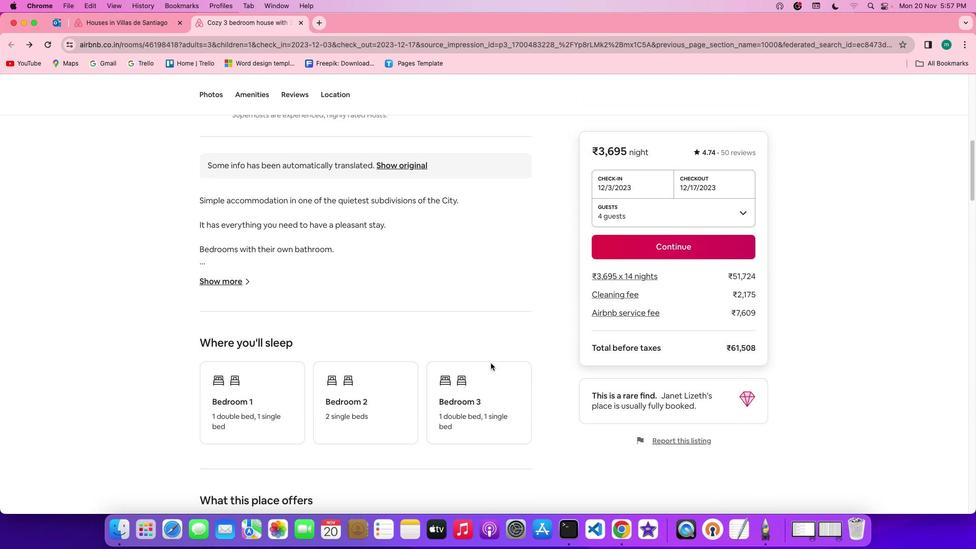 
Action: Mouse scrolled (492, 363) with delta (0, -1)
Screenshot: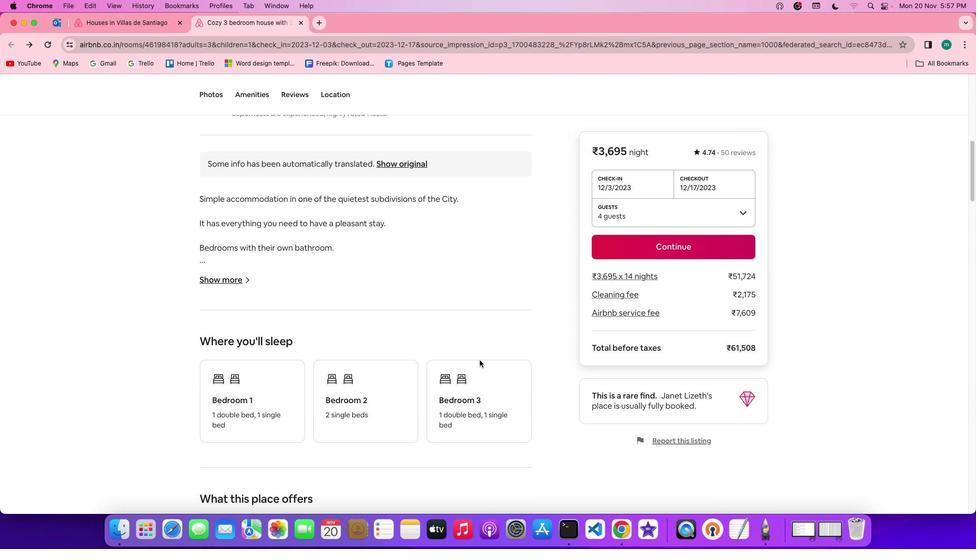 
Action: Mouse scrolled (492, 363) with delta (0, -1)
